 Task: Find connections with filter location São Félix do Xingu with filter topic #Interviewingwith filter profile language English with filter current company SG Analytics with filter school Nagpur University with filter industry Legal Services with filter service category Program Management with filter keywords title Motion Picture Director
Action: Mouse moved to (259, 387)
Screenshot: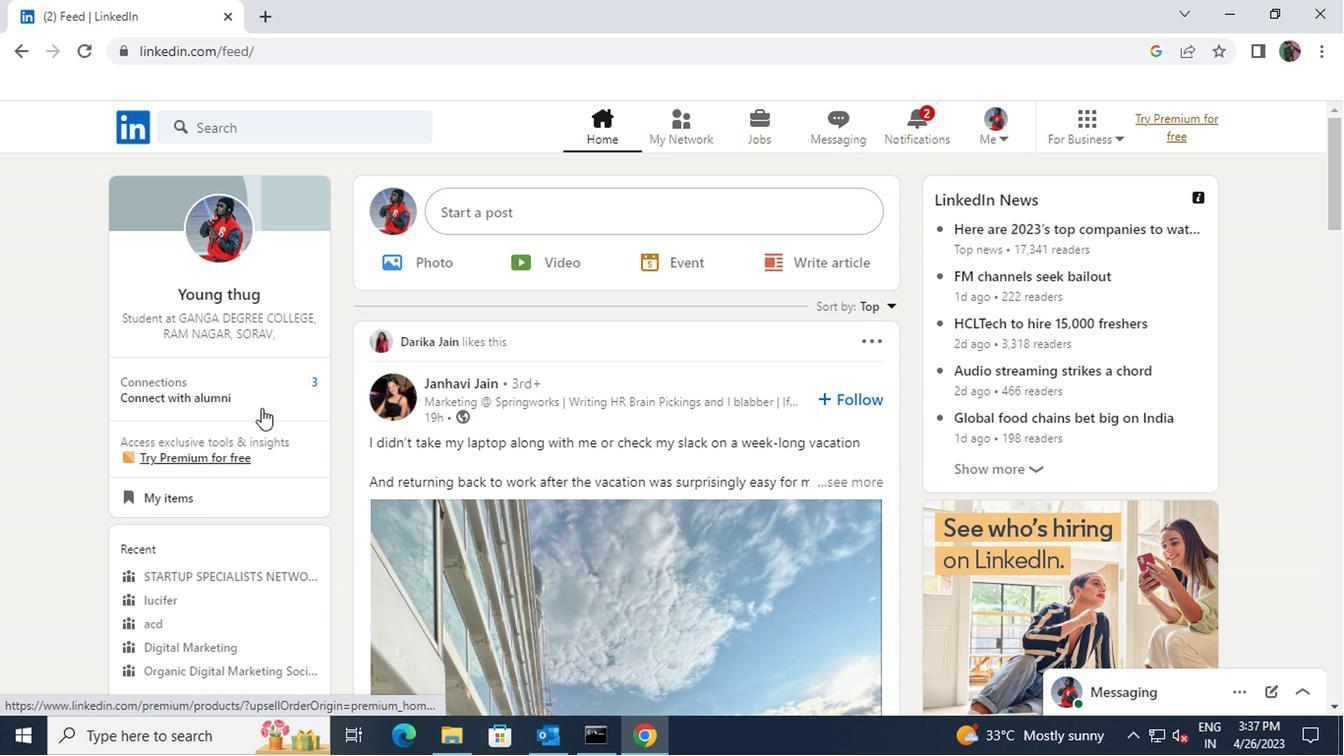 
Action: Mouse pressed left at (259, 387)
Screenshot: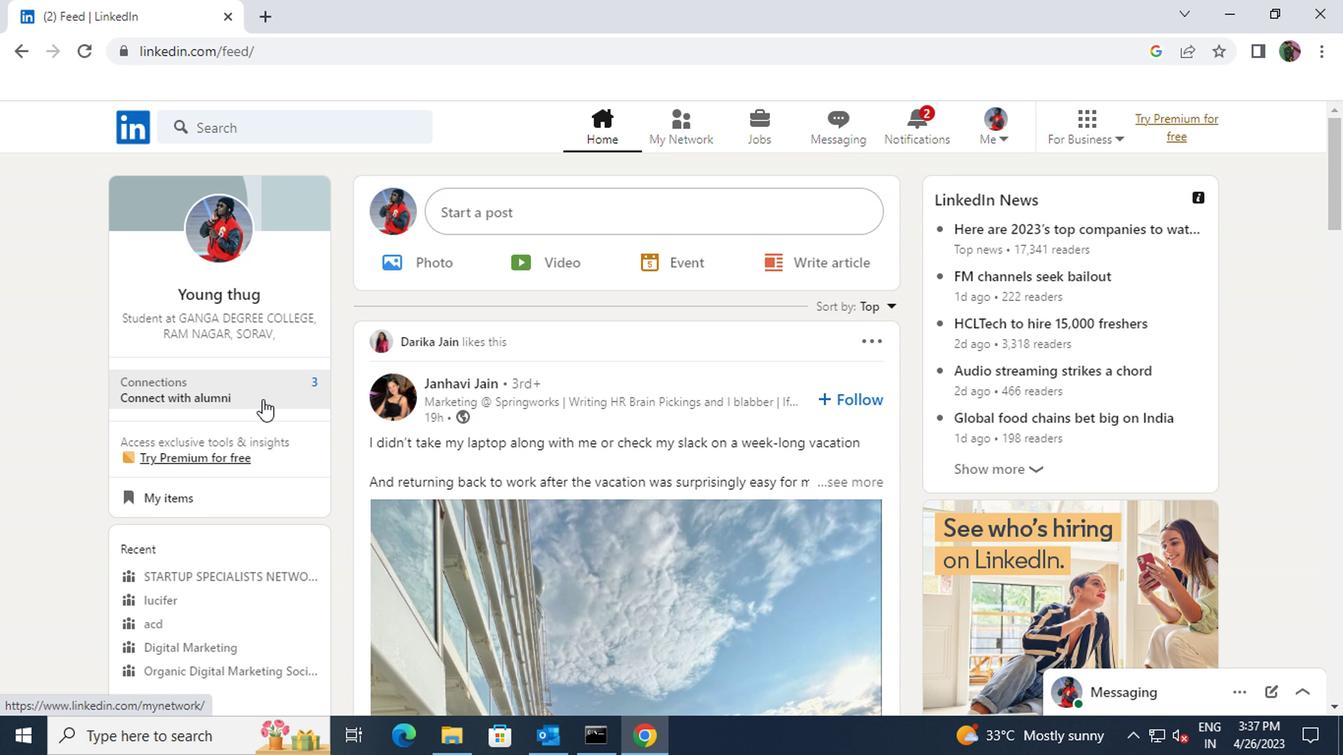 
Action: Mouse moved to (264, 246)
Screenshot: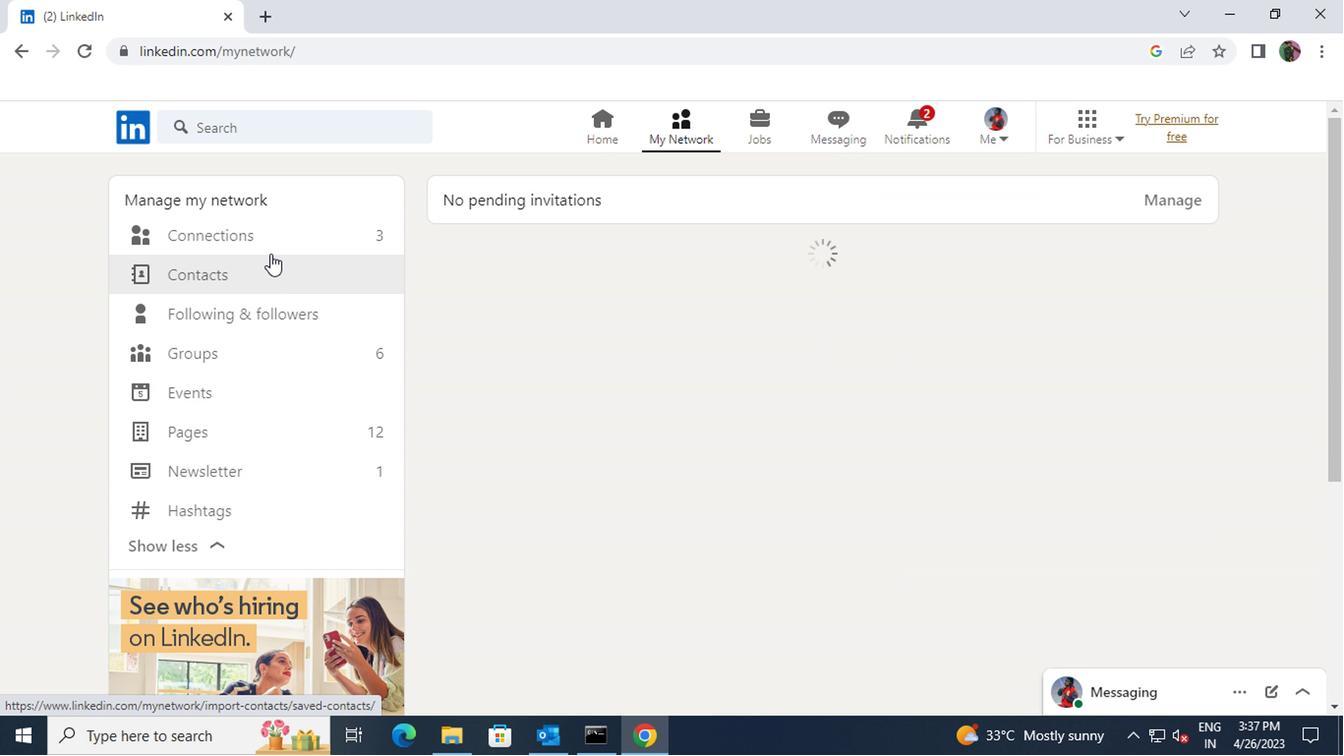 
Action: Mouse pressed left at (264, 246)
Screenshot: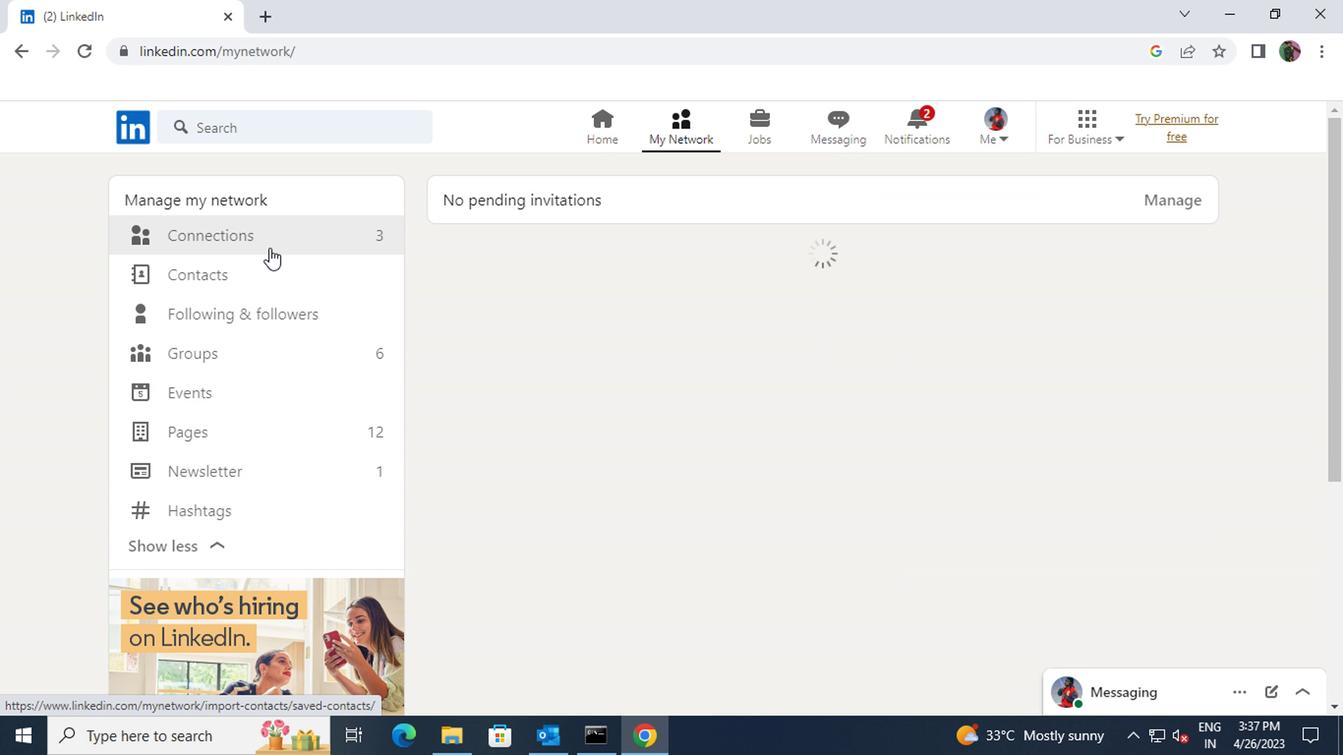 
Action: Mouse moved to (789, 244)
Screenshot: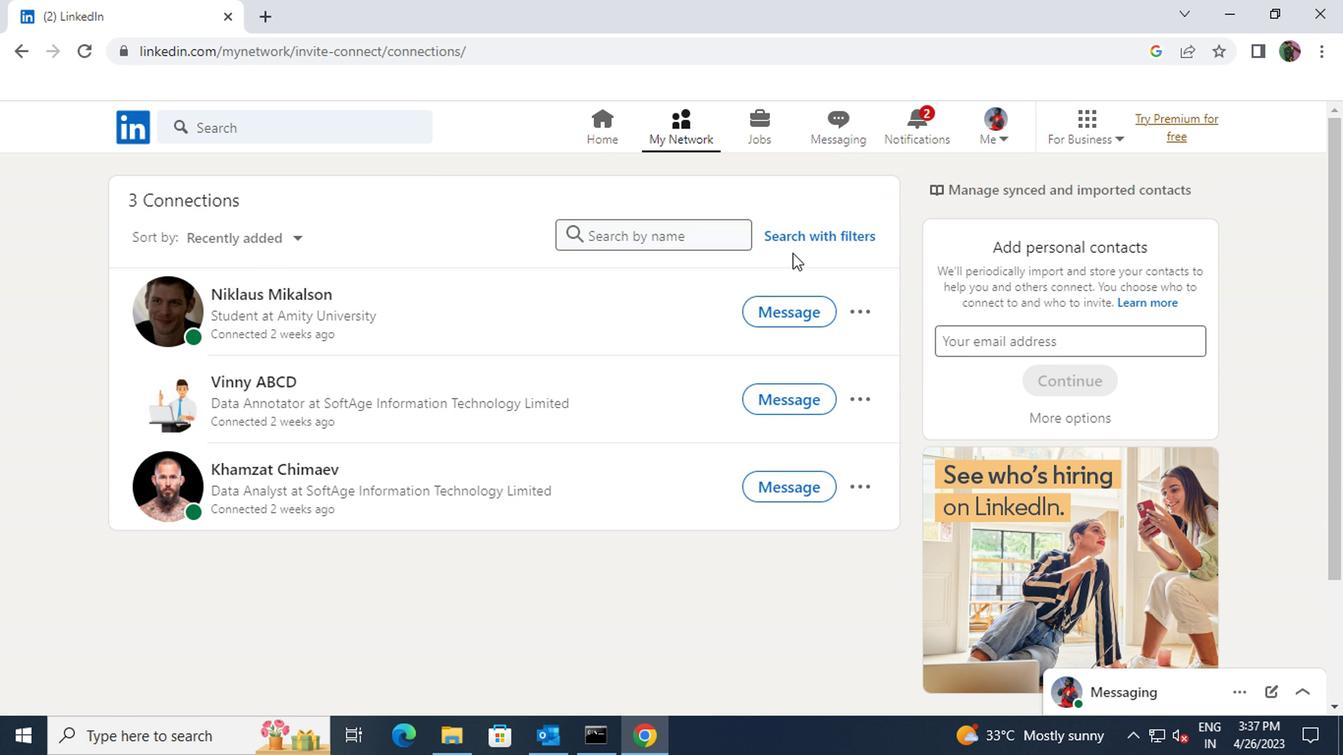 
Action: Mouse pressed left at (789, 244)
Screenshot: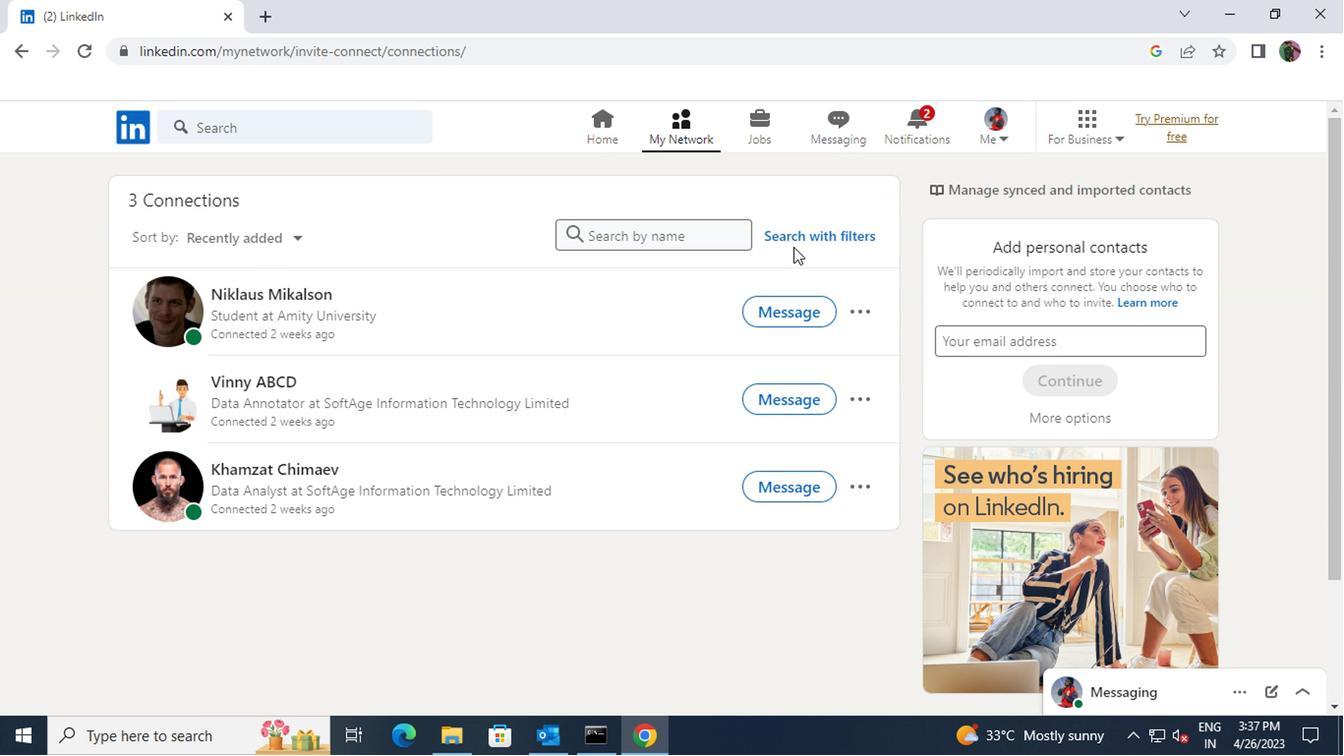 
Action: Mouse moved to (722, 185)
Screenshot: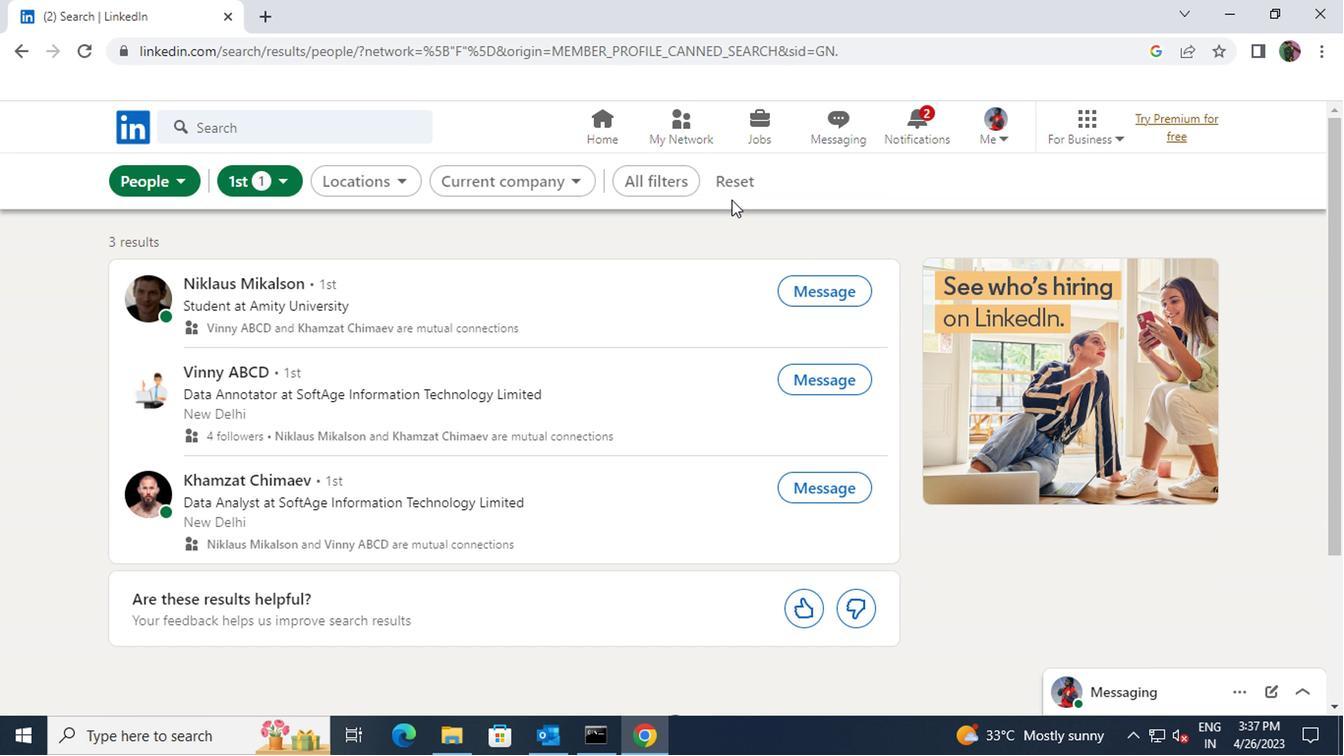 
Action: Mouse pressed left at (722, 185)
Screenshot: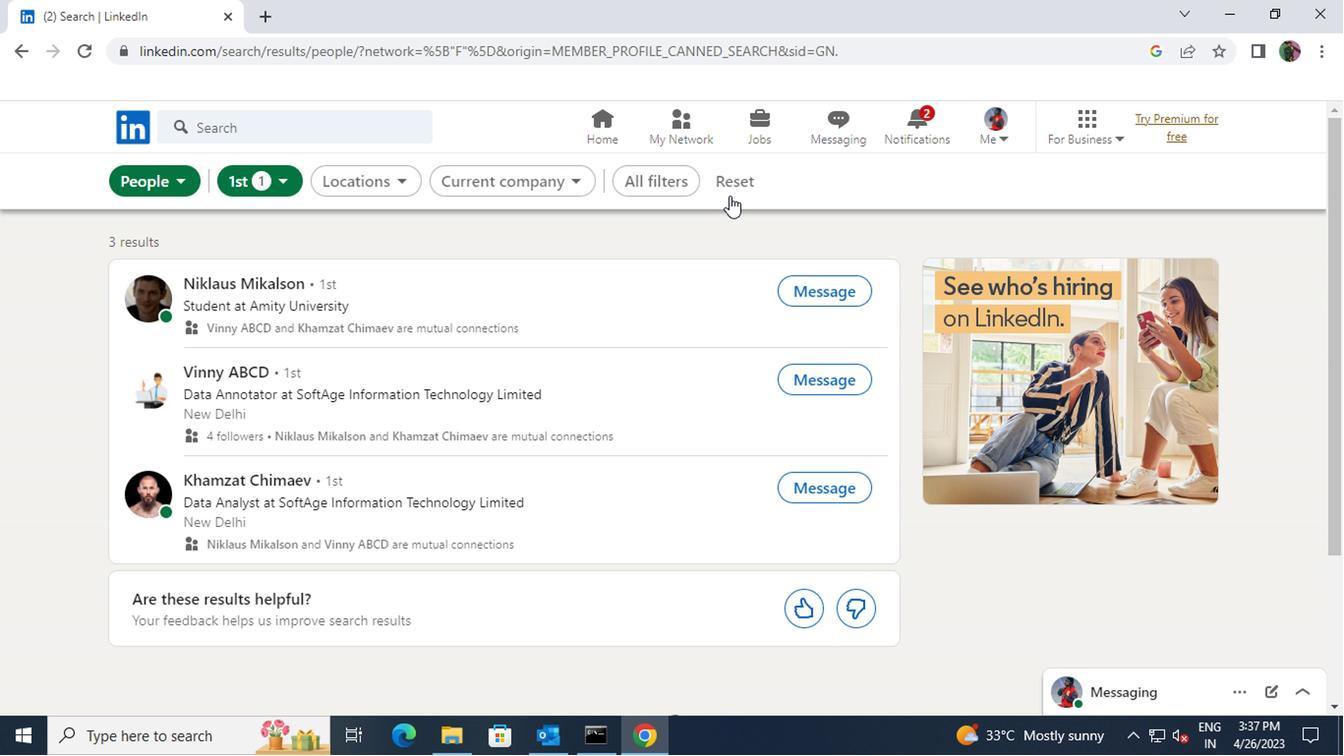 
Action: Mouse moved to (688, 179)
Screenshot: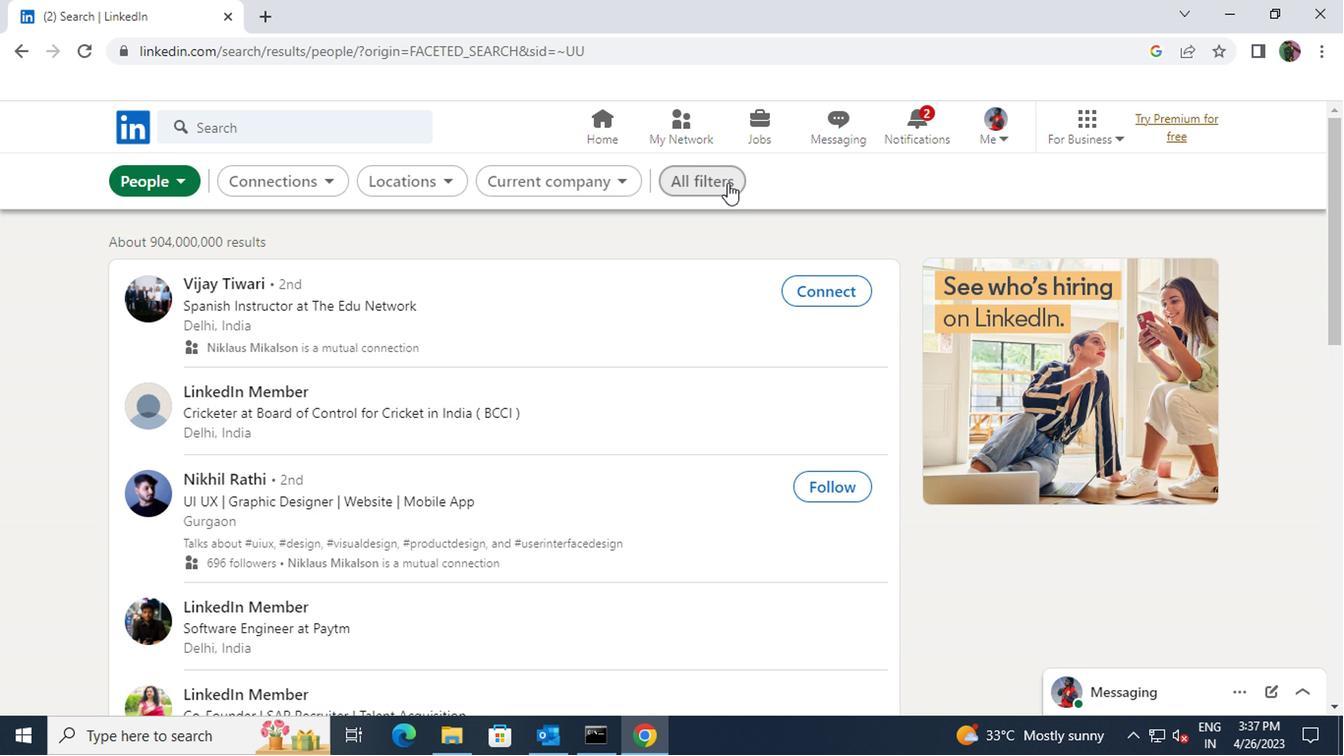 
Action: Mouse pressed left at (688, 179)
Screenshot: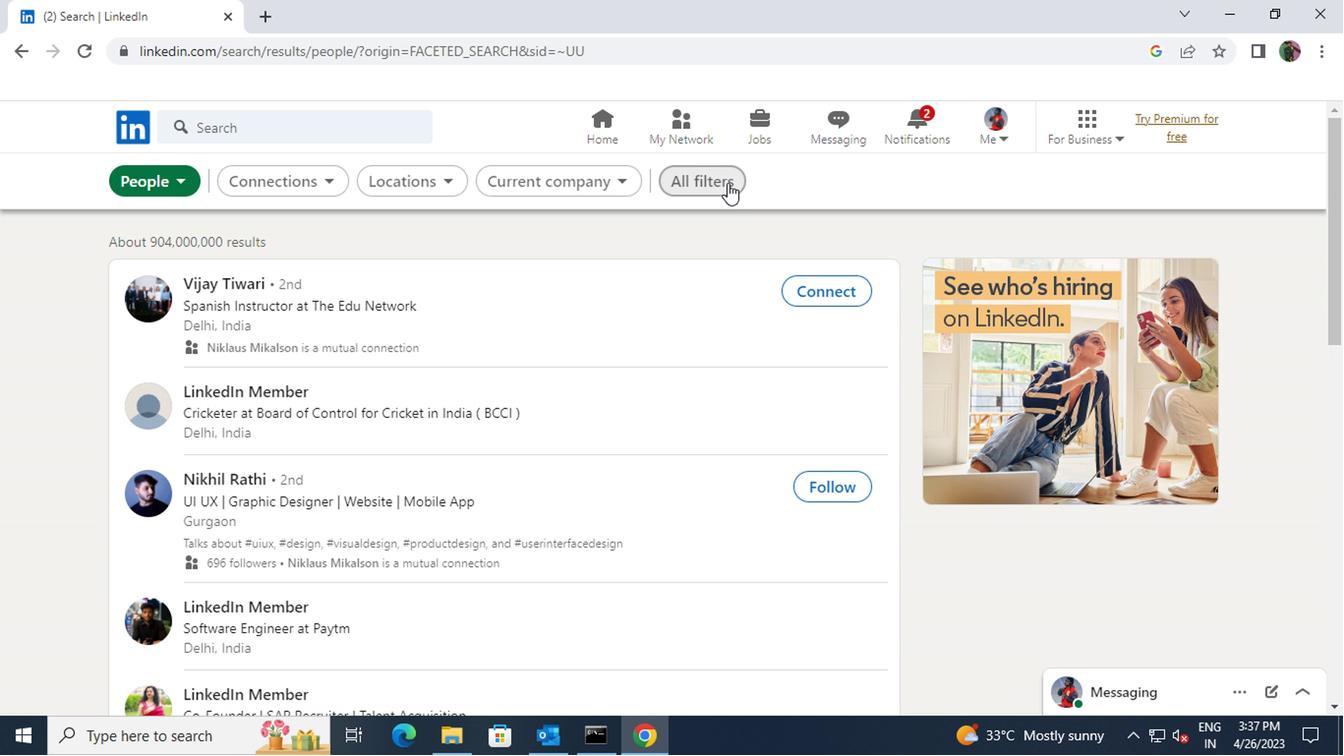 
Action: Mouse moved to (893, 317)
Screenshot: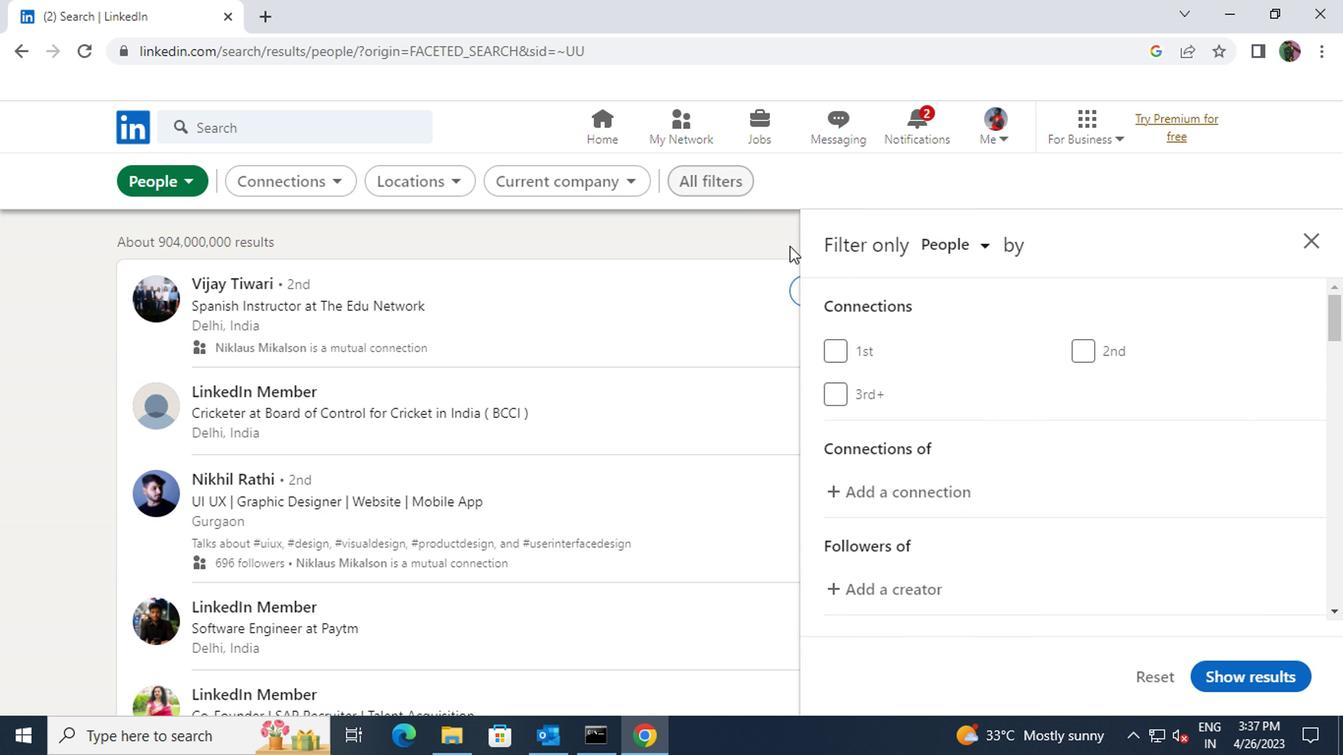 
Action: Mouse scrolled (893, 316) with delta (0, -1)
Screenshot: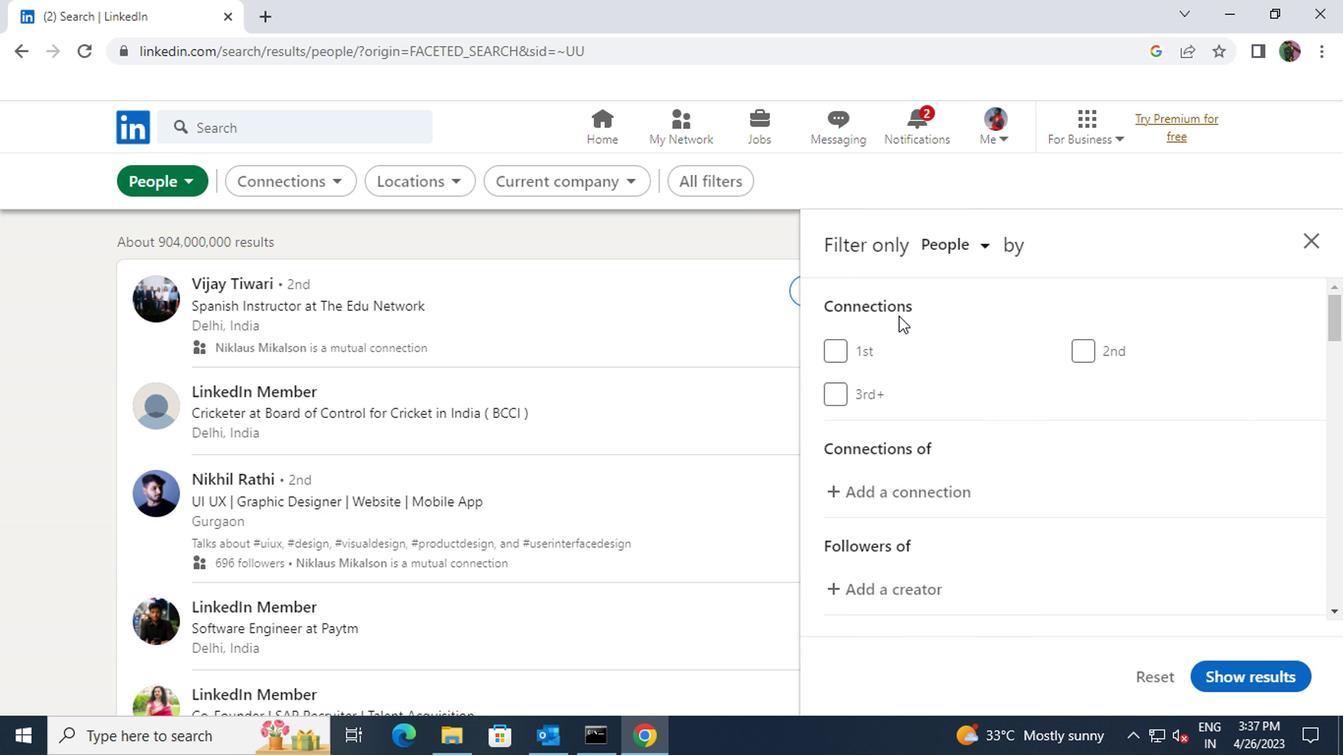 
Action: Mouse scrolled (893, 316) with delta (0, -1)
Screenshot: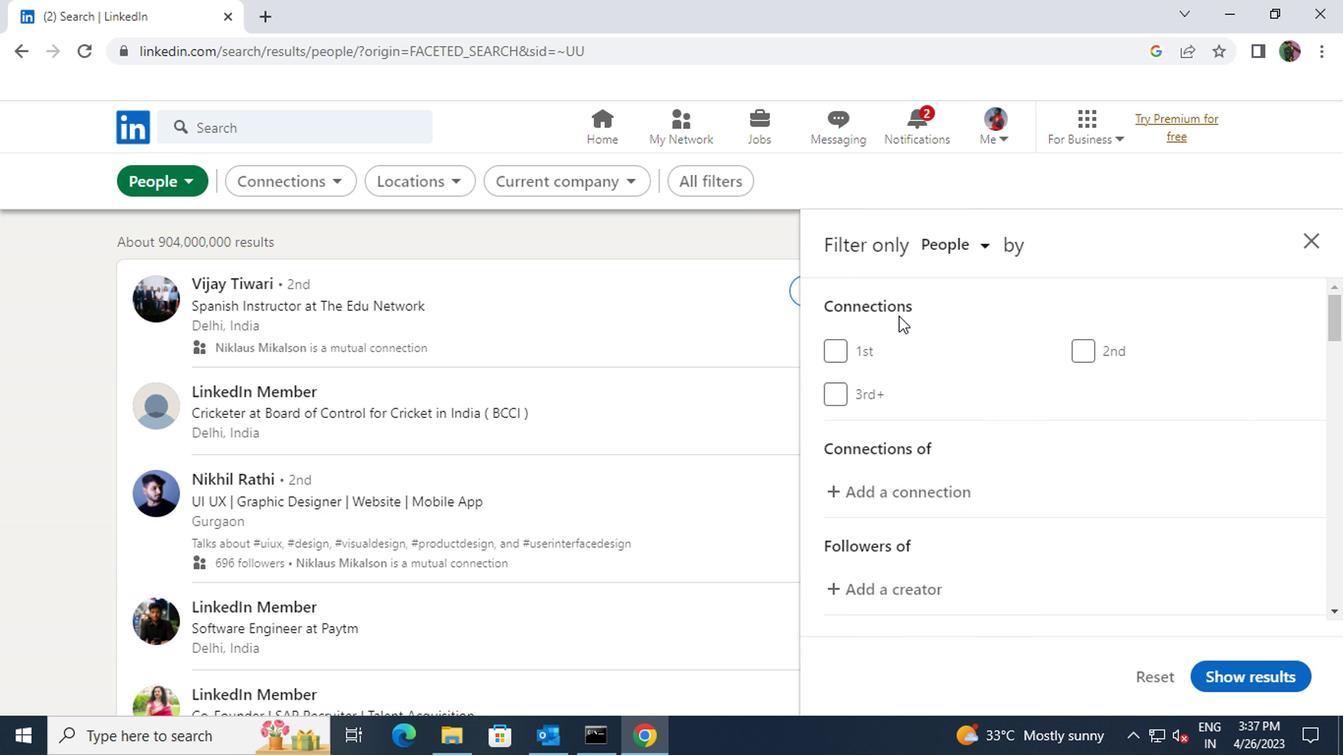 
Action: Mouse scrolled (893, 316) with delta (0, -1)
Screenshot: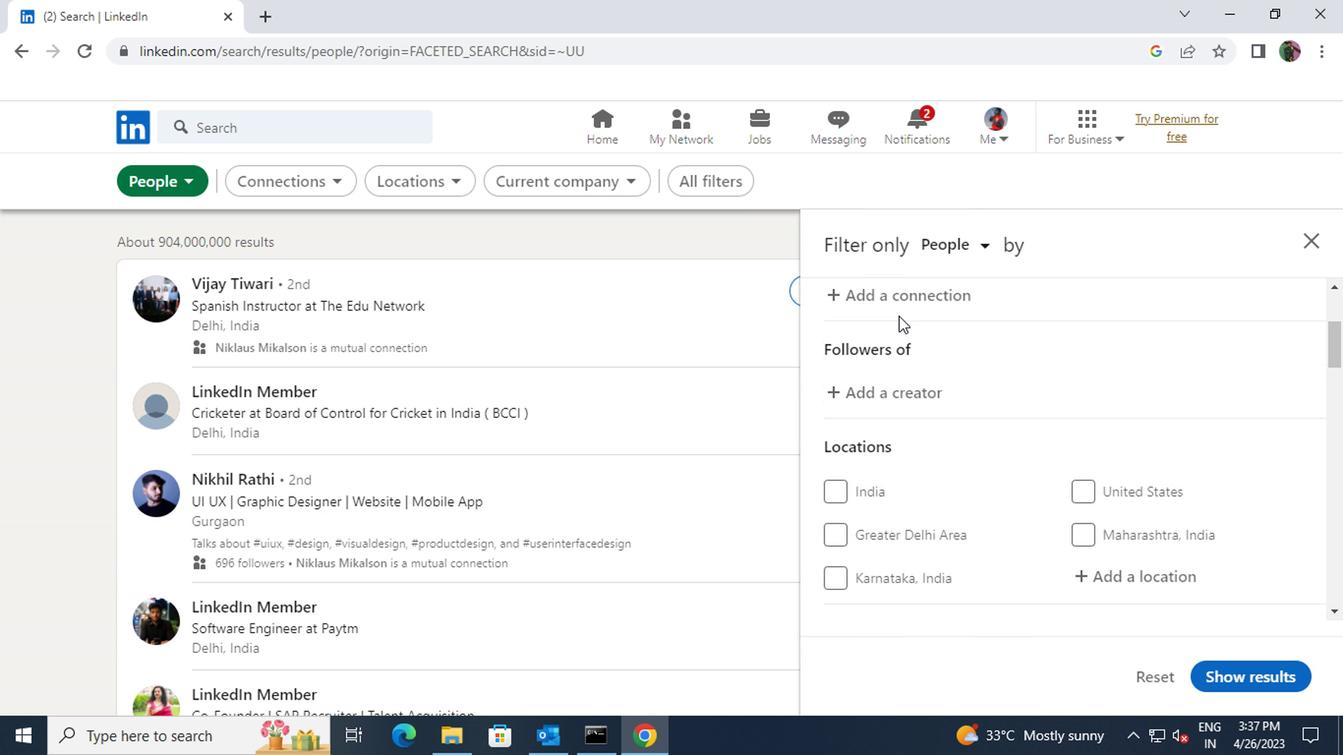 
Action: Mouse moved to (1094, 480)
Screenshot: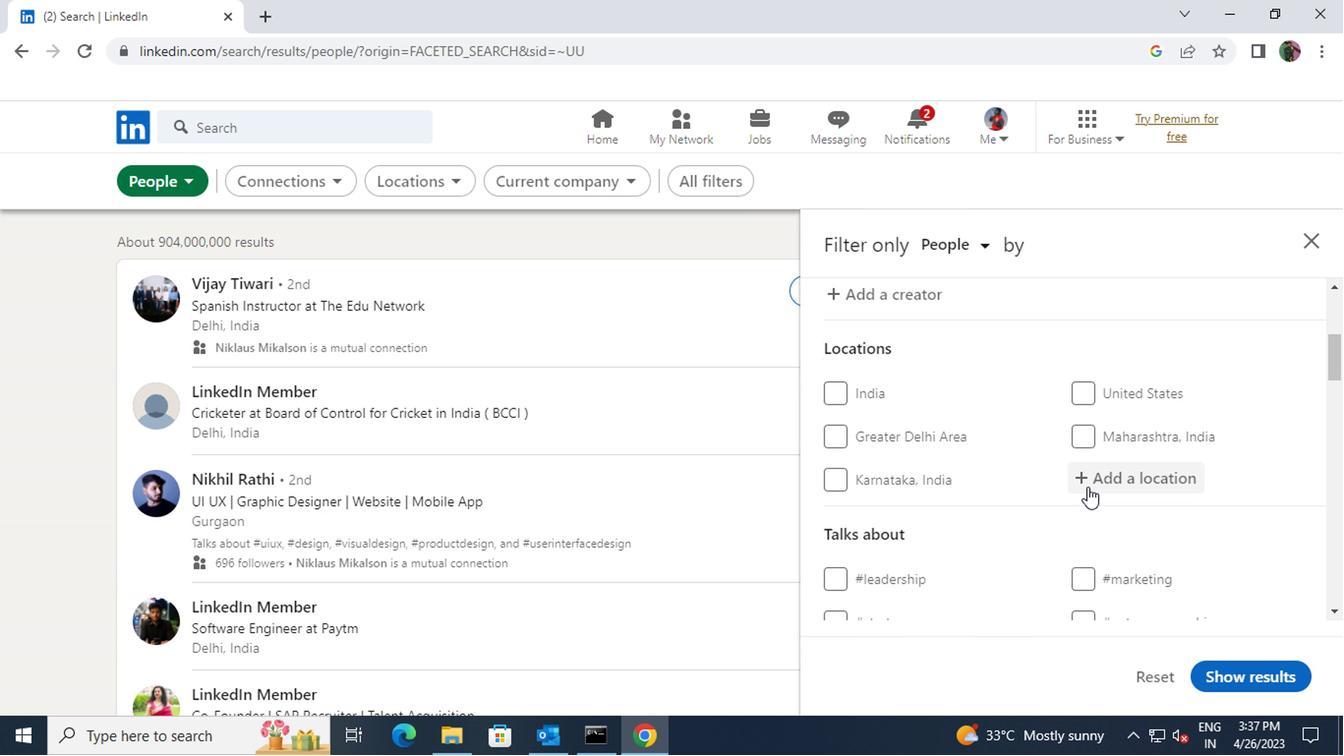 
Action: Mouse pressed left at (1094, 480)
Screenshot: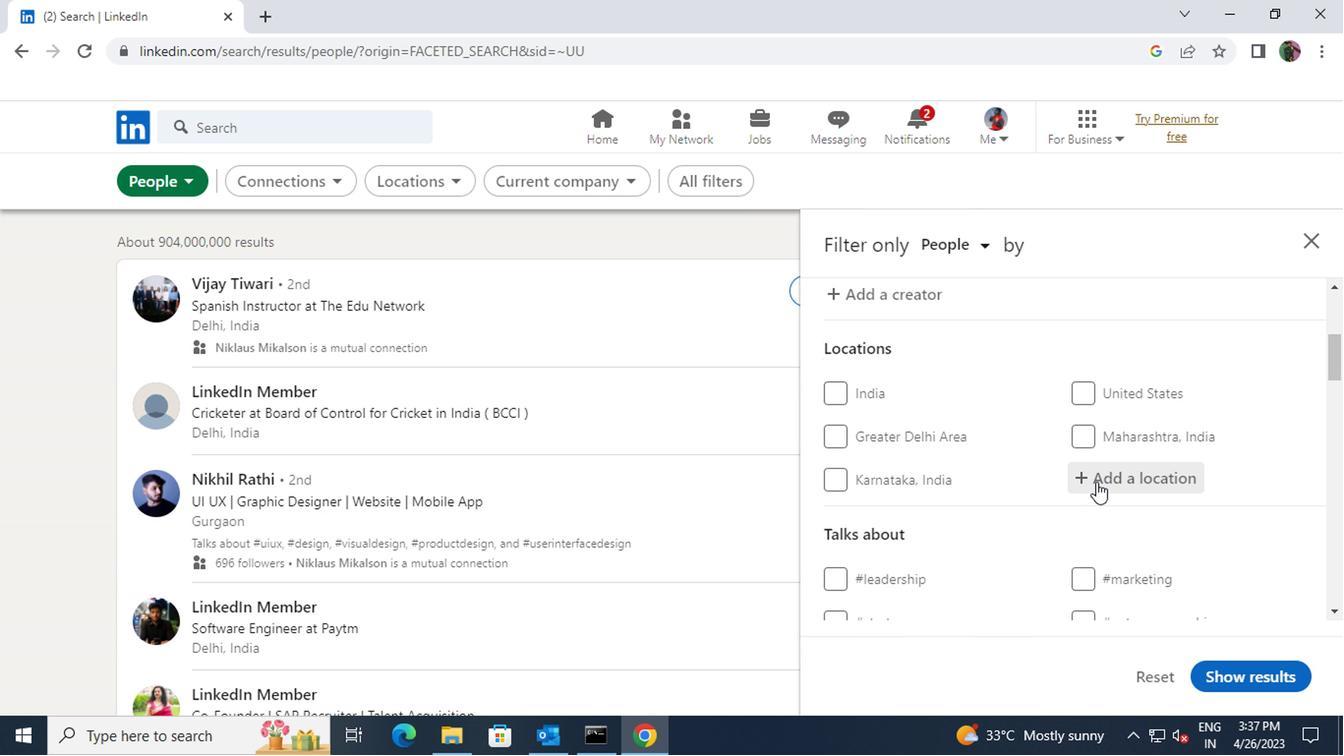 
Action: Key pressed <Key.shift><Key.shift><Key.shift><Key.shift><Key.shift><Key.shift><Key.shift><Key.shift><Key.shift><Key.shift><Key.shift><Key.shift><Key.shift><Key.shift><Key.shift>SAO<Key.space>FELIX<Key.space>DO
Screenshot: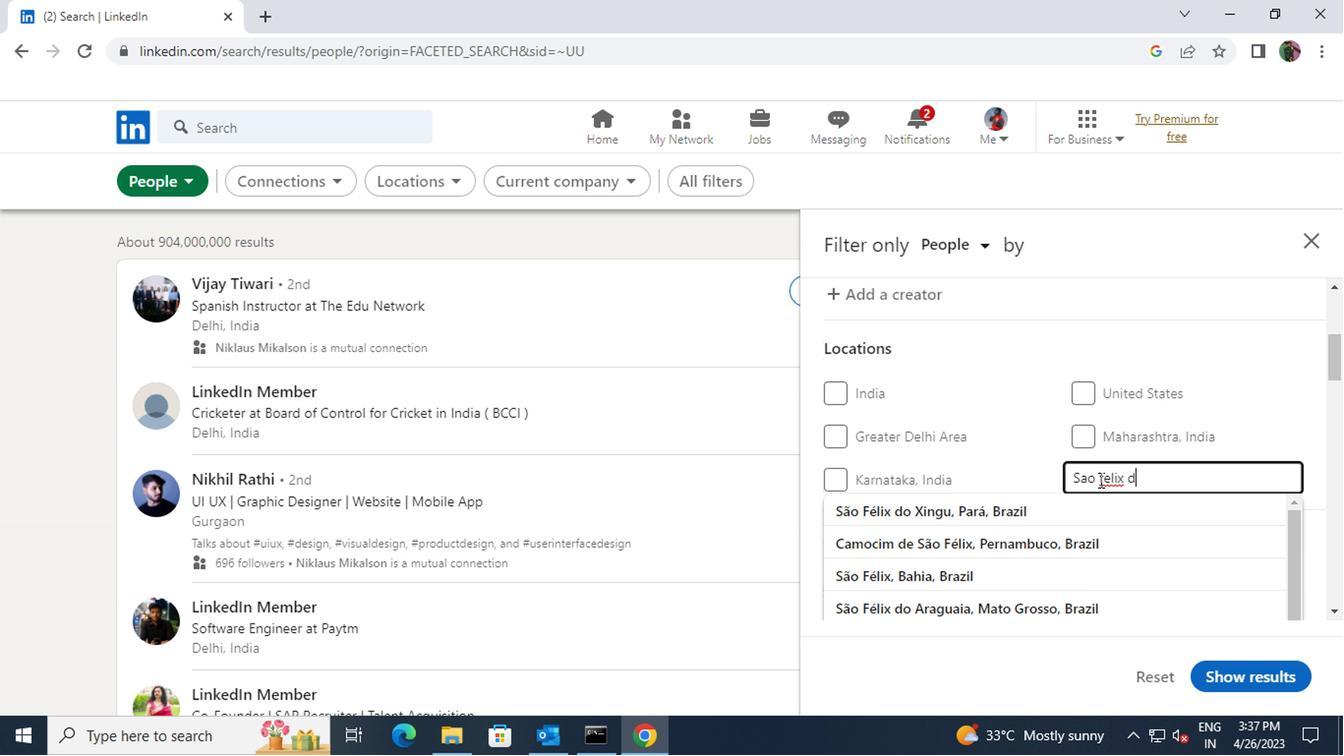
Action: Mouse moved to (1012, 501)
Screenshot: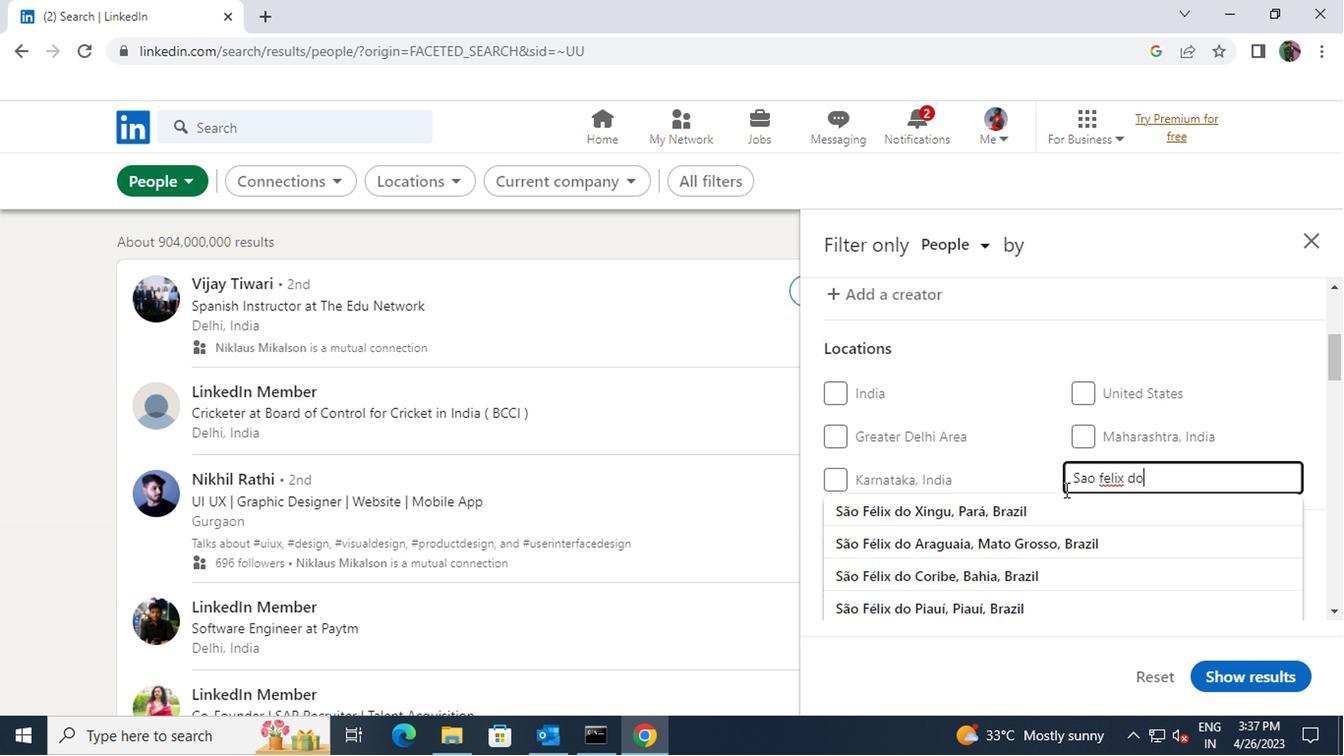 
Action: Mouse pressed left at (1012, 501)
Screenshot: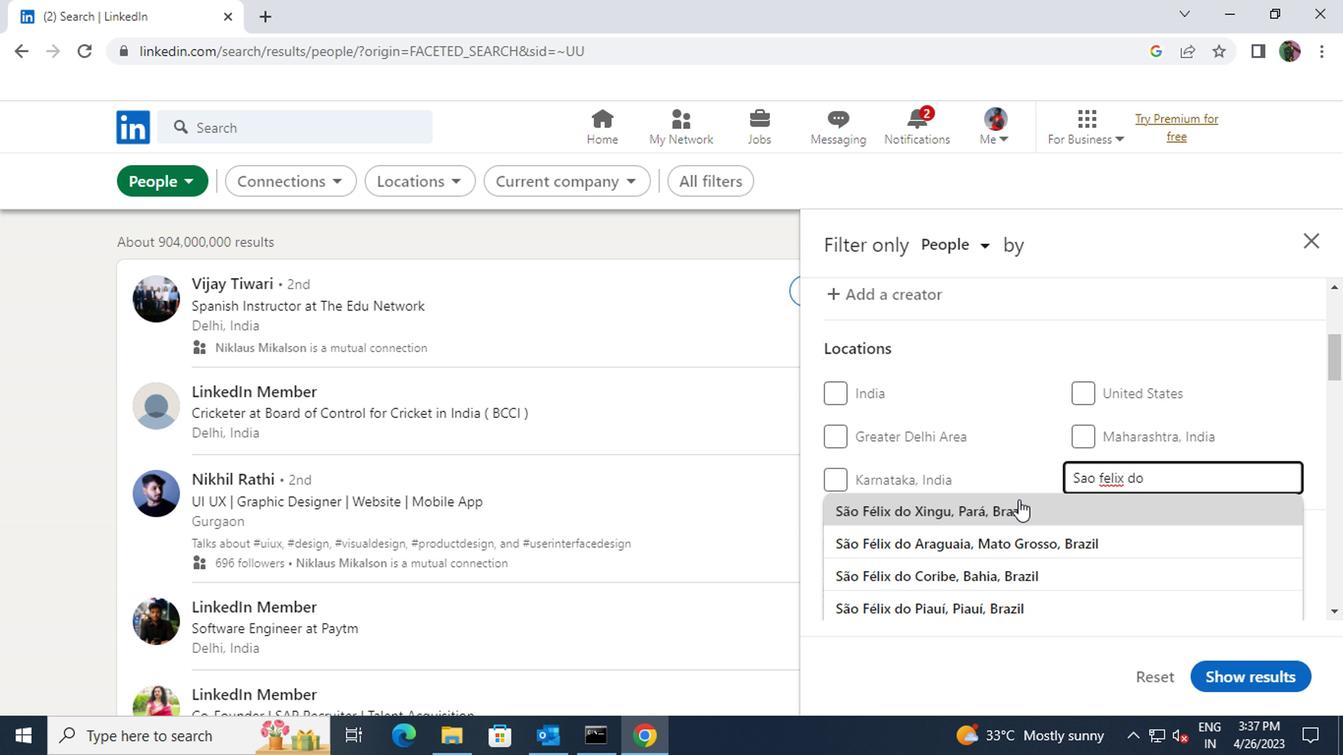 
Action: Mouse moved to (1016, 491)
Screenshot: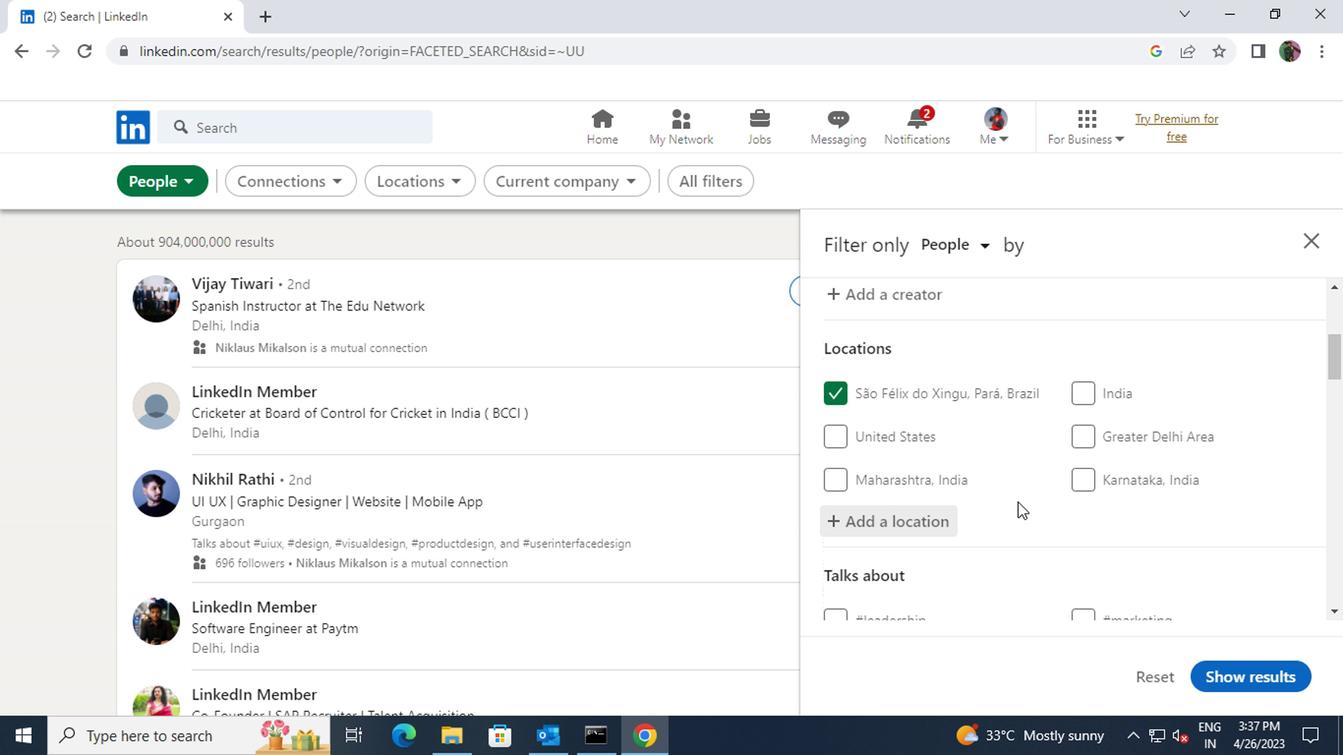 
Action: Mouse scrolled (1016, 491) with delta (0, 0)
Screenshot: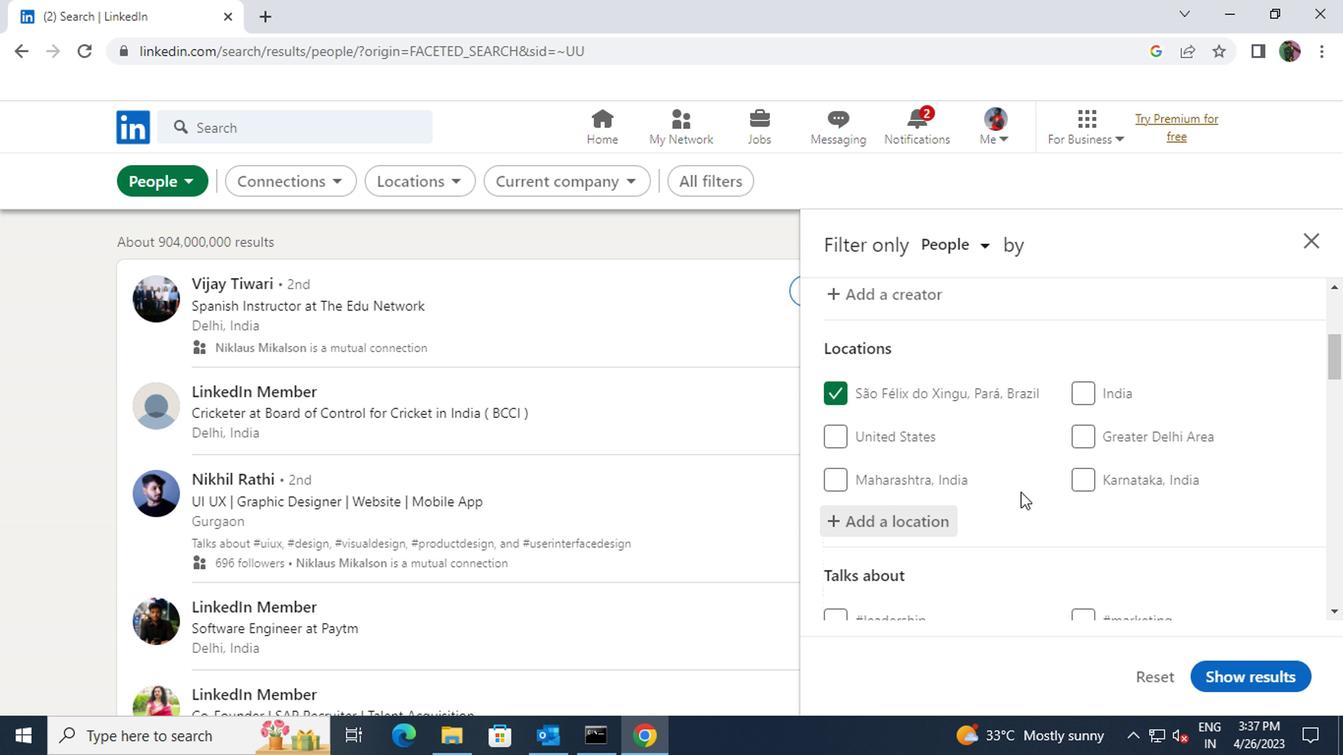 
Action: Mouse scrolled (1016, 491) with delta (0, 0)
Screenshot: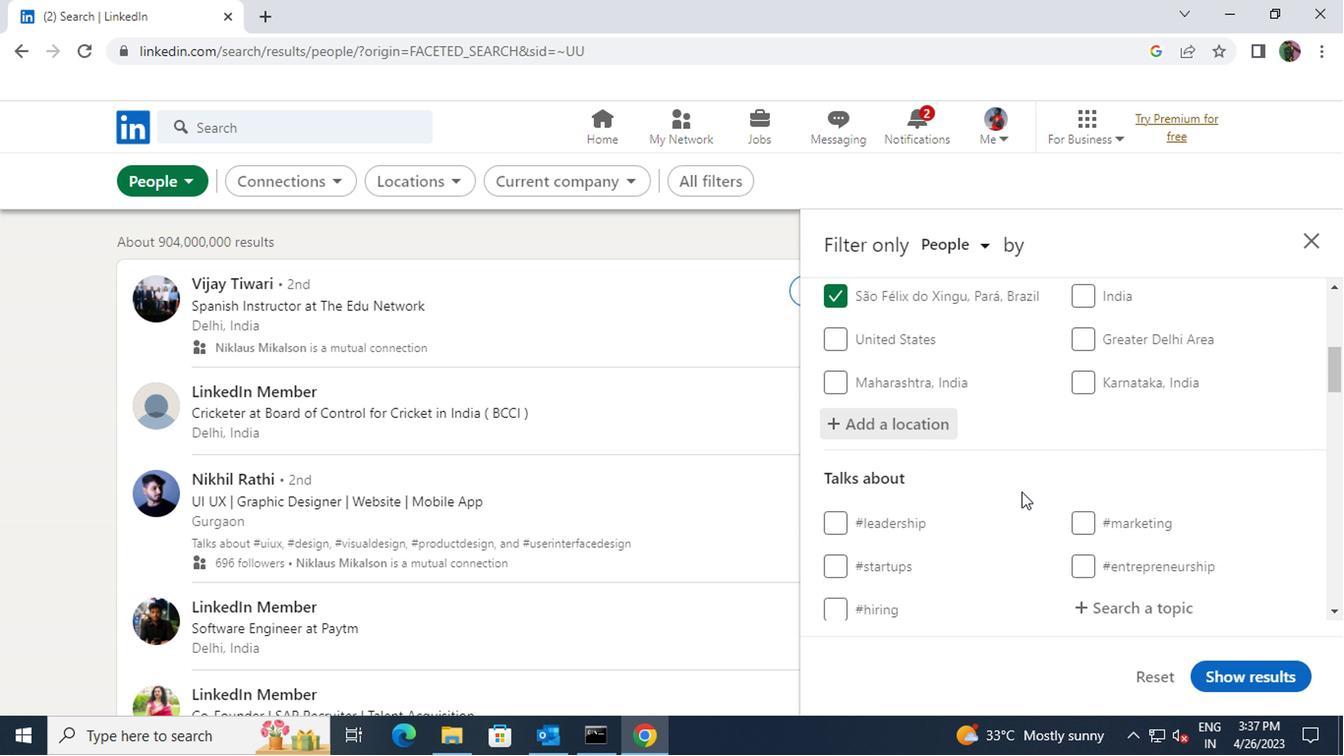 
Action: Mouse scrolled (1016, 491) with delta (0, 0)
Screenshot: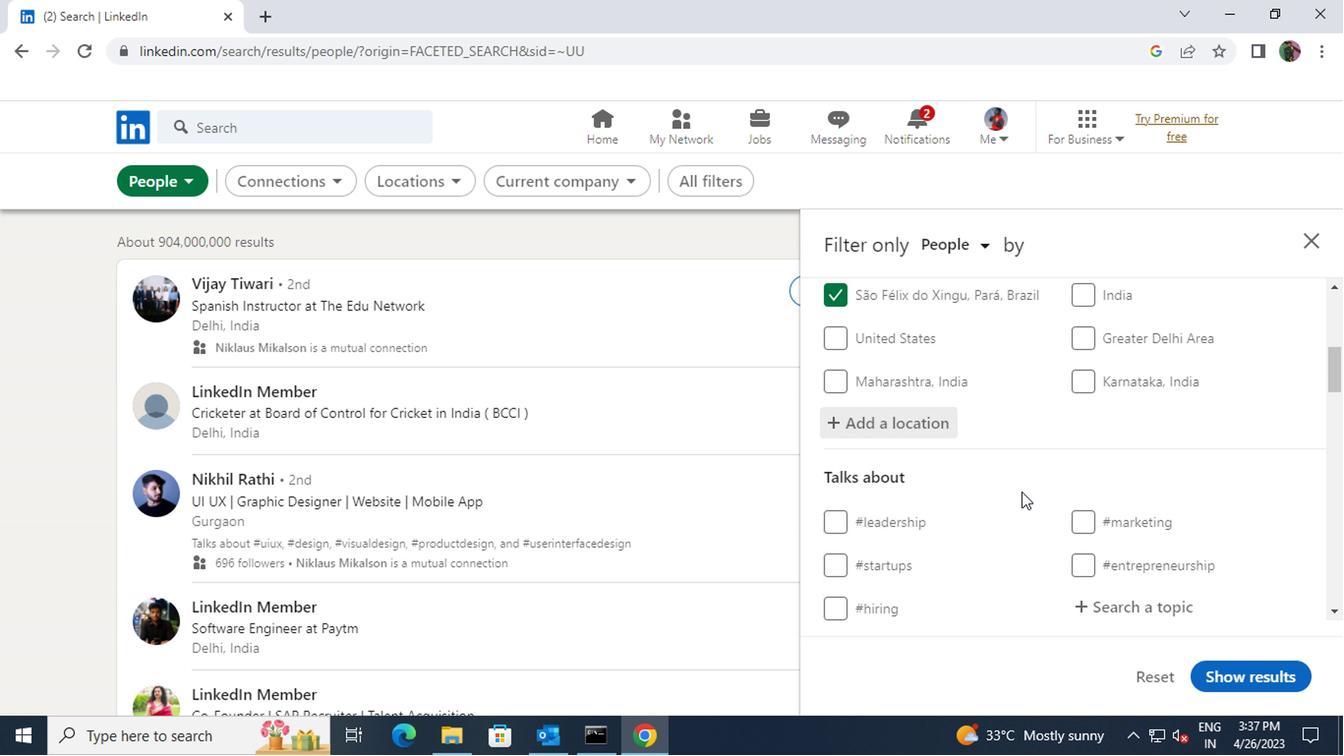 
Action: Mouse moved to (1127, 419)
Screenshot: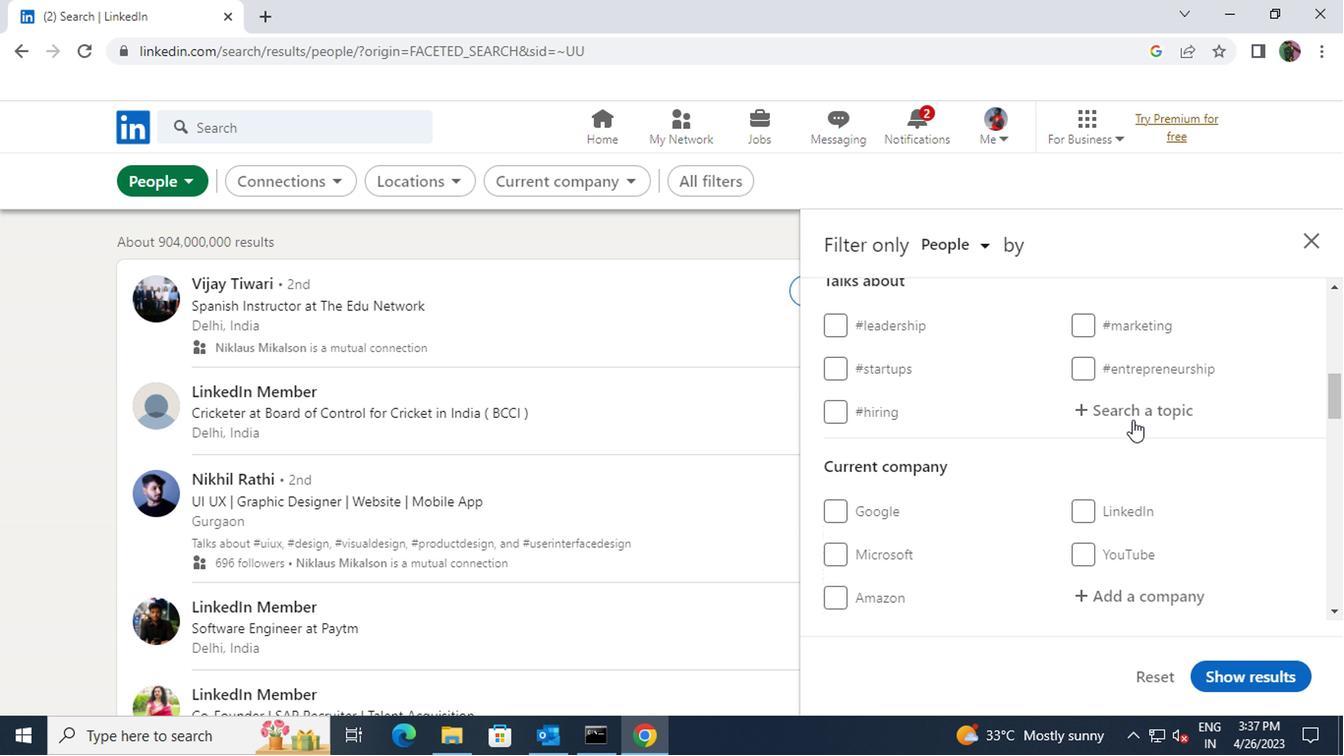 
Action: Mouse pressed left at (1127, 419)
Screenshot: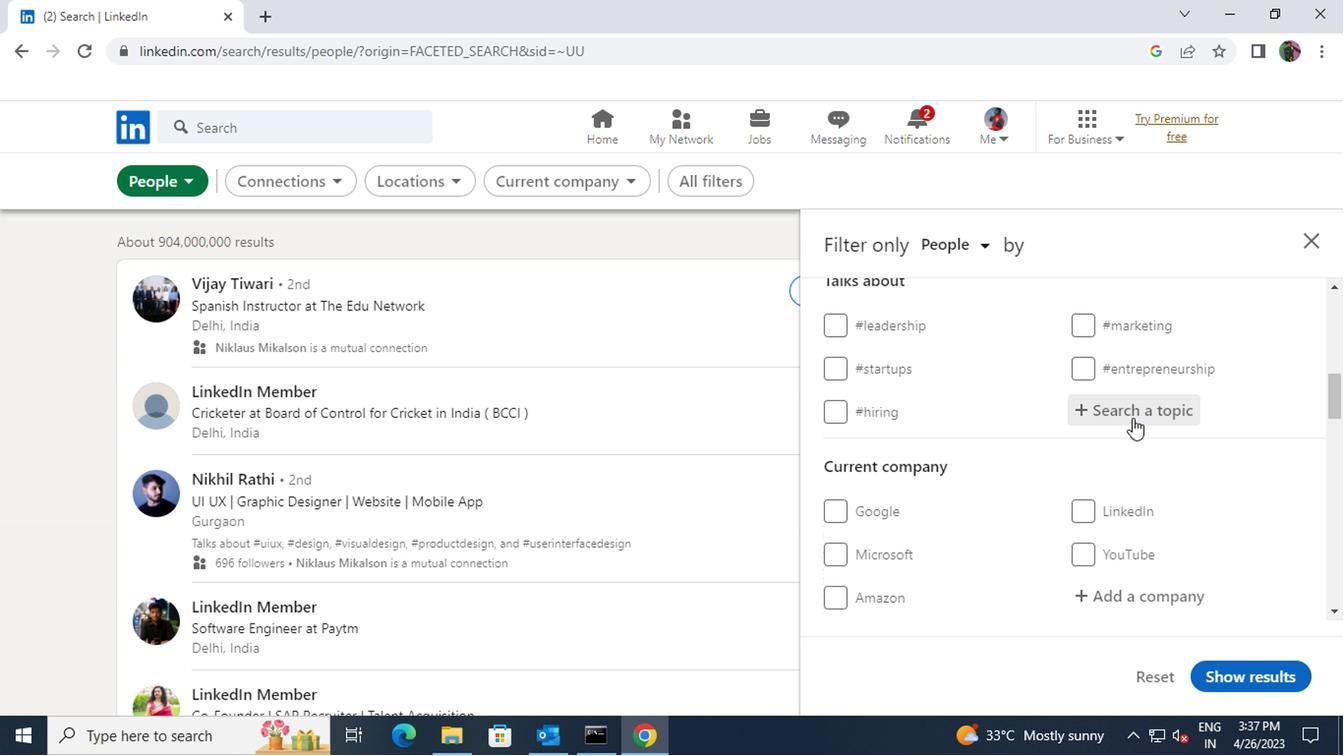 
Action: Key pressed <Key.shift><Key.shift><Key.shift><Key.shift>#<Key.shift>INTERVIEWINGWITH
Screenshot: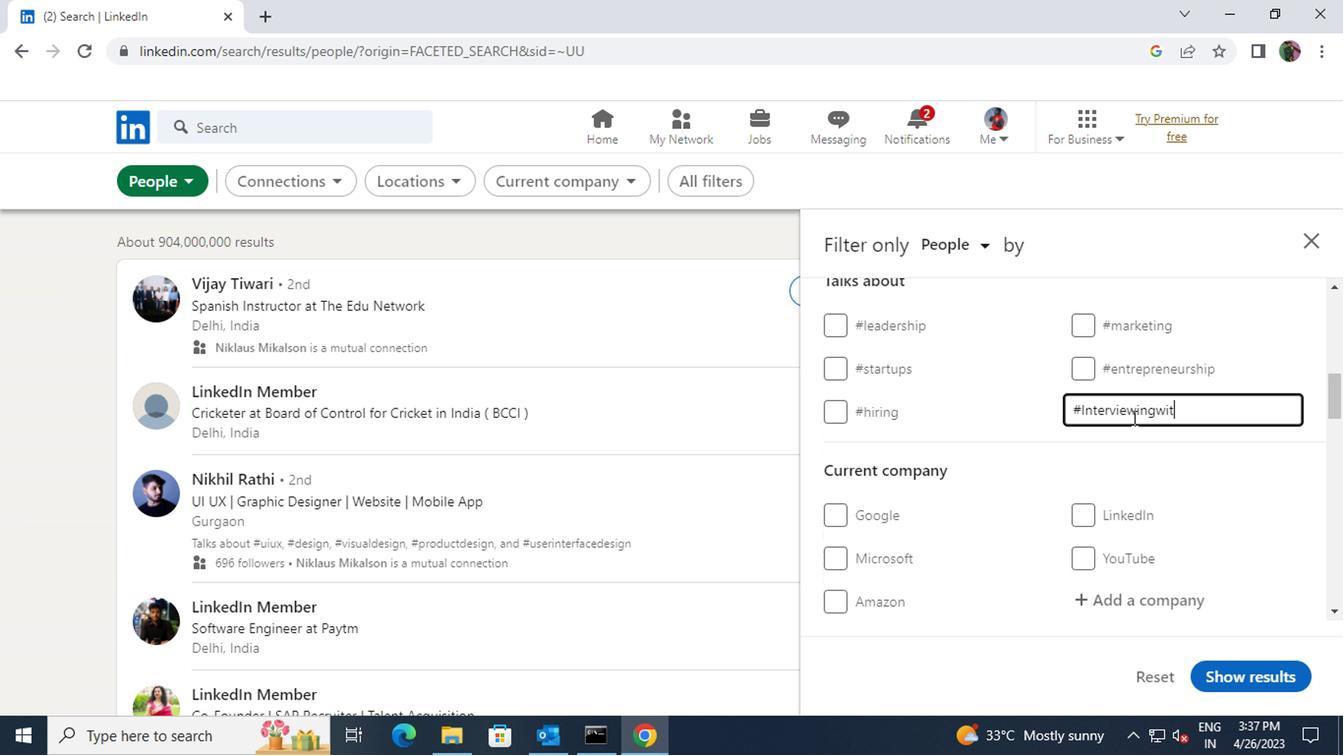 
Action: Mouse scrolled (1127, 417) with delta (0, -1)
Screenshot: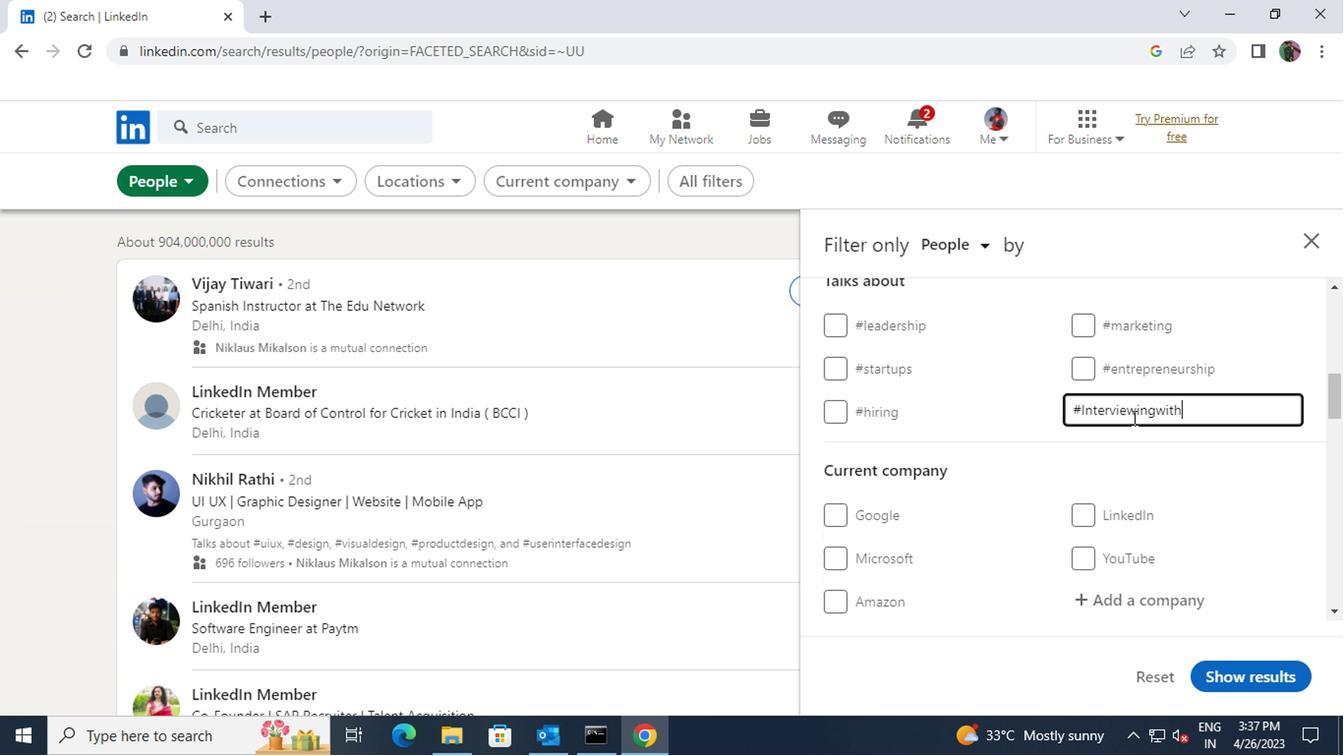 
Action: Mouse moved to (1126, 501)
Screenshot: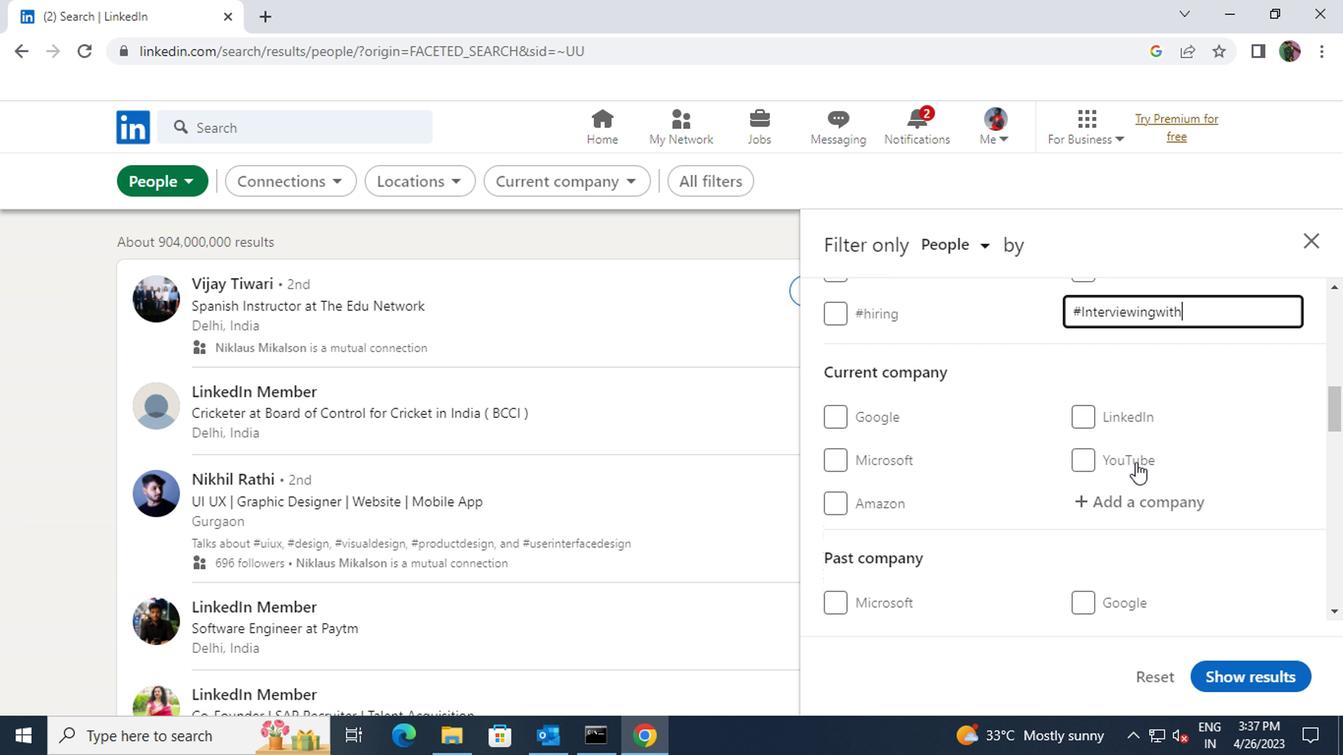 
Action: Mouse pressed left at (1126, 501)
Screenshot: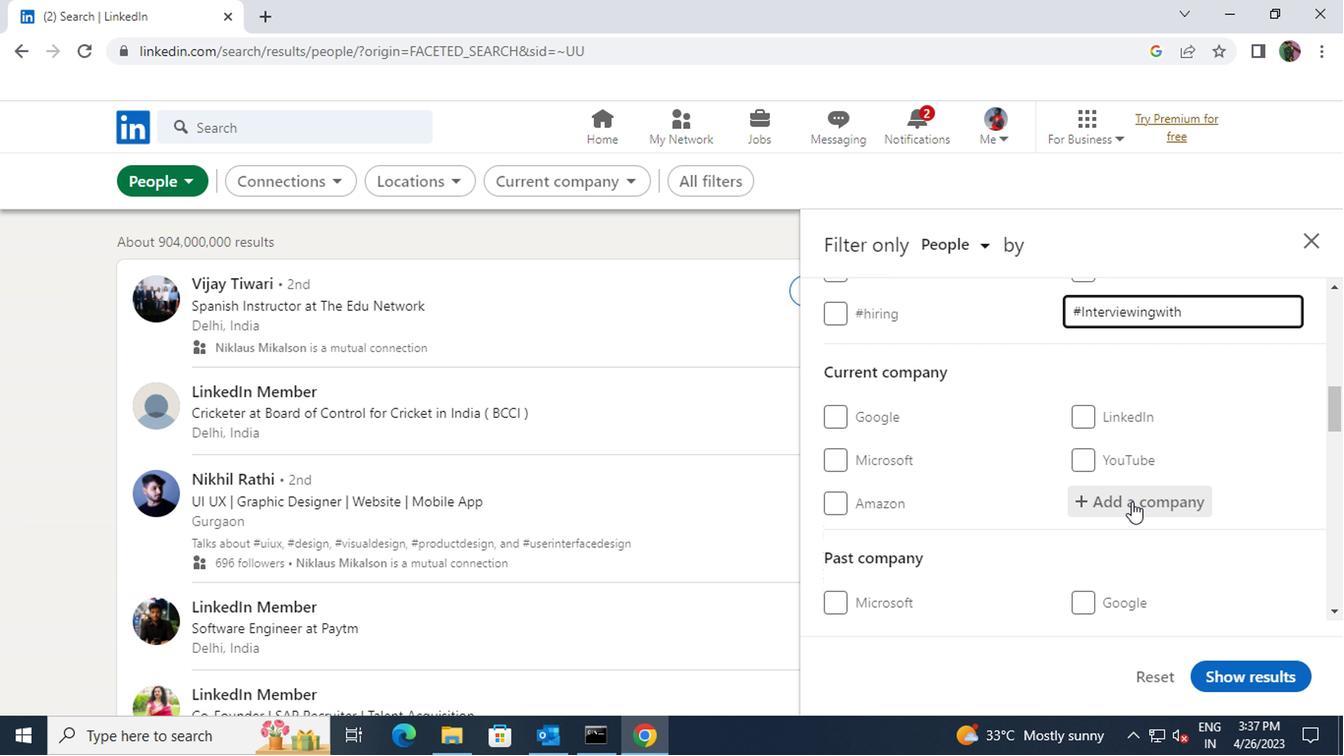 
Action: Key pressed <Key.shift>SG<Key.space>ANA
Screenshot: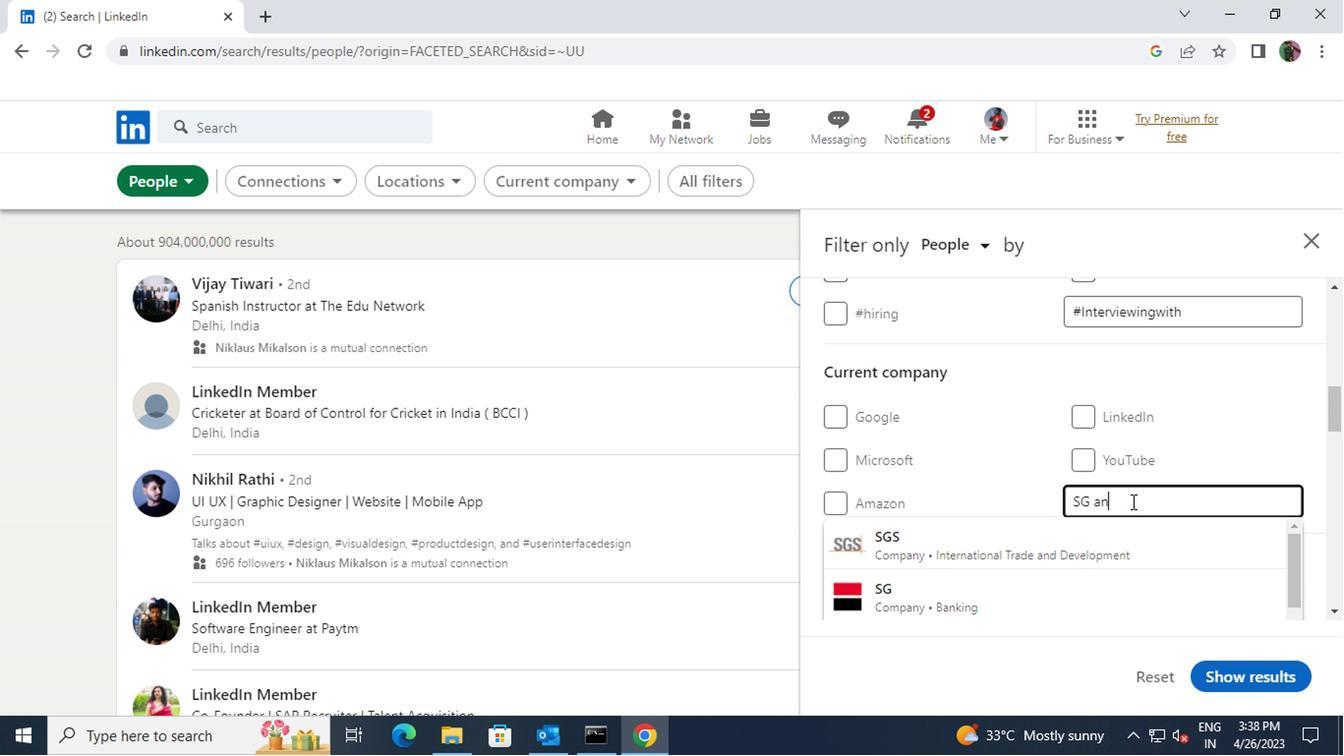 
Action: Mouse moved to (1092, 578)
Screenshot: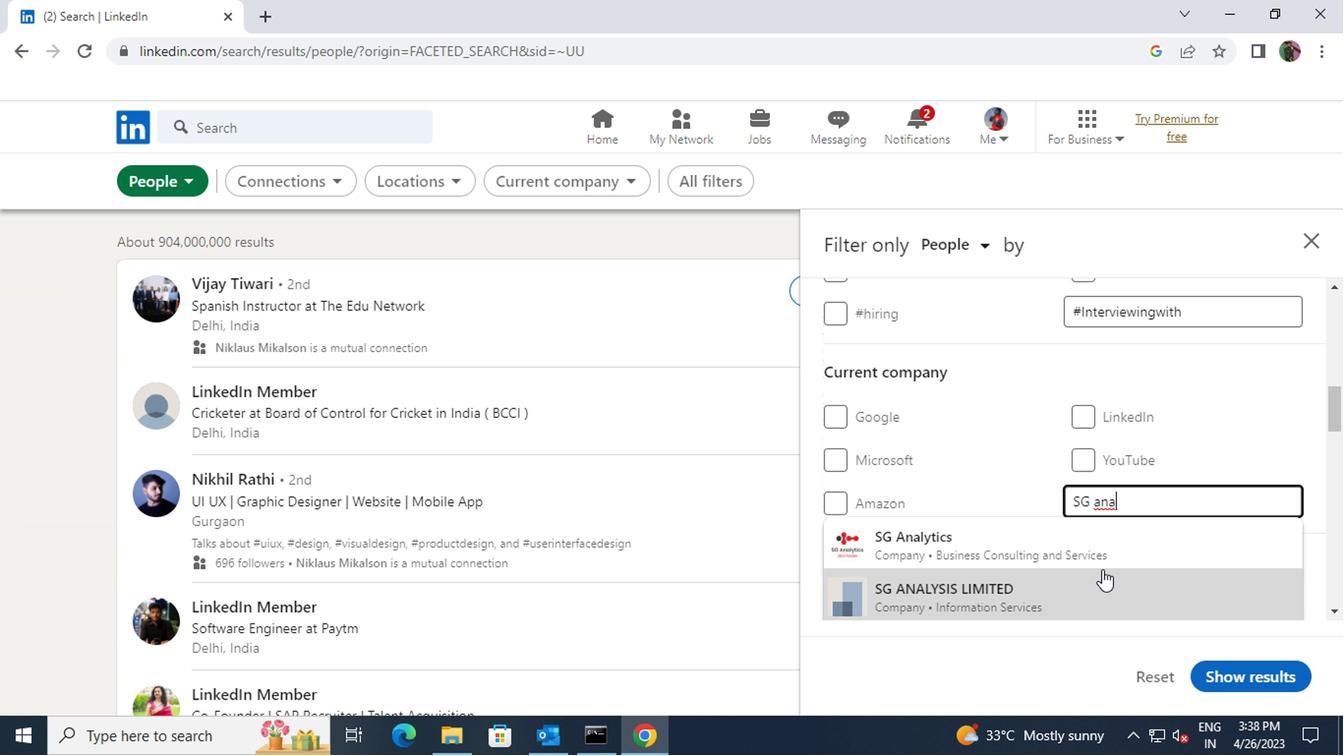 
Action: Mouse pressed left at (1092, 578)
Screenshot: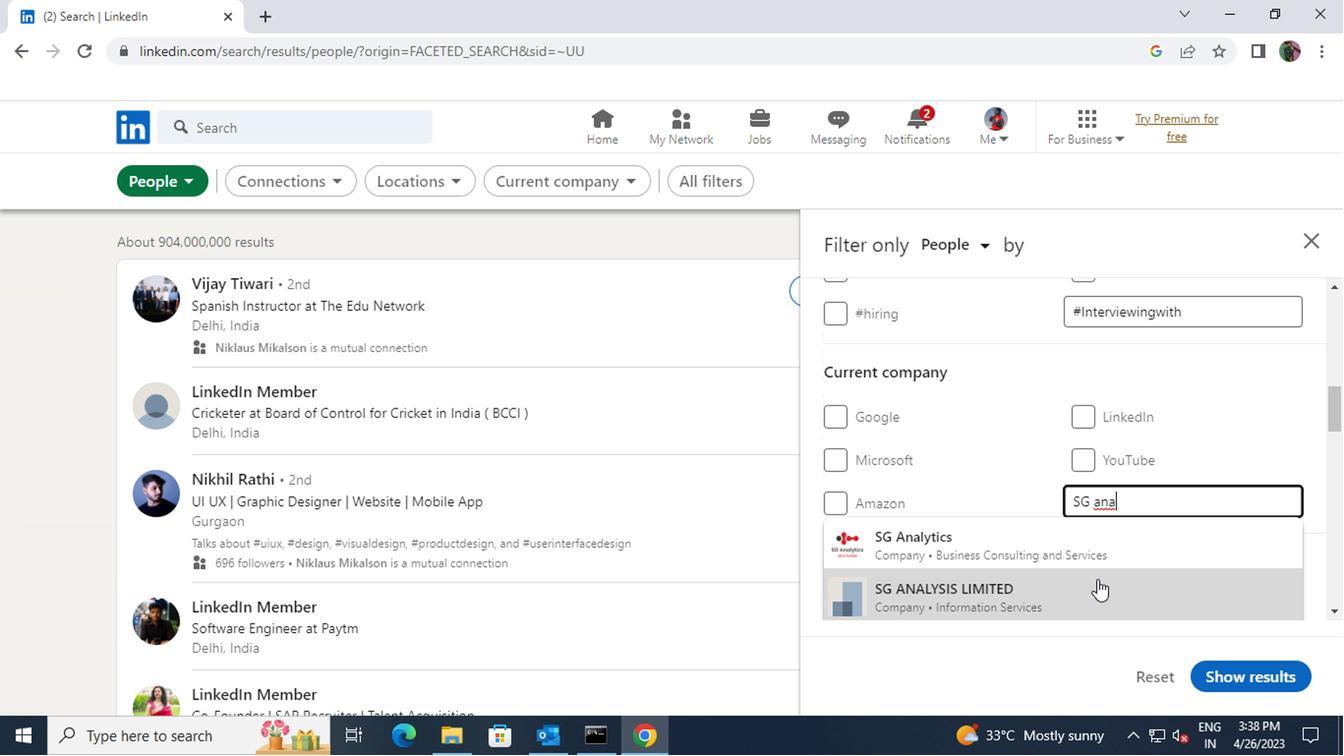
Action: Mouse moved to (1086, 568)
Screenshot: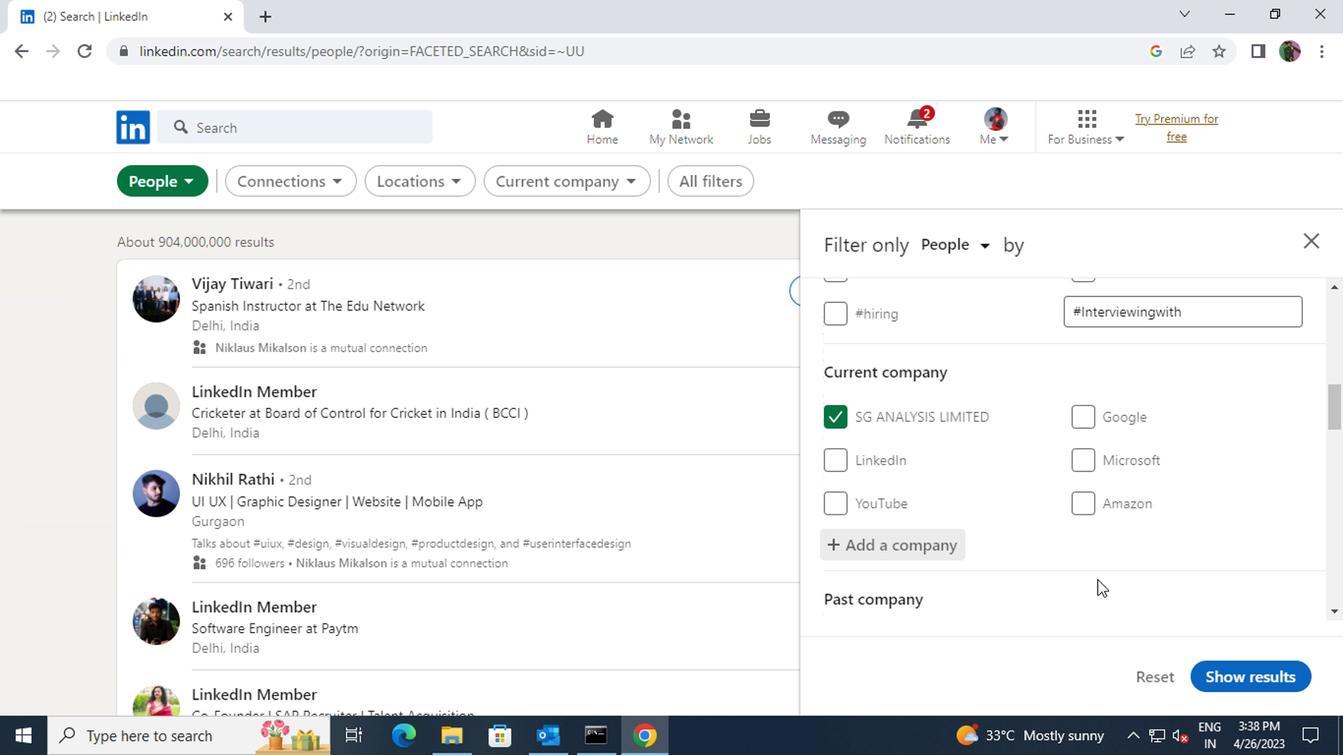 
Action: Mouse scrolled (1086, 568) with delta (0, 0)
Screenshot: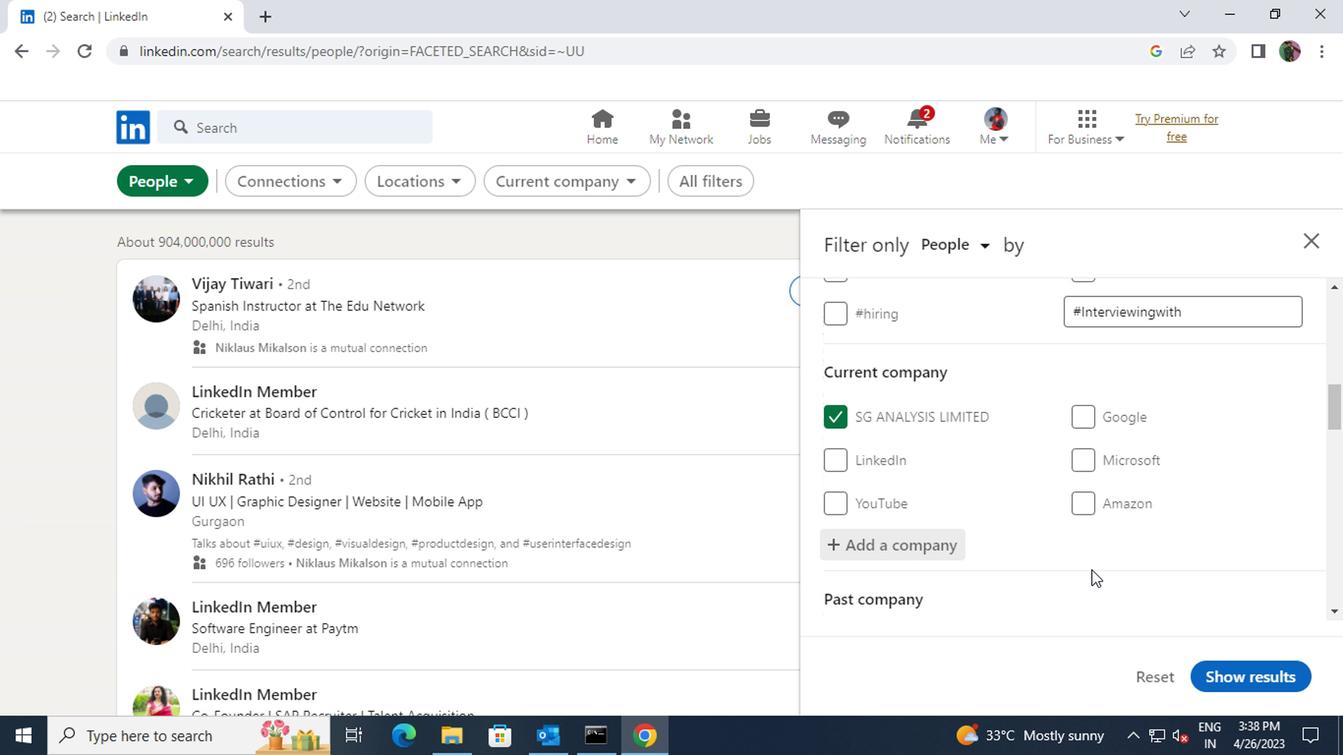 
Action: Mouse scrolled (1086, 568) with delta (0, 0)
Screenshot: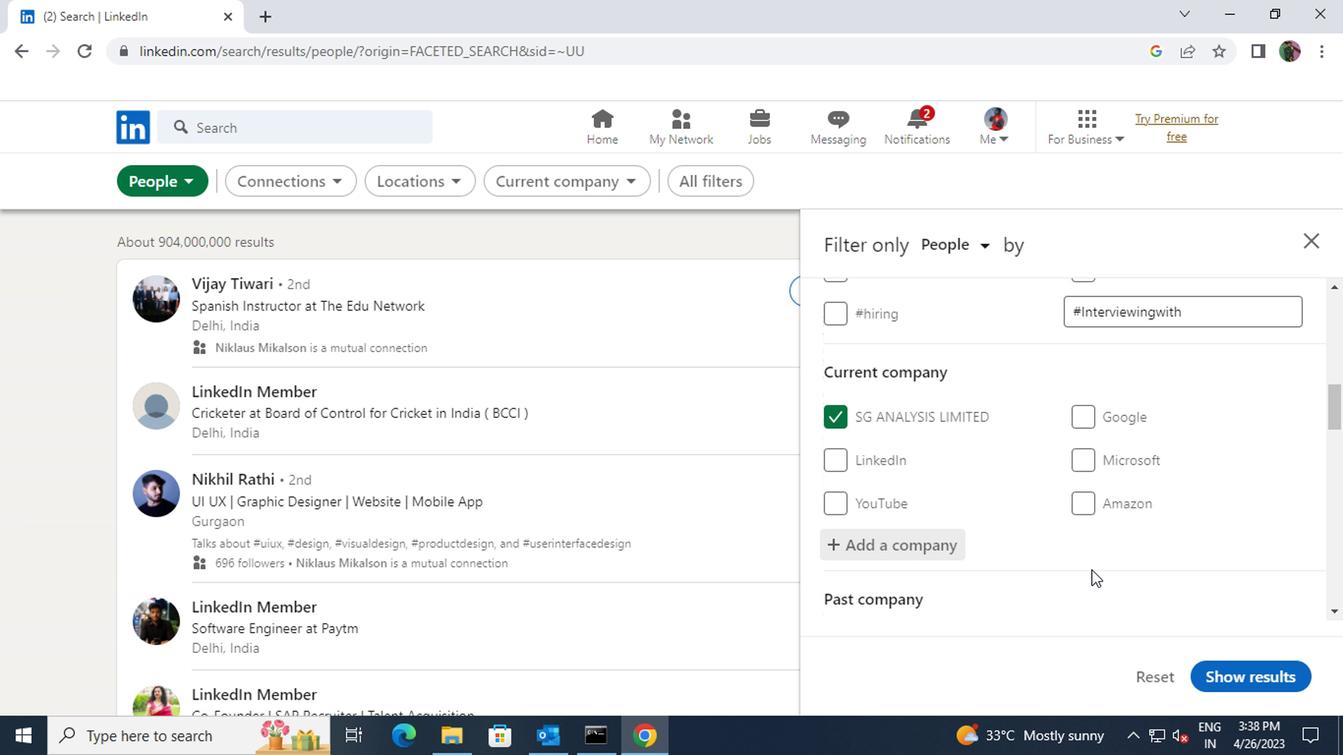 
Action: Mouse scrolled (1086, 568) with delta (0, 0)
Screenshot: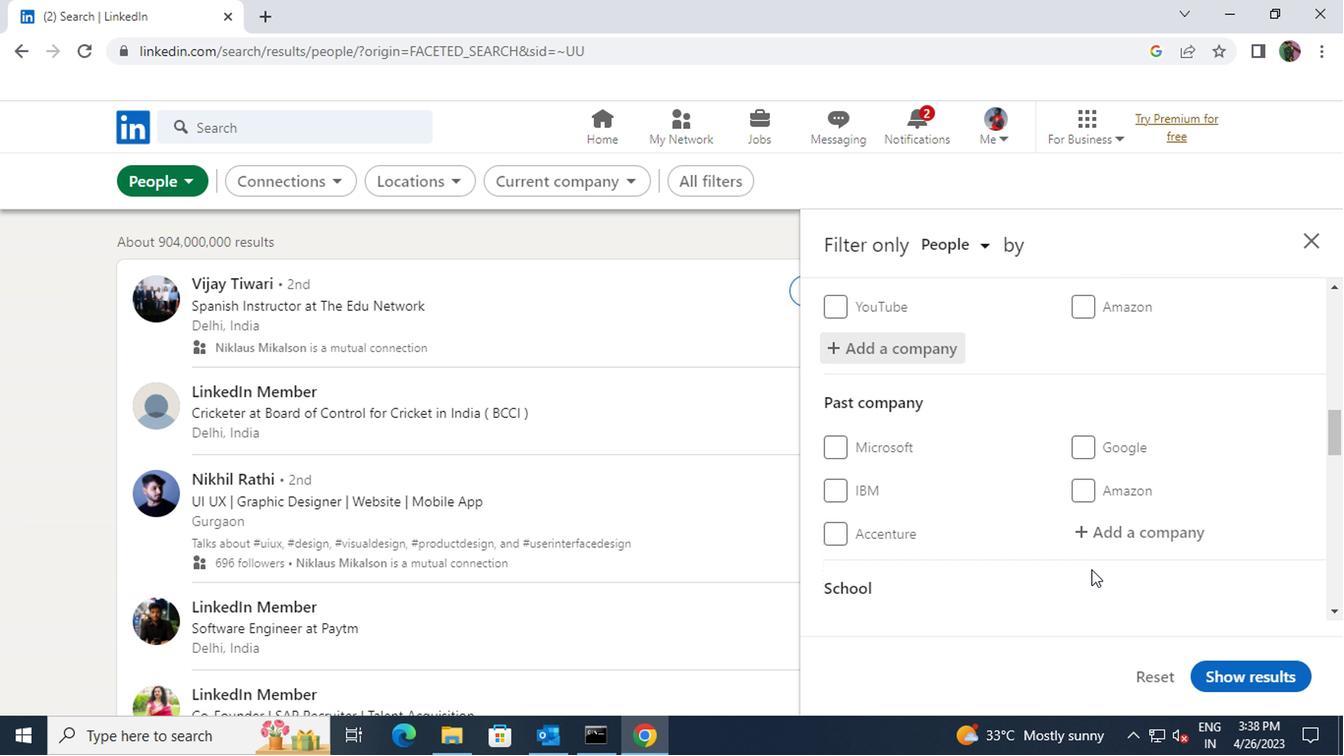 
Action: Mouse scrolled (1086, 568) with delta (0, 0)
Screenshot: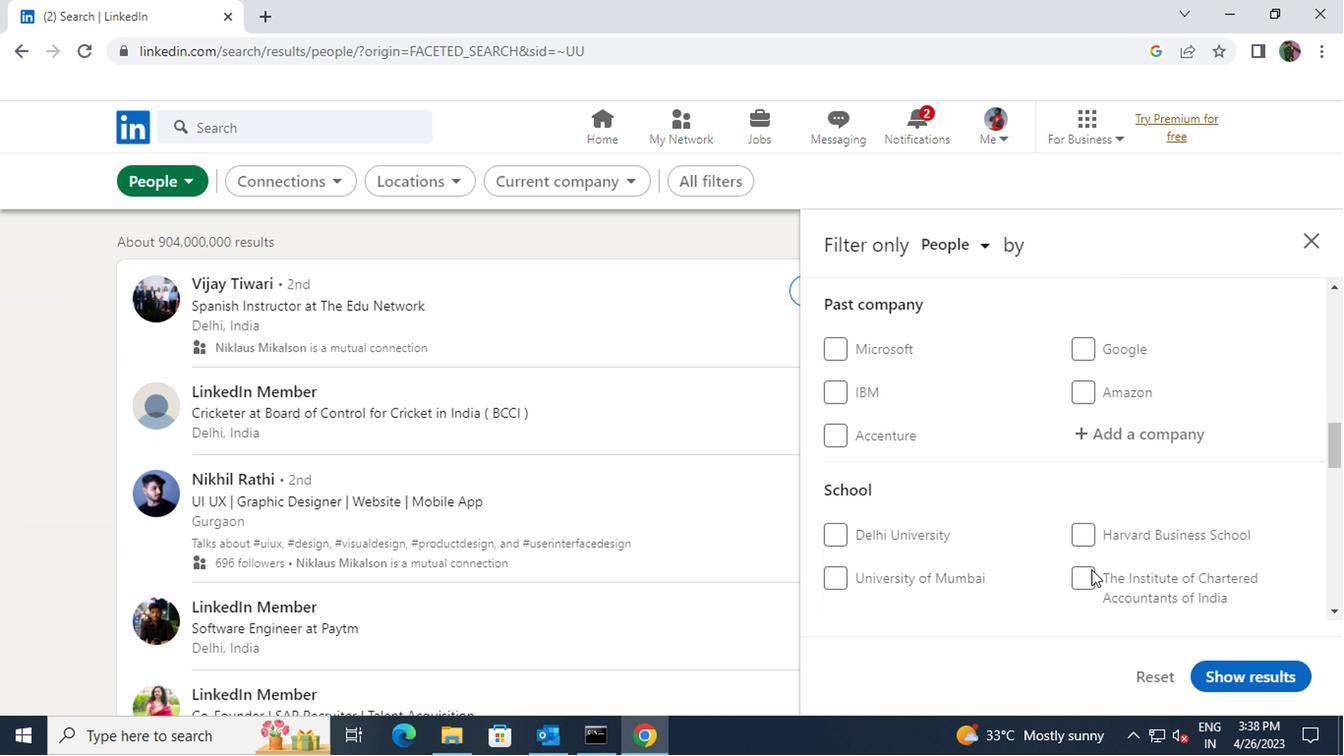 
Action: Mouse moved to (1102, 545)
Screenshot: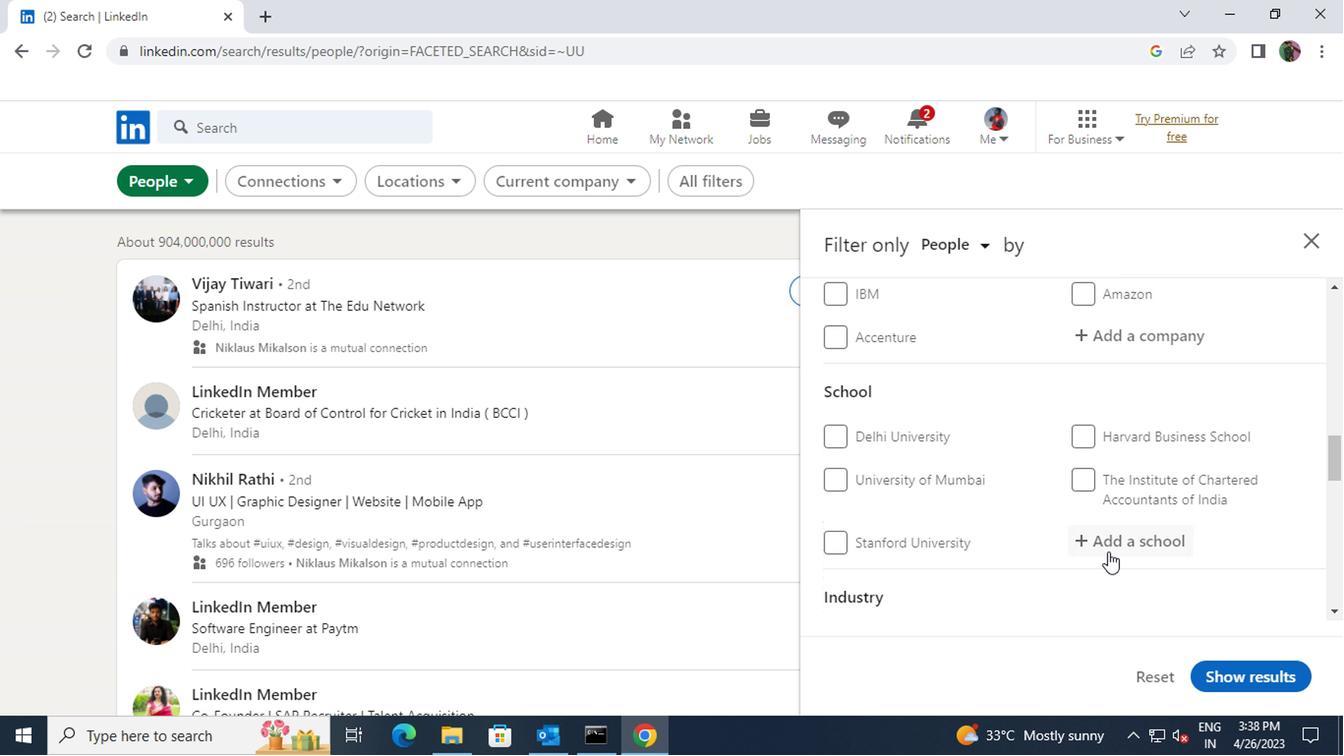 
Action: Mouse pressed left at (1102, 545)
Screenshot: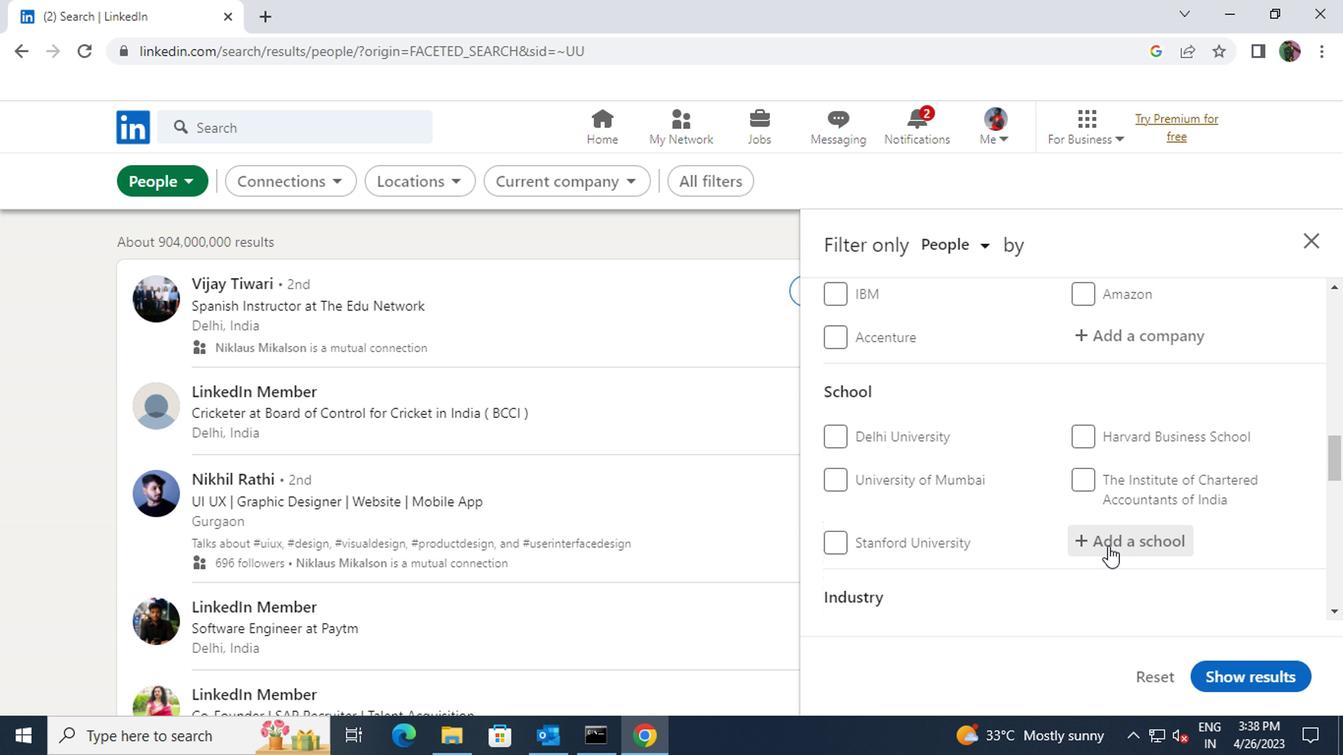 
Action: Key pressed <Key.shift>NAGP
Screenshot: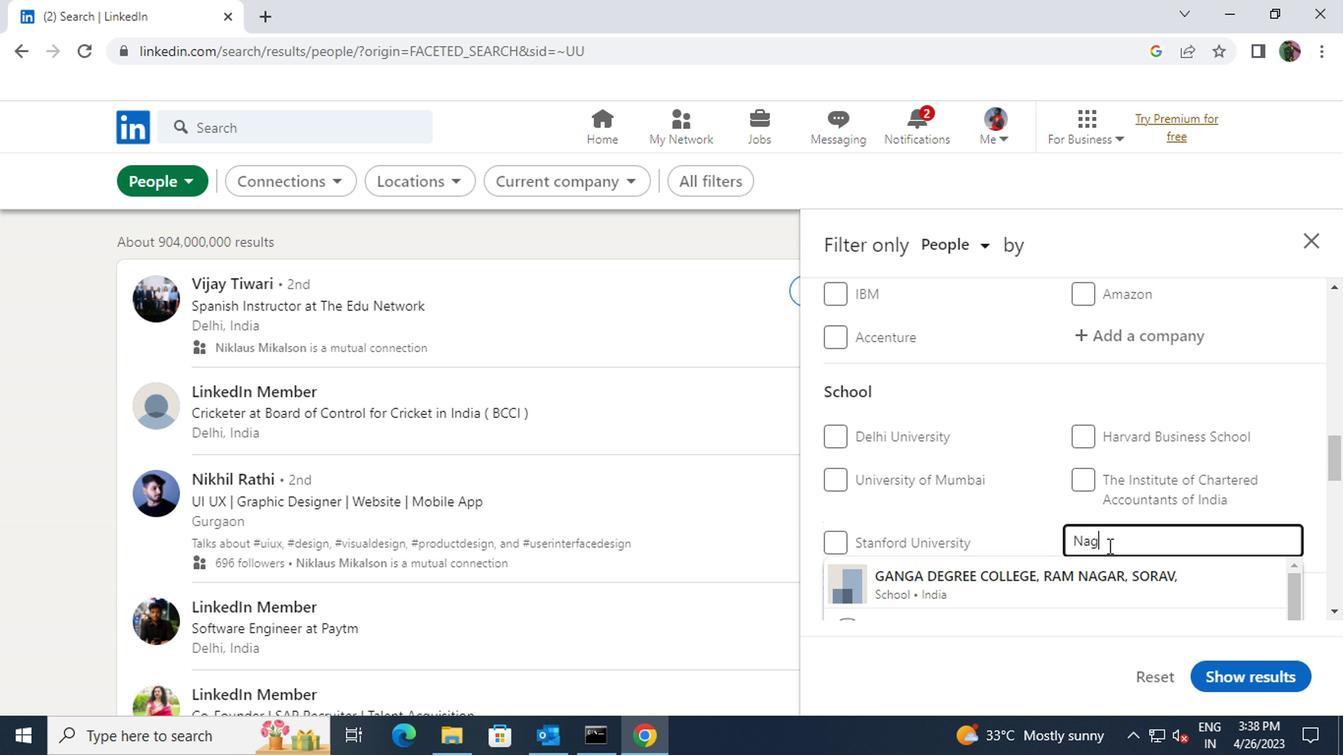 
Action: Mouse moved to (1089, 568)
Screenshot: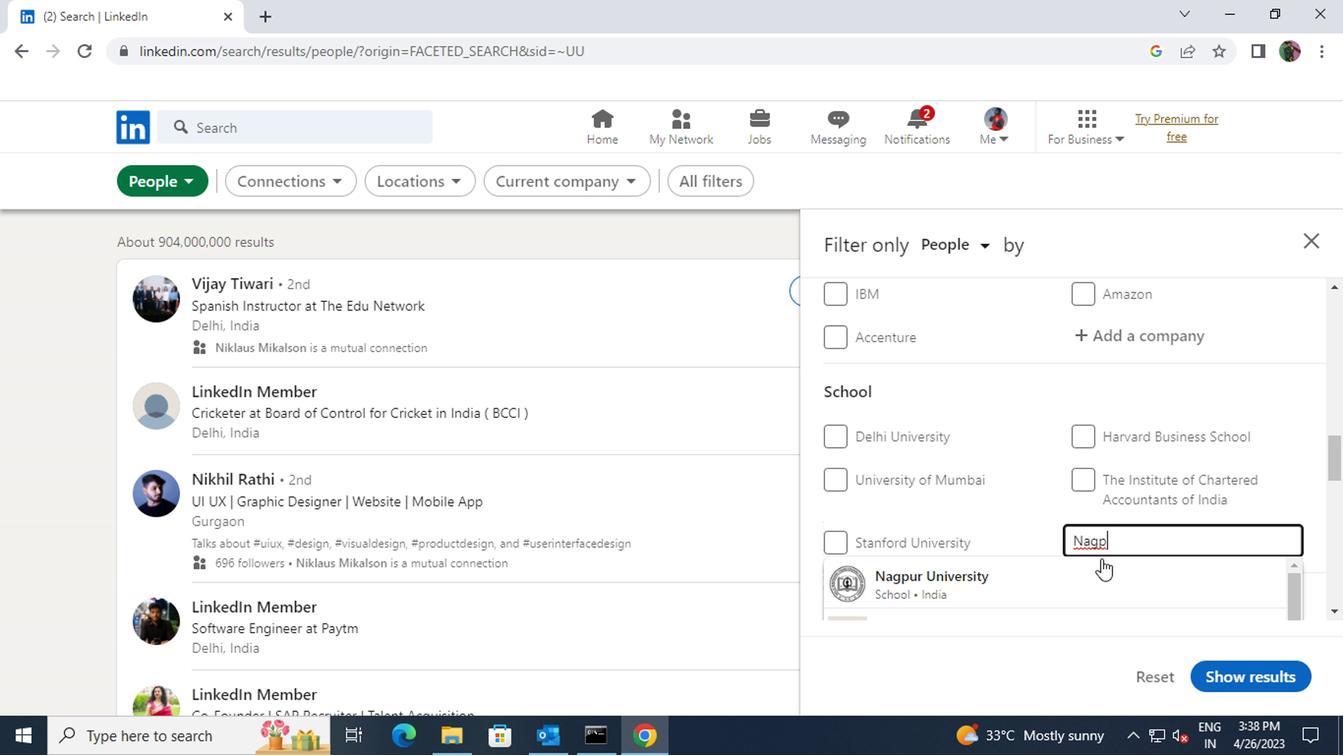 
Action: Mouse pressed left at (1089, 568)
Screenshot: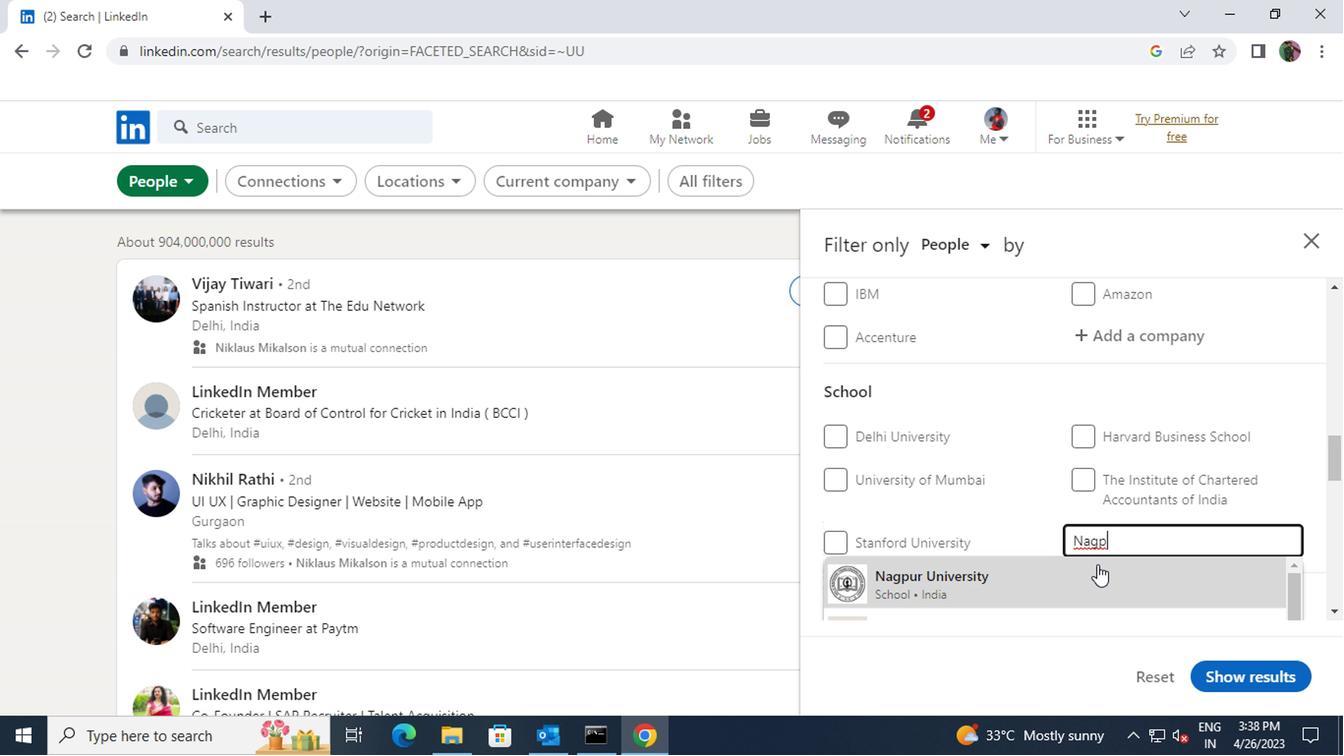 
Action: Mouse scrolled (1089, 567) with delta (0, 0)
Screenshot: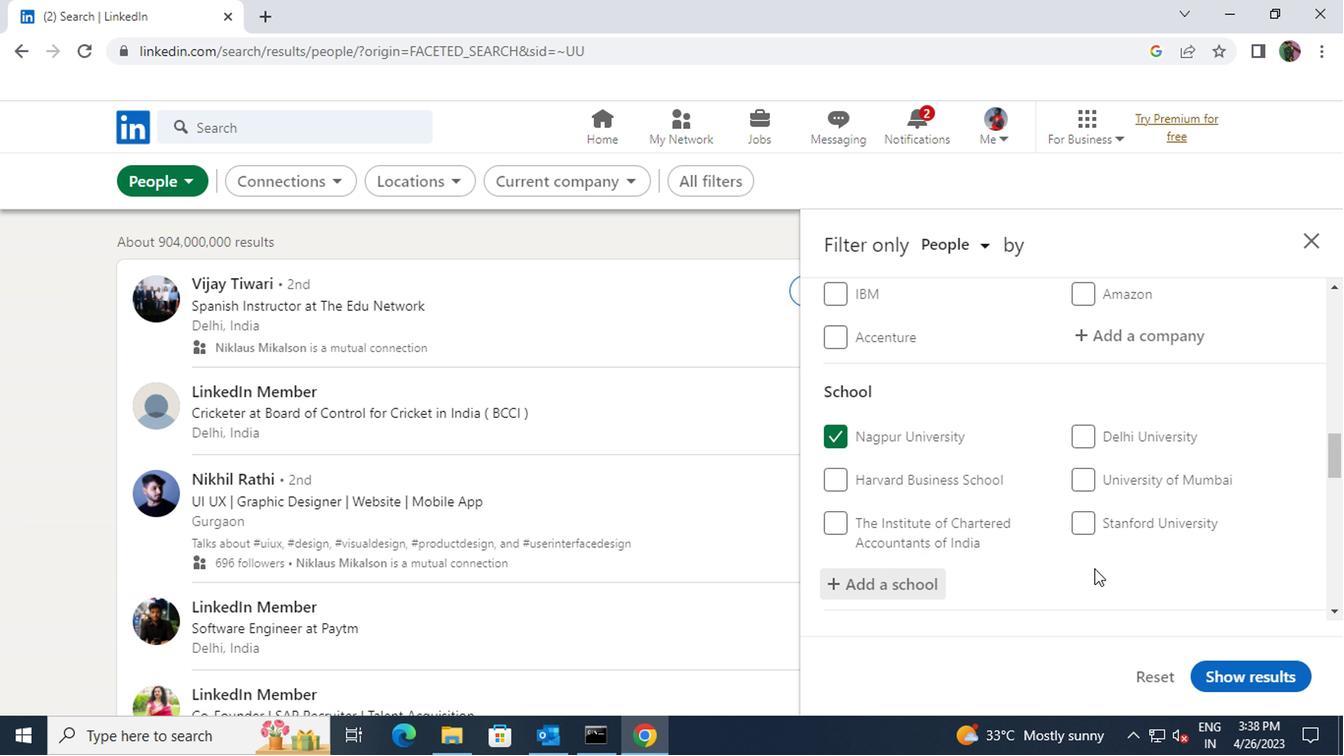 
Action: Mouse scrolled (1089, 567) with delta (0, 0)
Screenshot: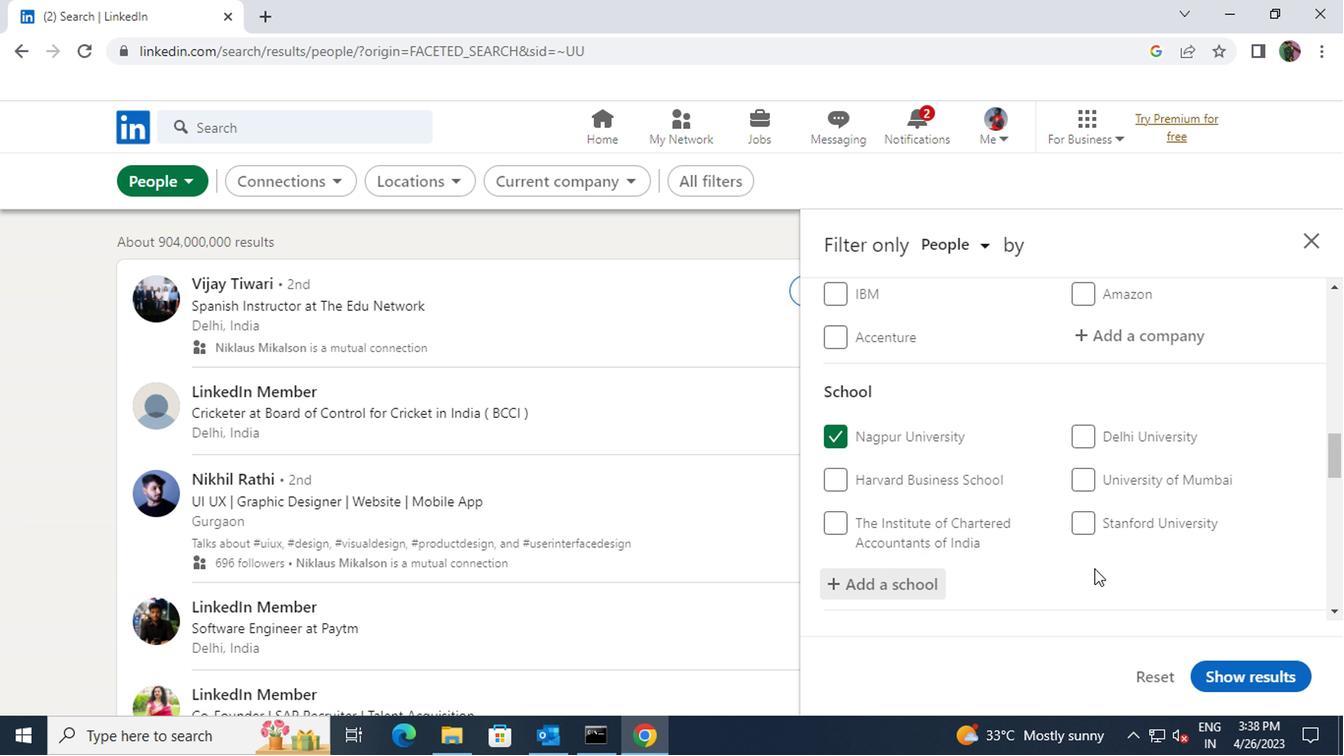 
Action: Mouse scrolled (1089, 567) with delta (0, 0)
Screenshot: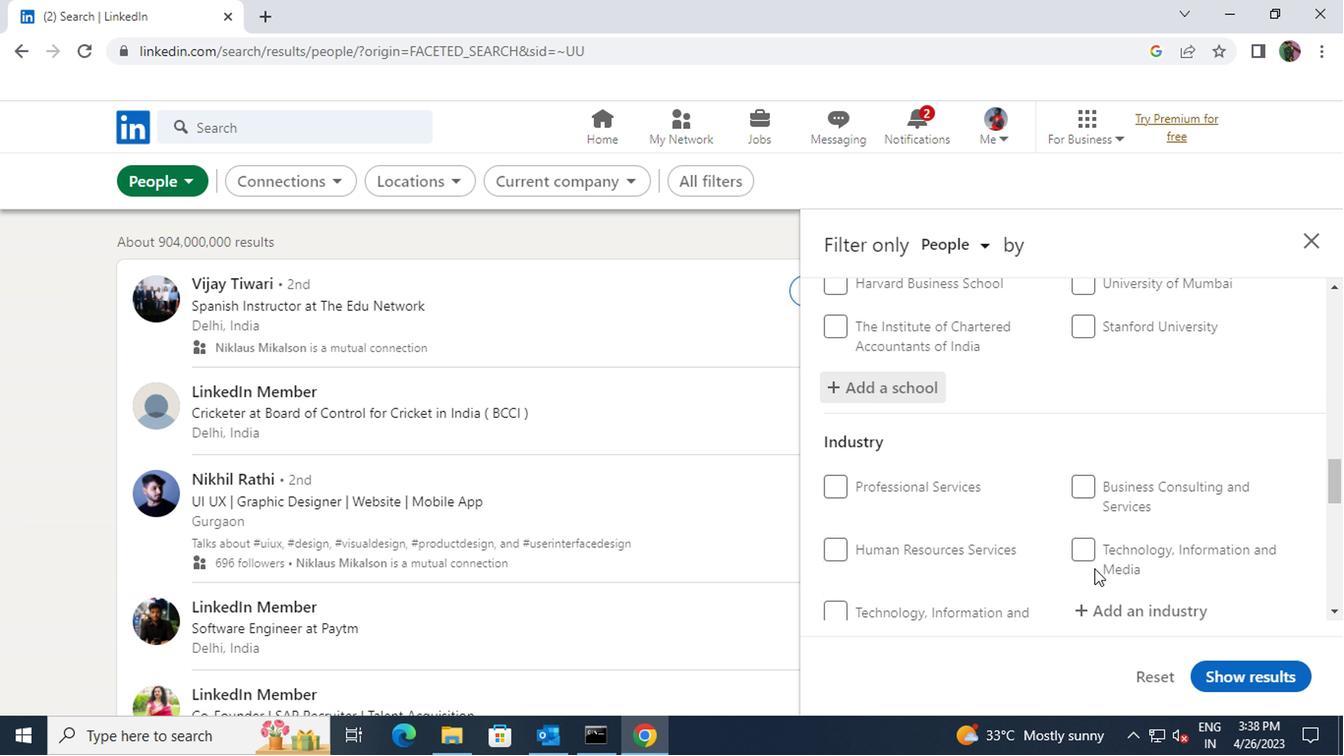 
Action: Mouse moved to (1132, 506)
Screenshot: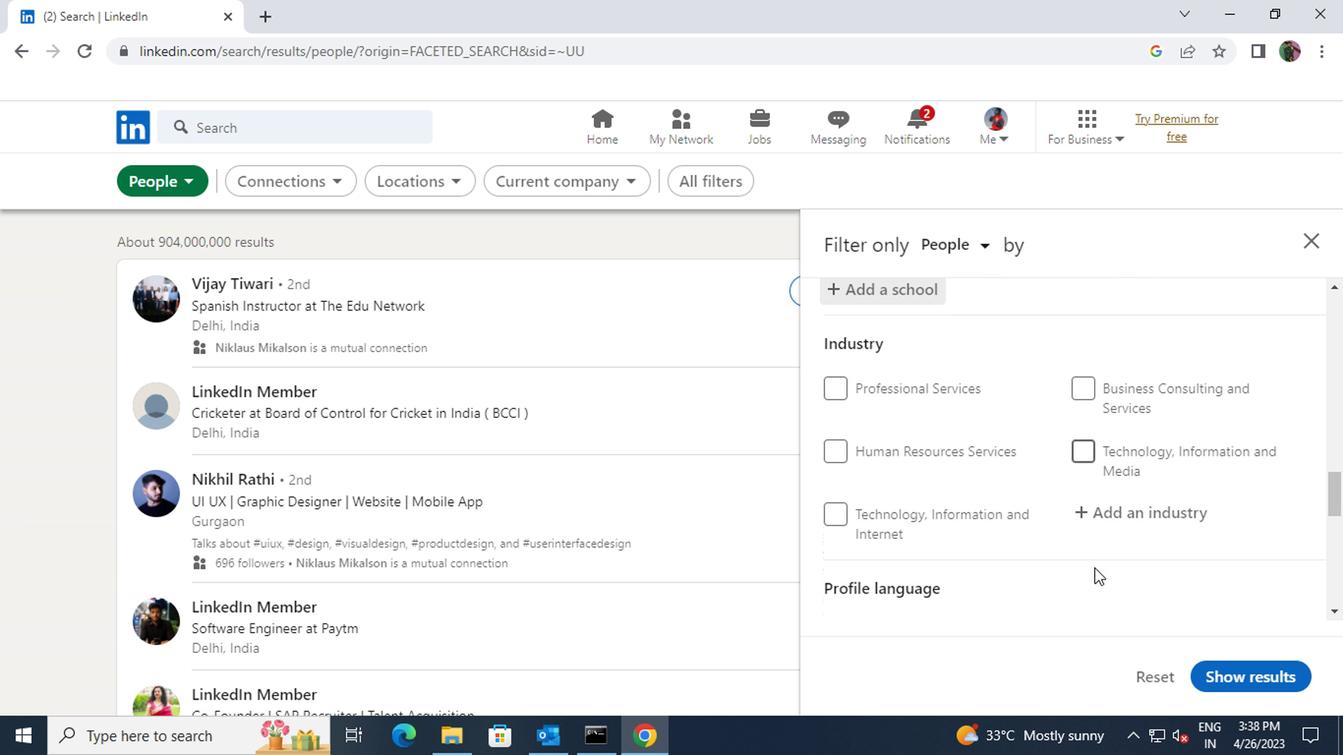 
Action: Mouse pressed left at (1132, 506)
Screenshot: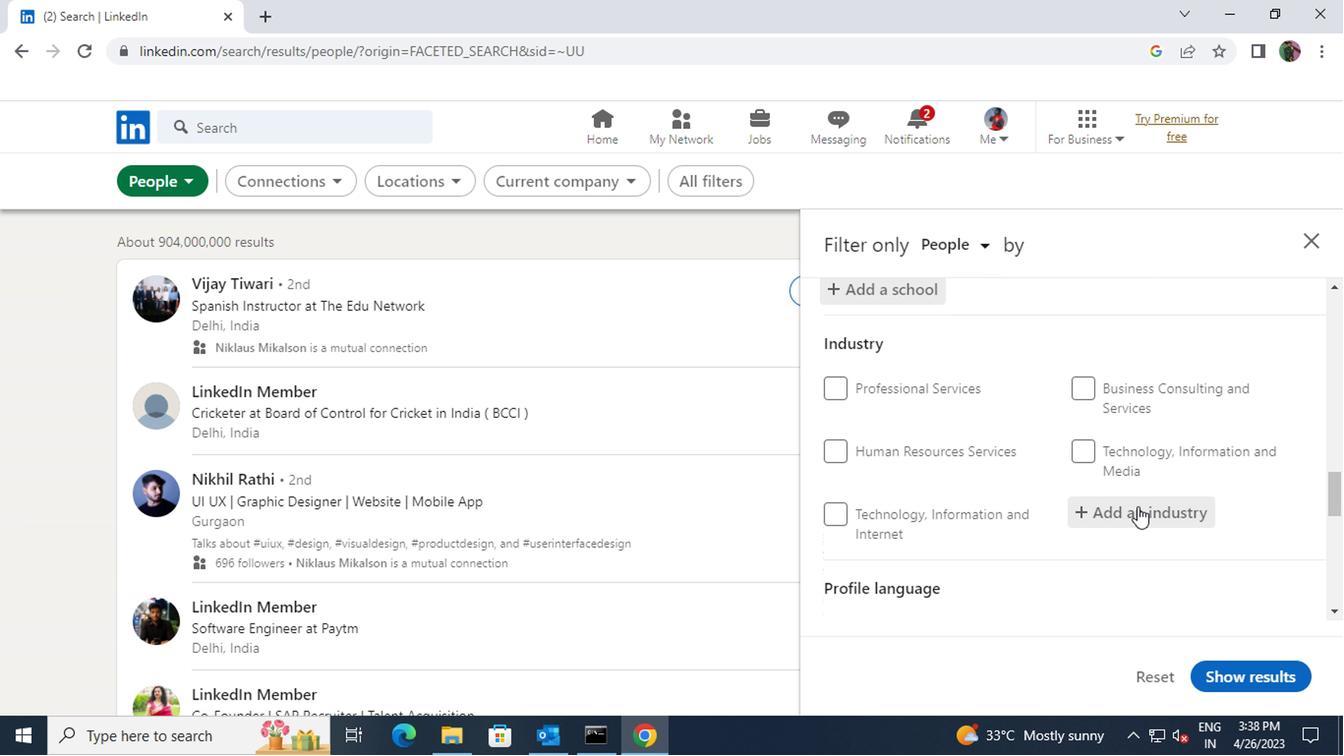 
Action: Key pressed <Key.shift>LEGAL
Screenshot: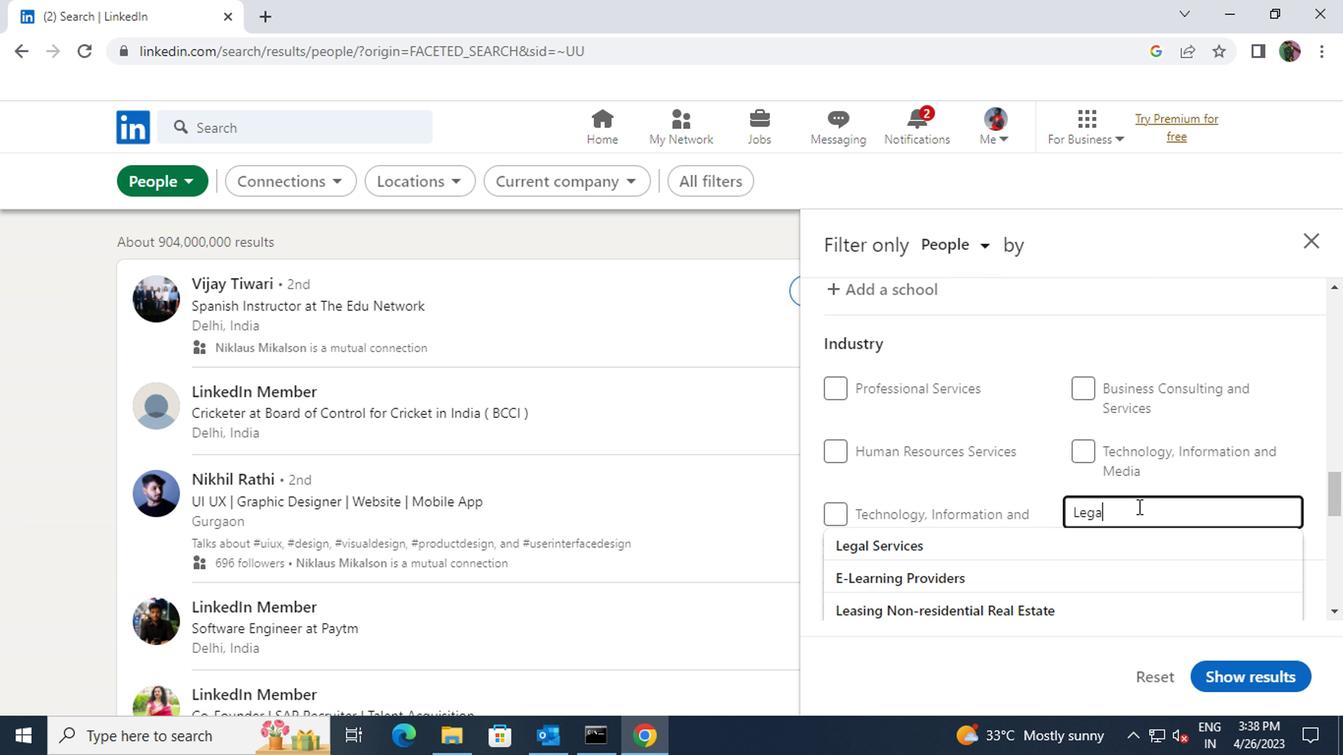 
Action: Mouse moved to (1094, 542)
Screenshot: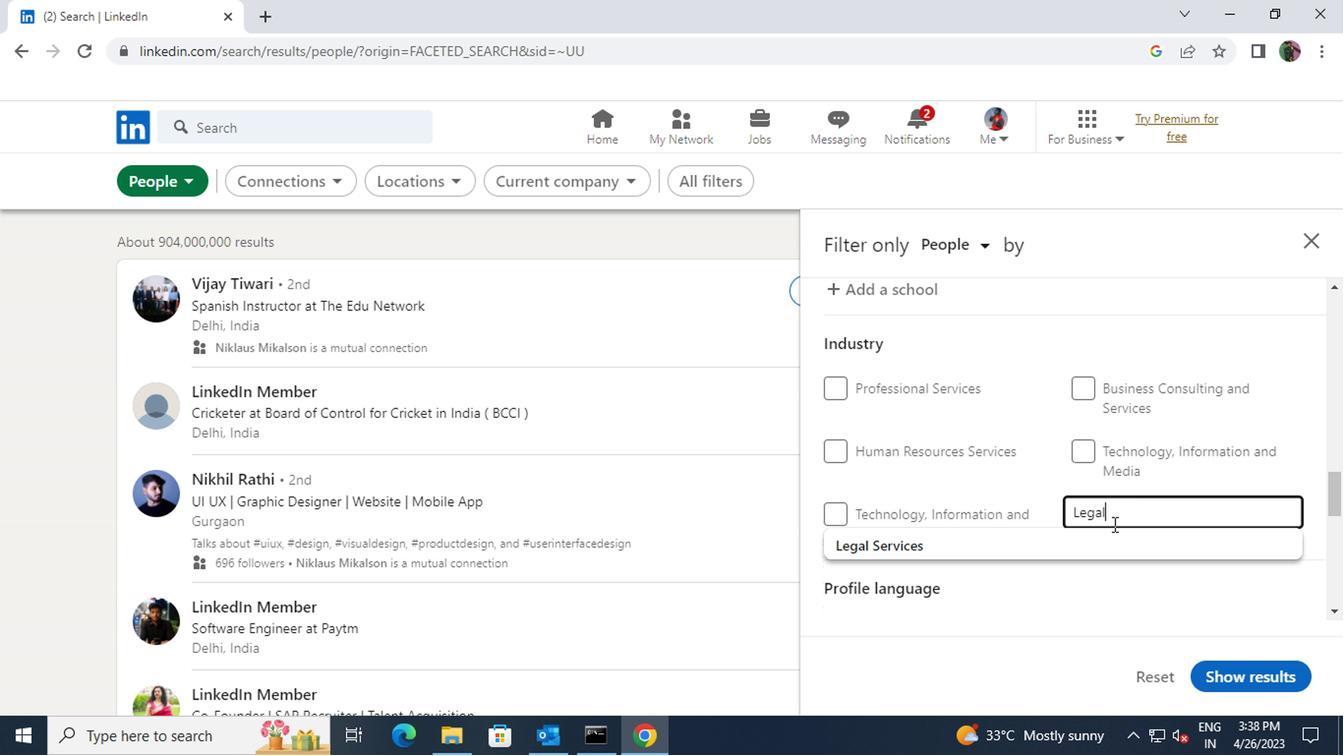 
Action: Mouse pressed left at (1094, 542)
Screenshot: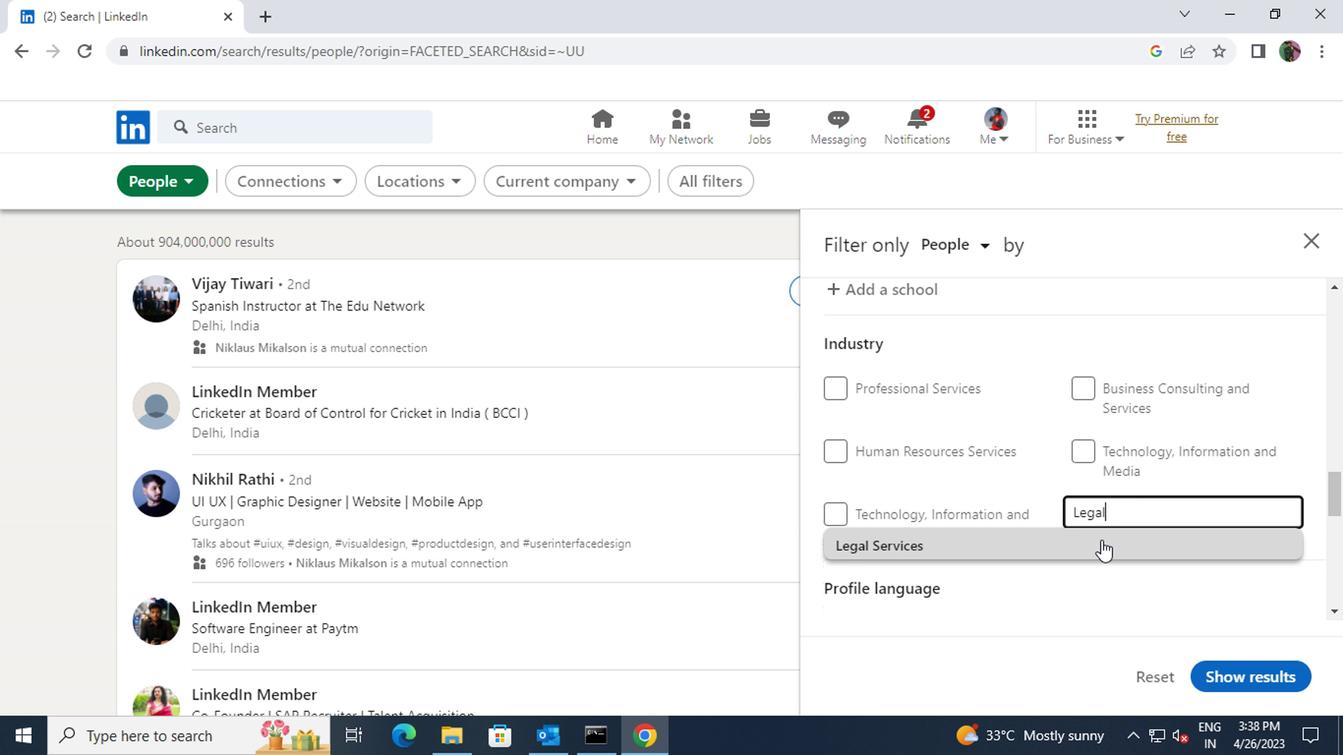 
Action: Mouse moved to (1096, 540)
Screenshot: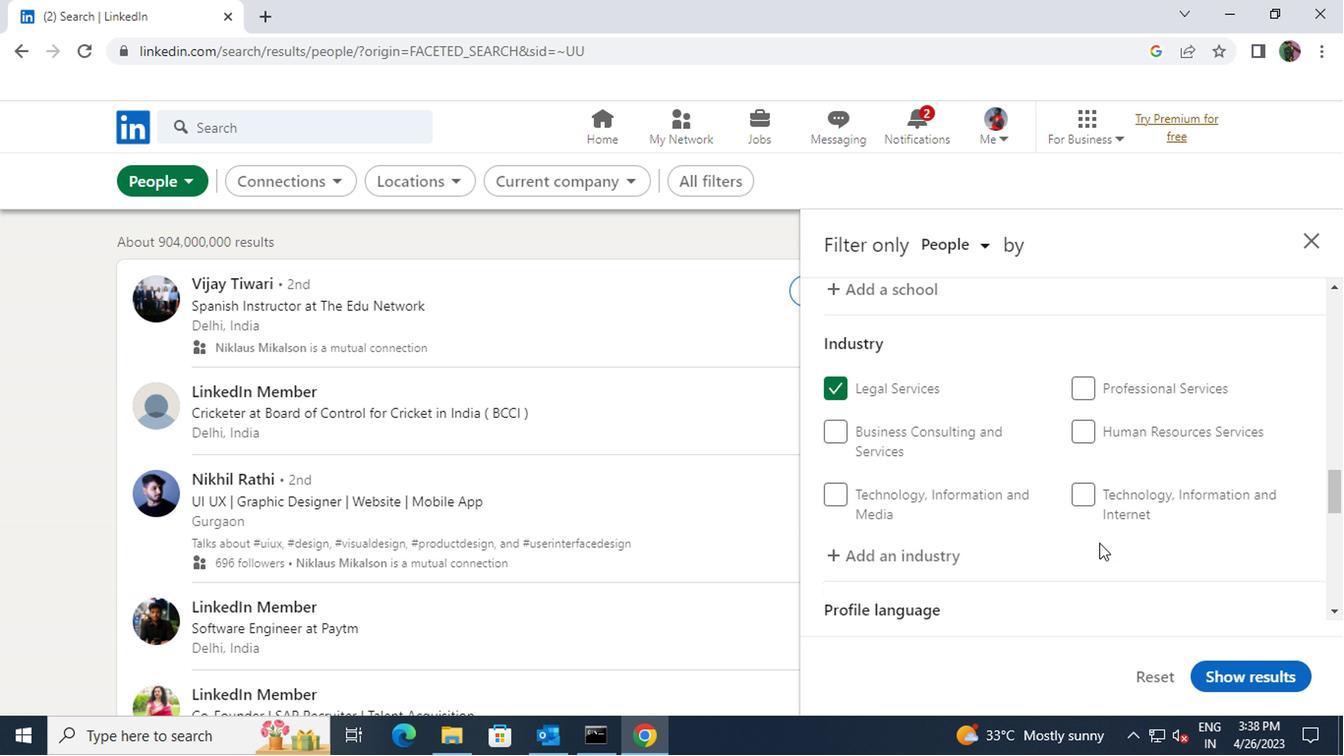 
Action: Mouse scrolled (1096, 538) with delta (0, -1)
Screenshot: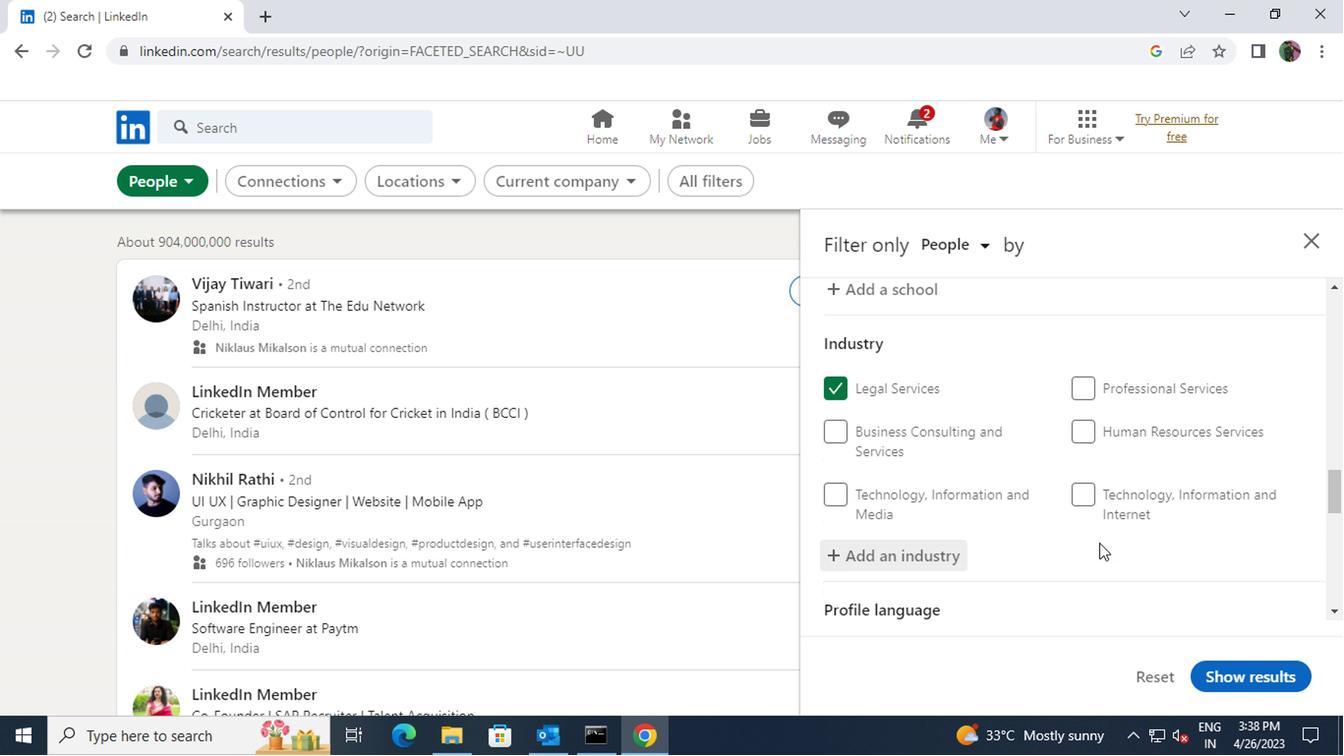 
Action: Mouse scrolled (1096, 538) with delta (0, -1)
Screenshot: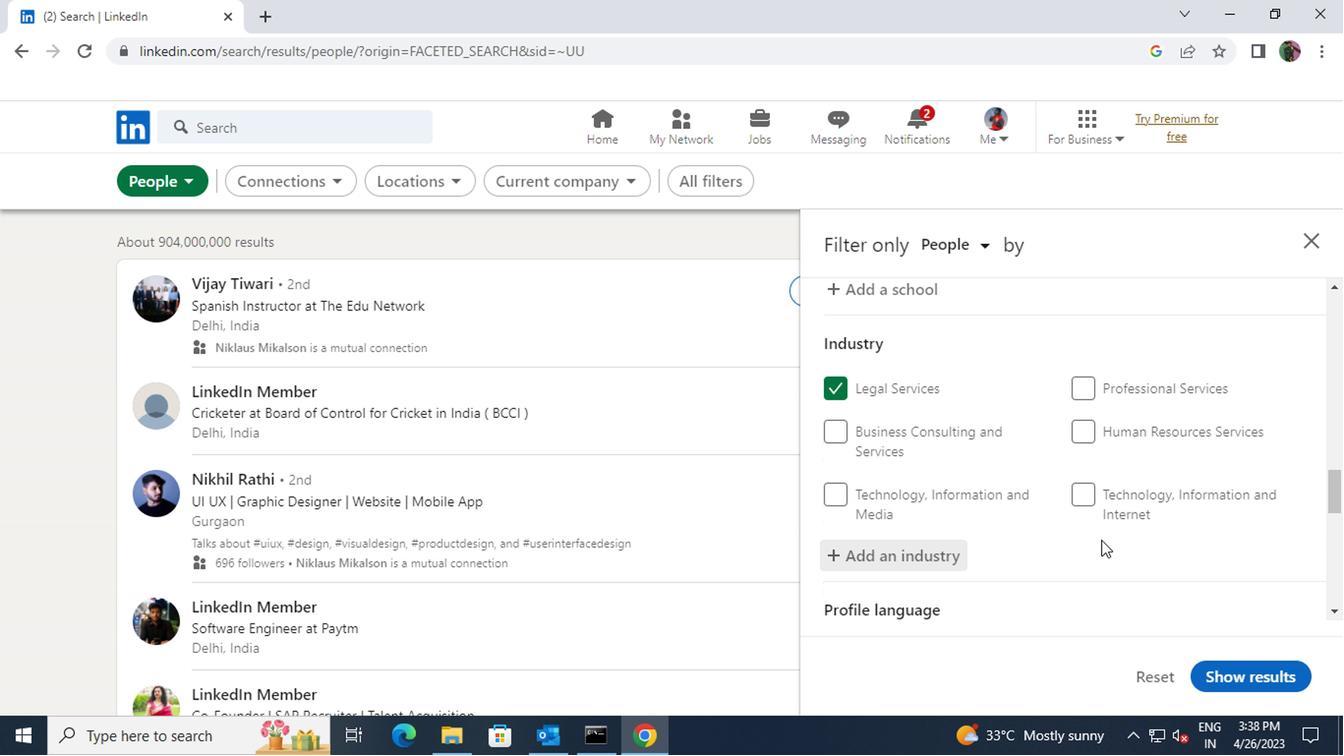 
Action: Mouse moved to (829, 458)
Screenshot: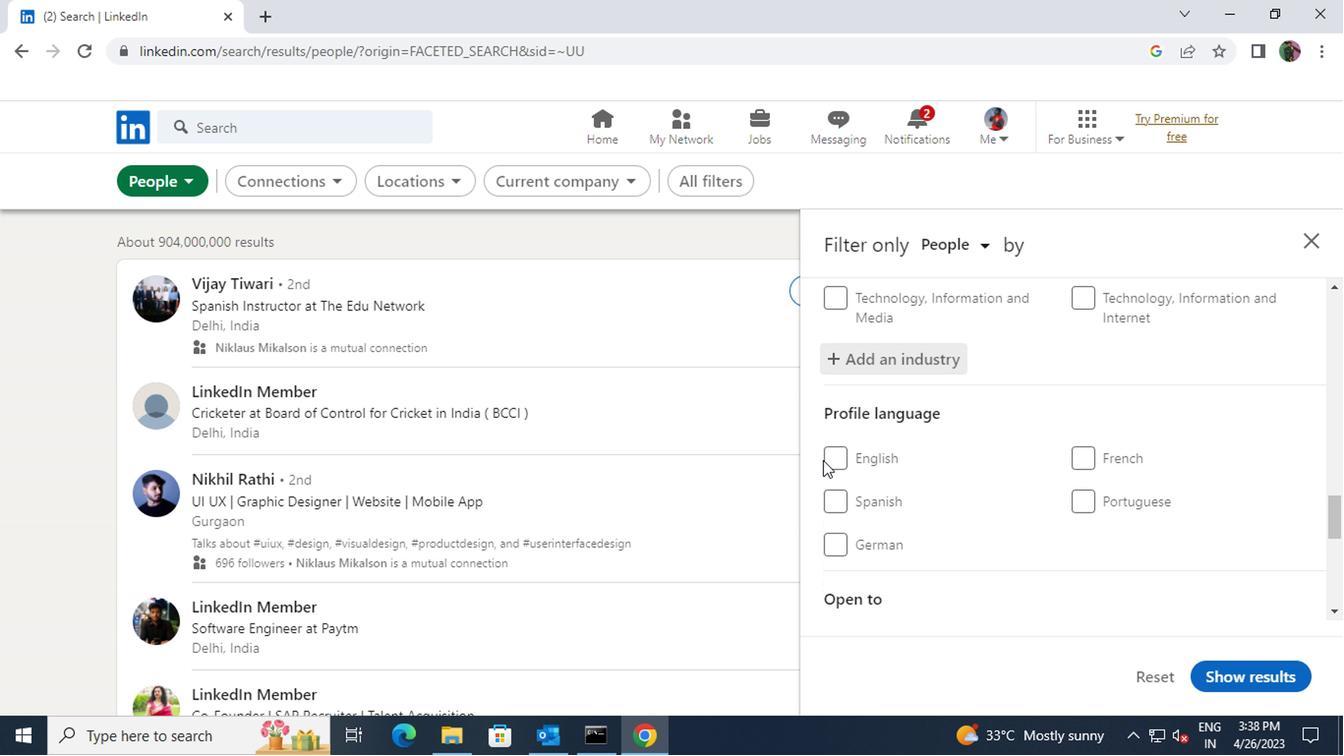 
Action: Mouse pressed left at (829, 458)
Screenshot: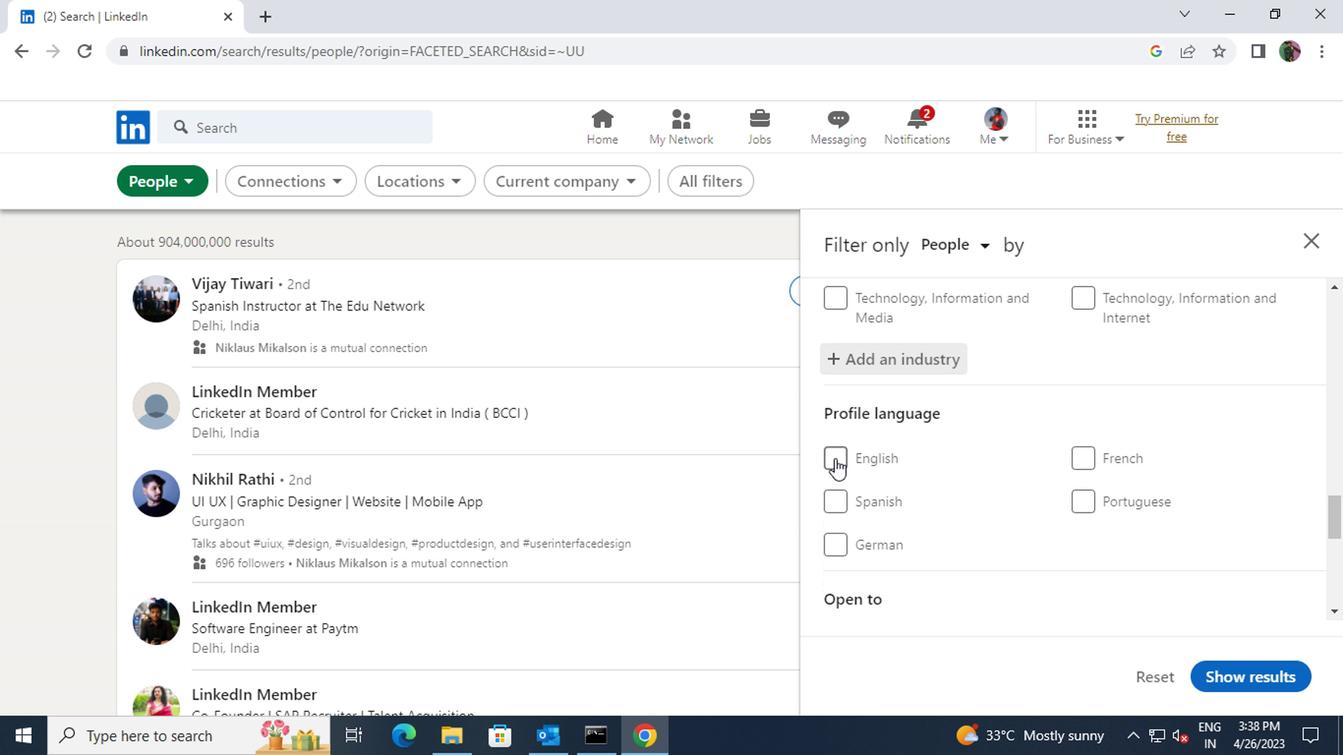 
Action: Mouse moved to (964, 501)
Screenshot: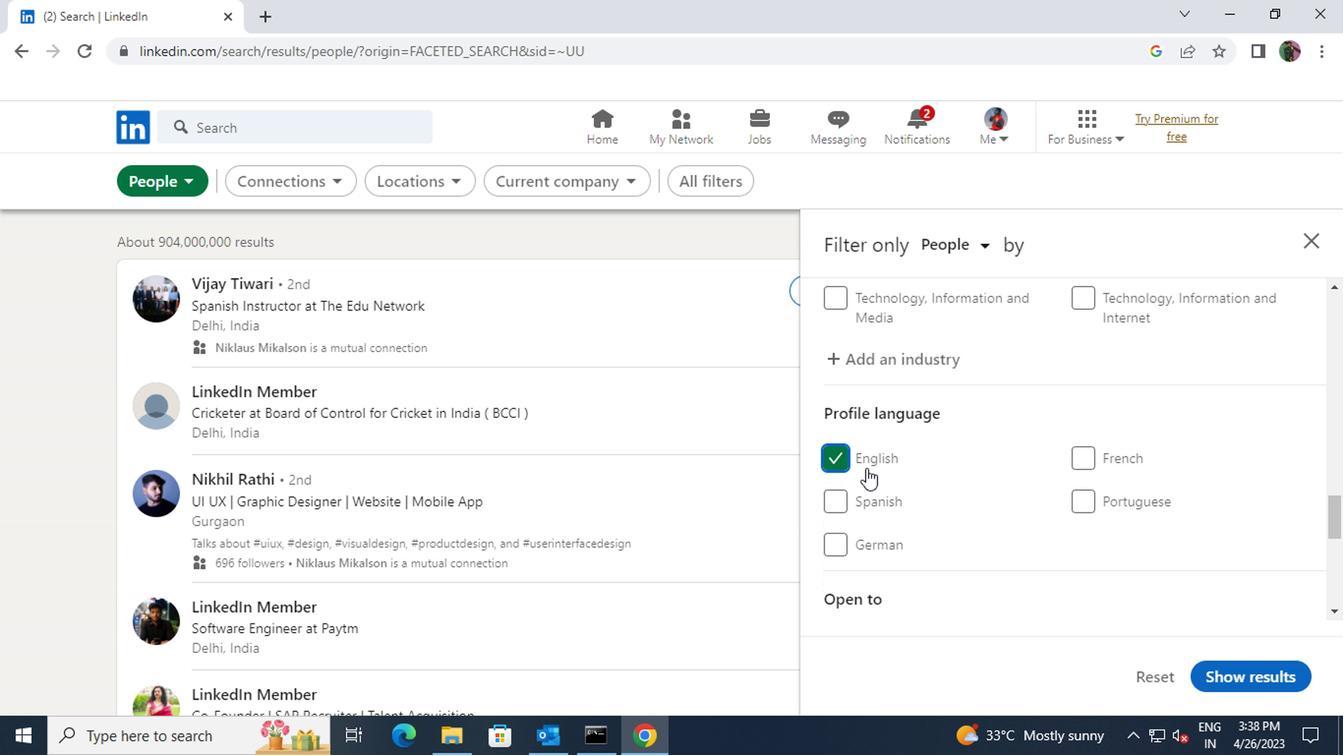 
Action: Mouse scrolled (964, 500) with delta (0, 0)
Screenshot: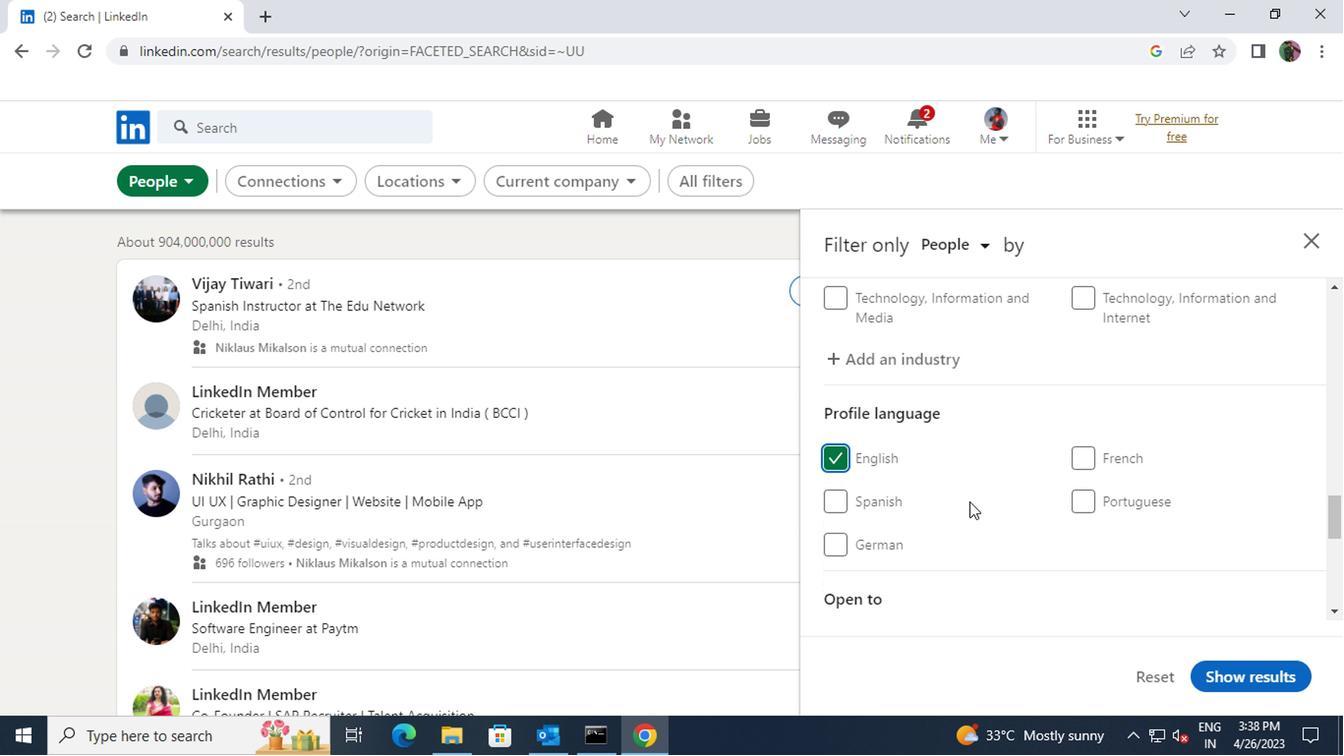 
Action: Mouse scrolled (964, 500) with delta (0, 0)
Screenshot: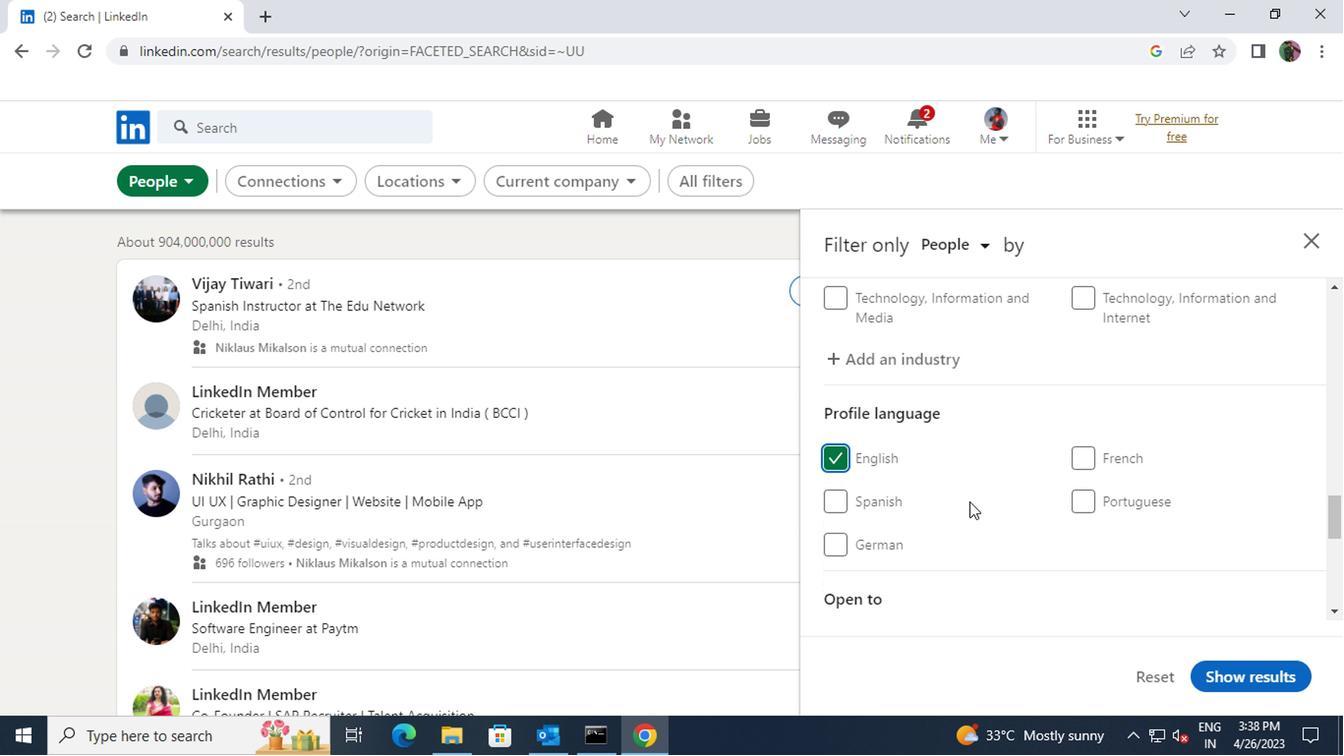 
Action: Mouse scrolled (964, 500) with delta (0, 0)
Screenshot: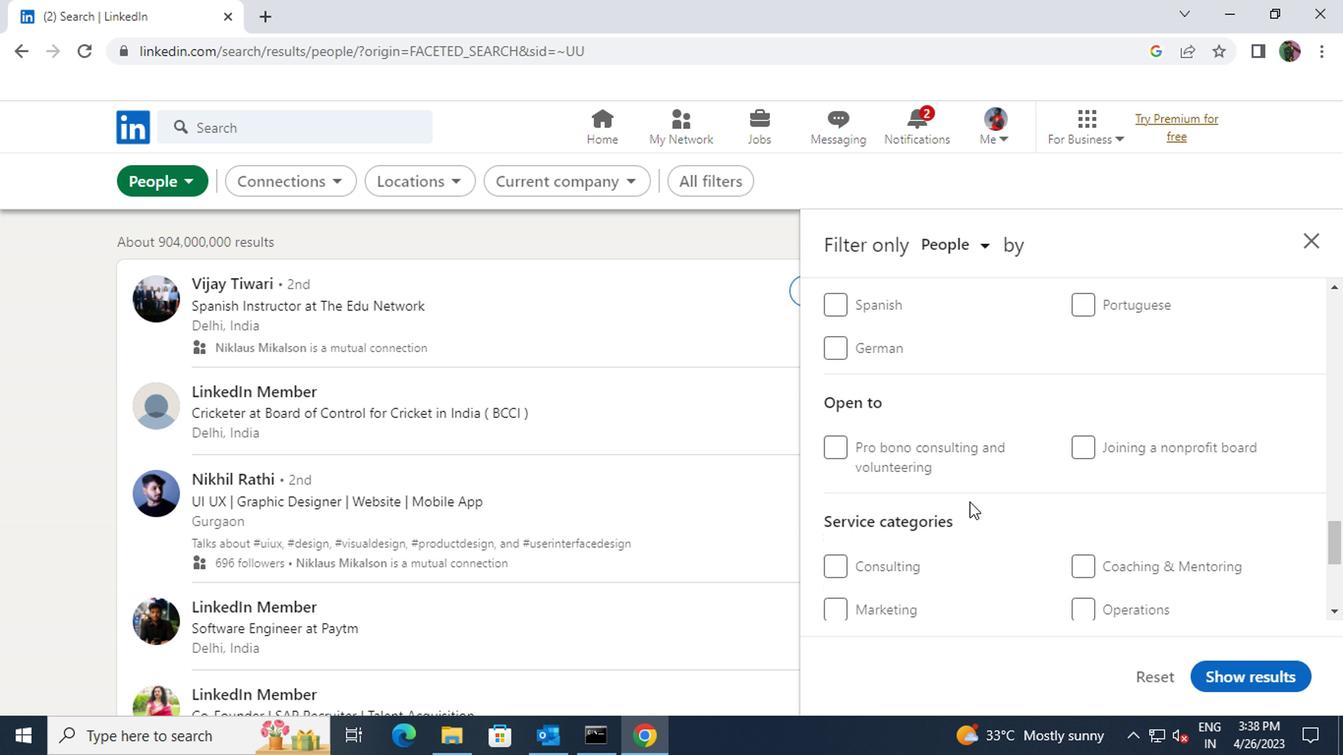 
Action: Mouse scrolled (964, 500) with delta (0, 0)
Screenshot: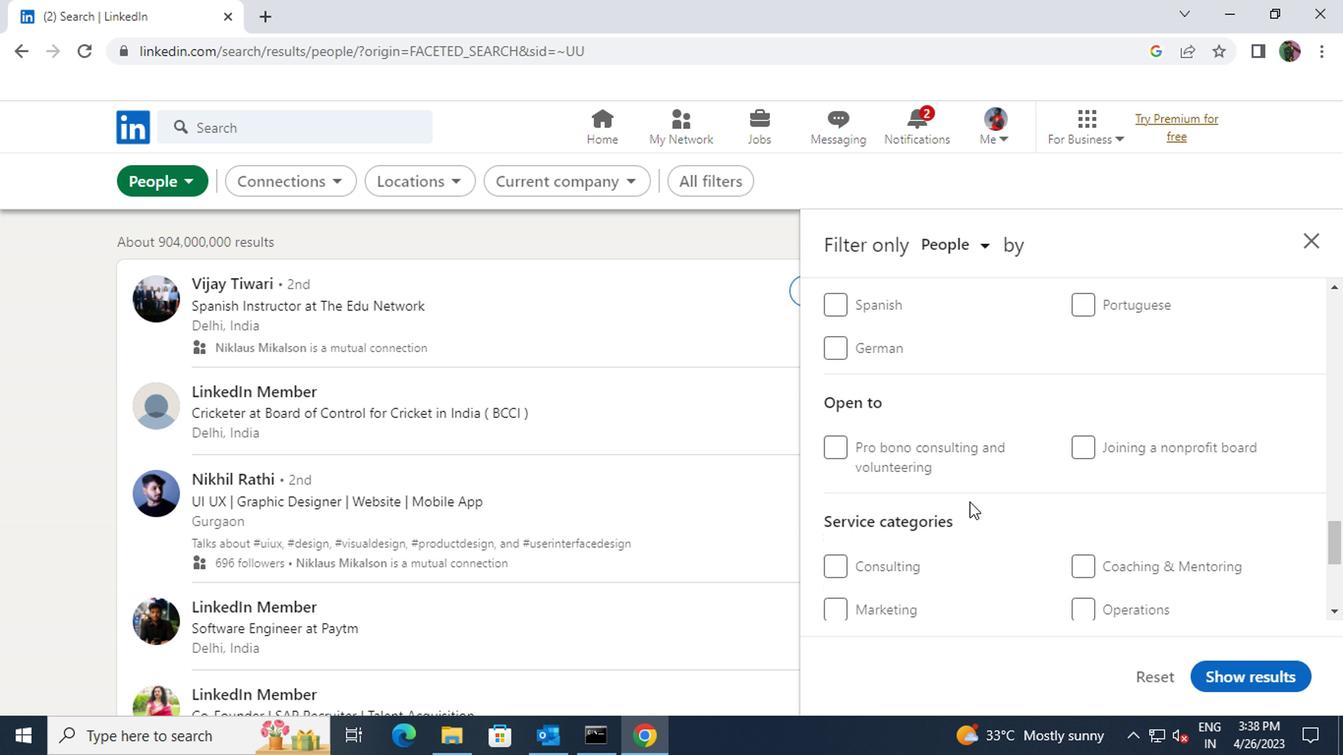 
Action: Mouse moved to (1102, 459)
Screenshot: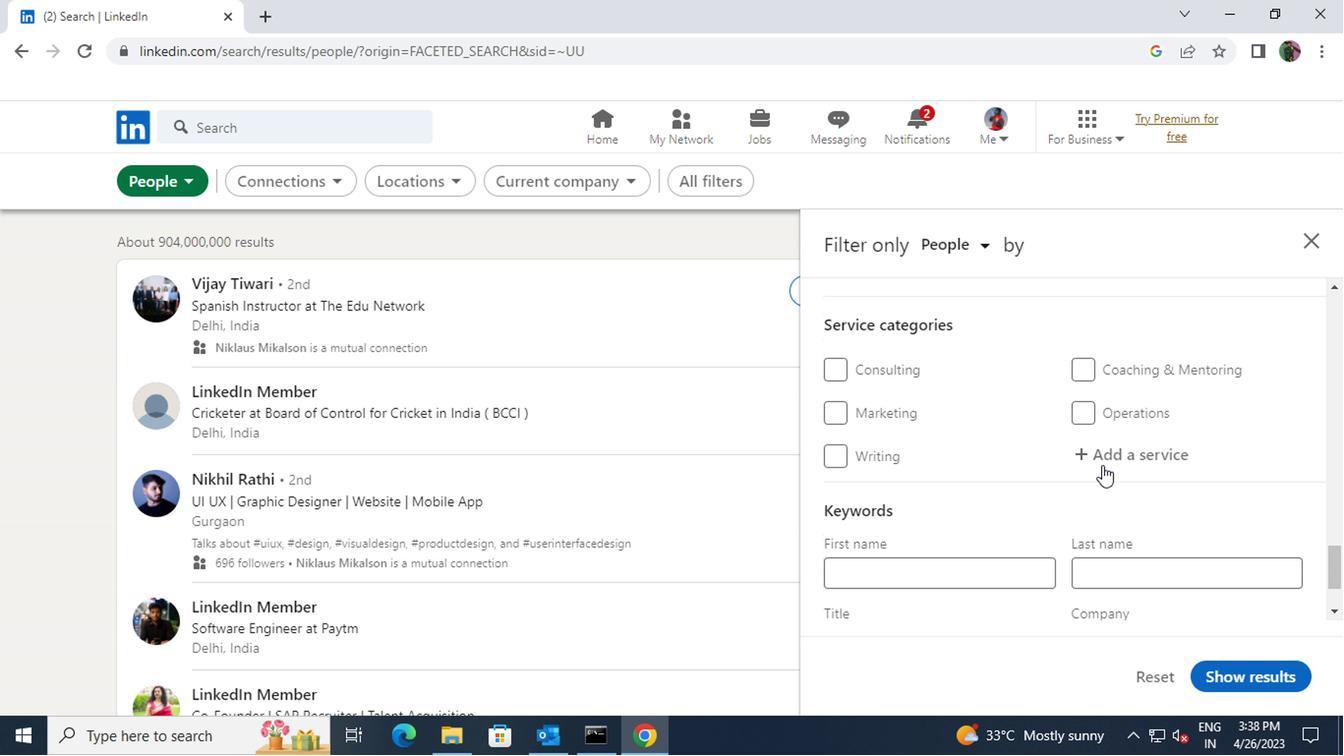 
Action: Mouse pressed left at (1102, 459)
Screenshot: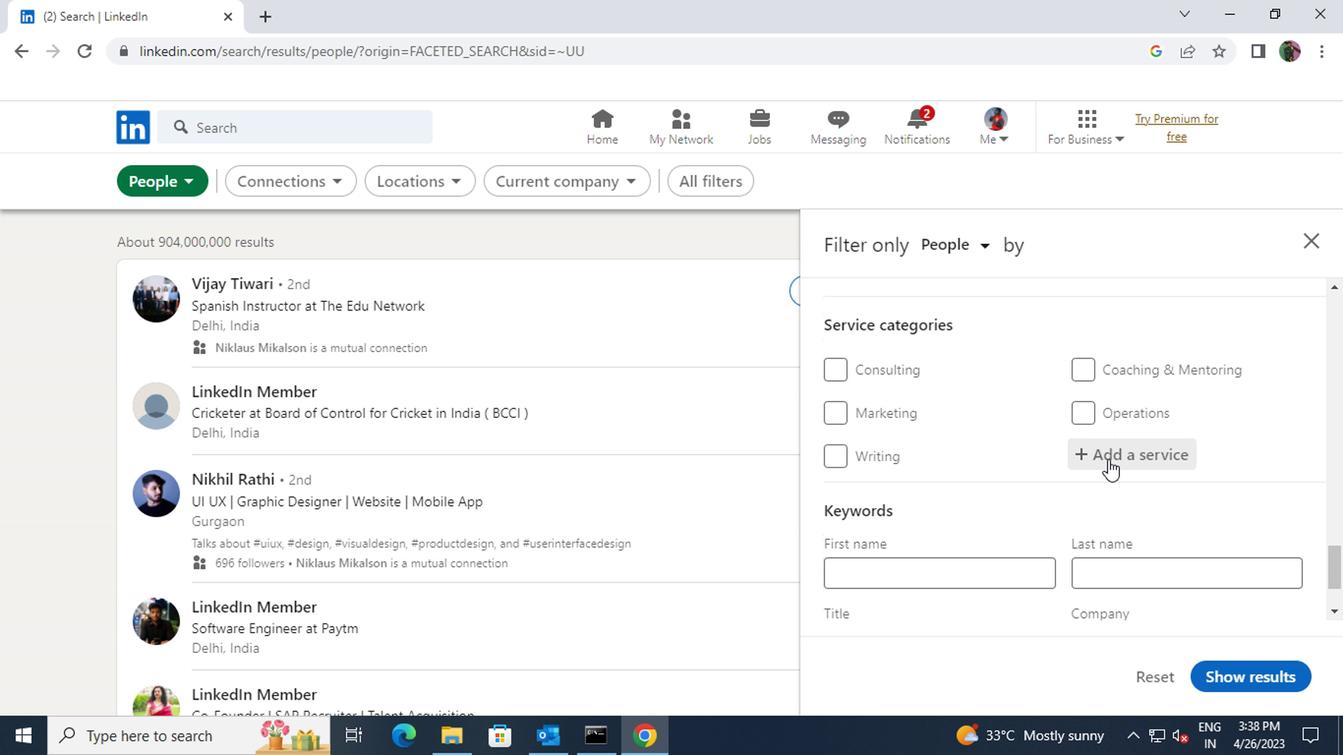 
Action: Key pressed <Key.shift>PROGRA,
Screenshot: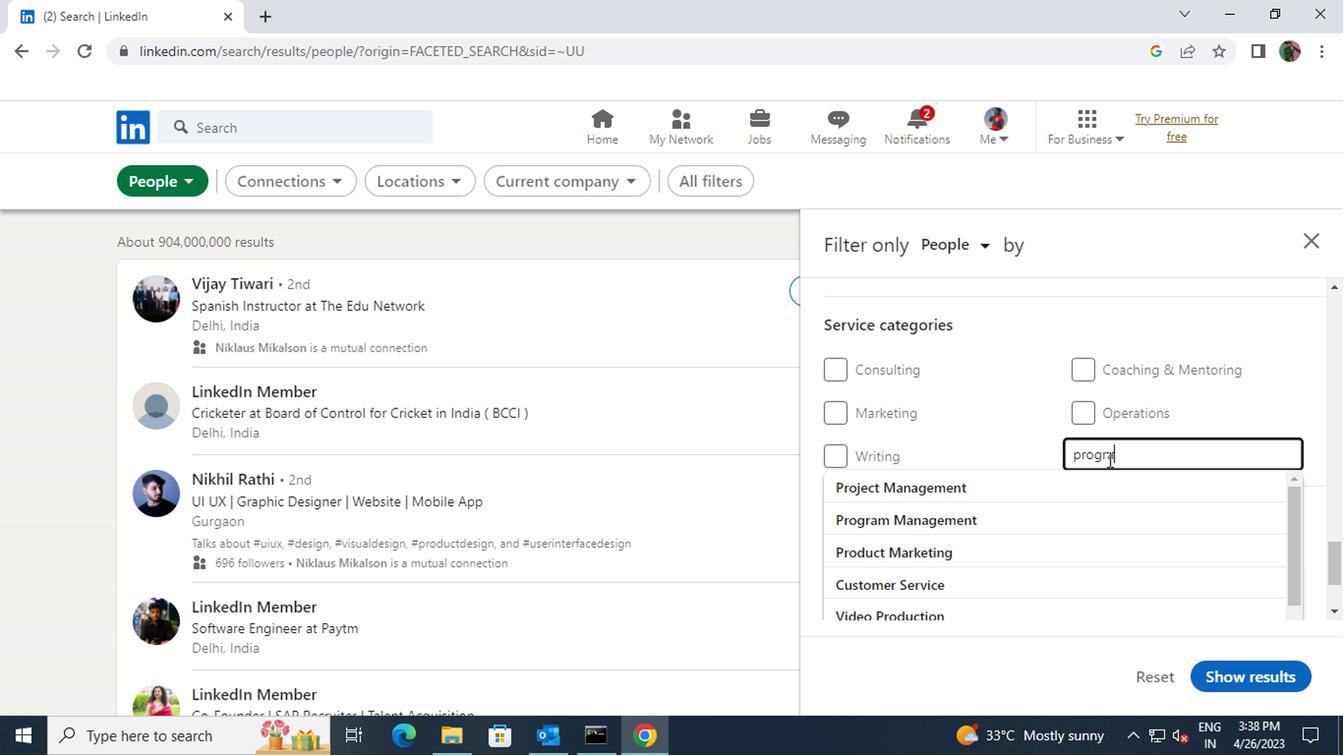 
Action: Mouse moved to (1077, 475)
Screenshot: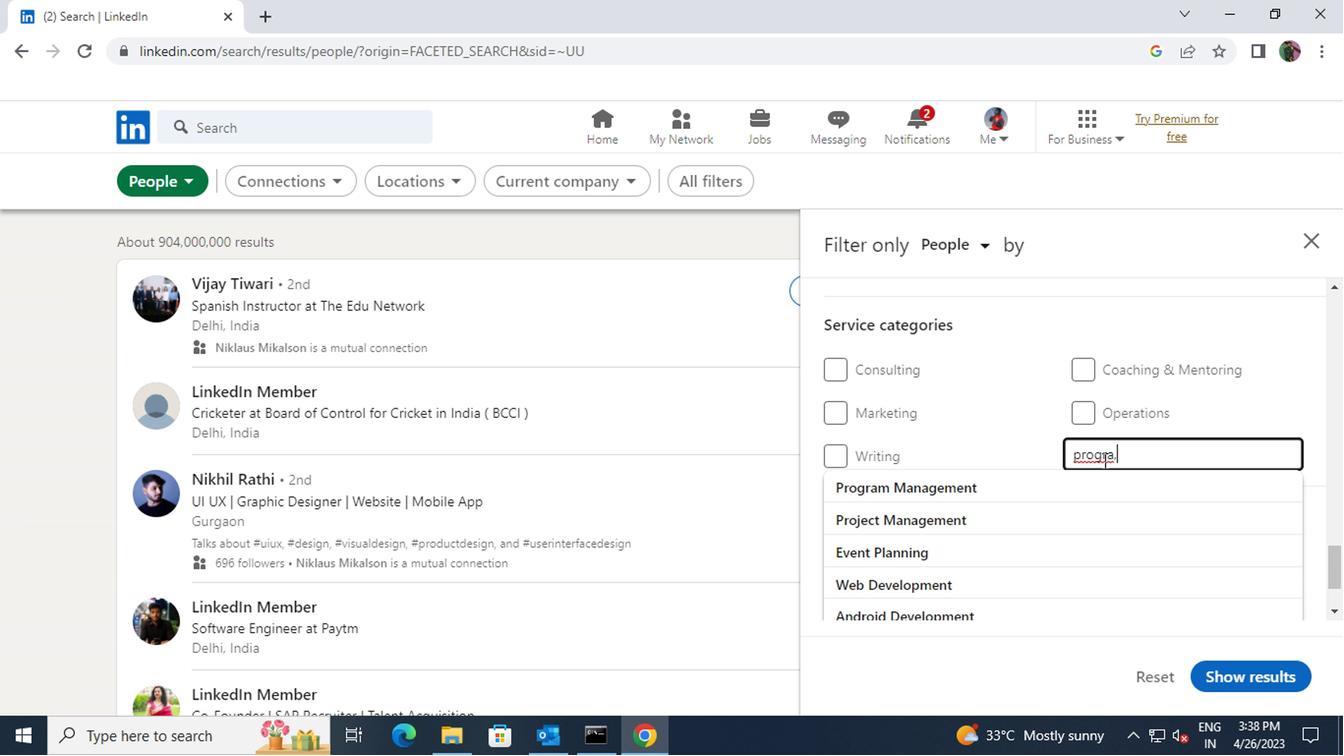 
Action: Mouse pressed left at (1077, 475)
Screenshot: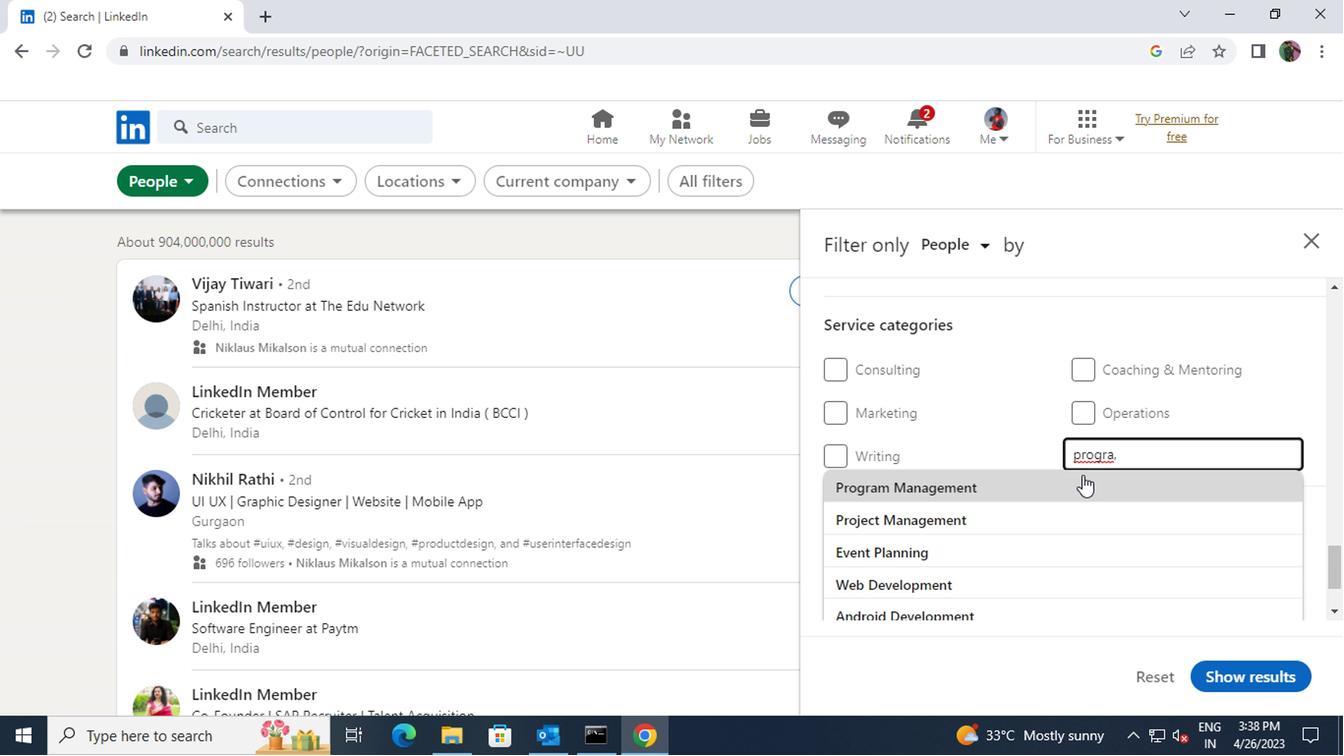 
Action: Mouse moved to (1077, 475)
Screenshot: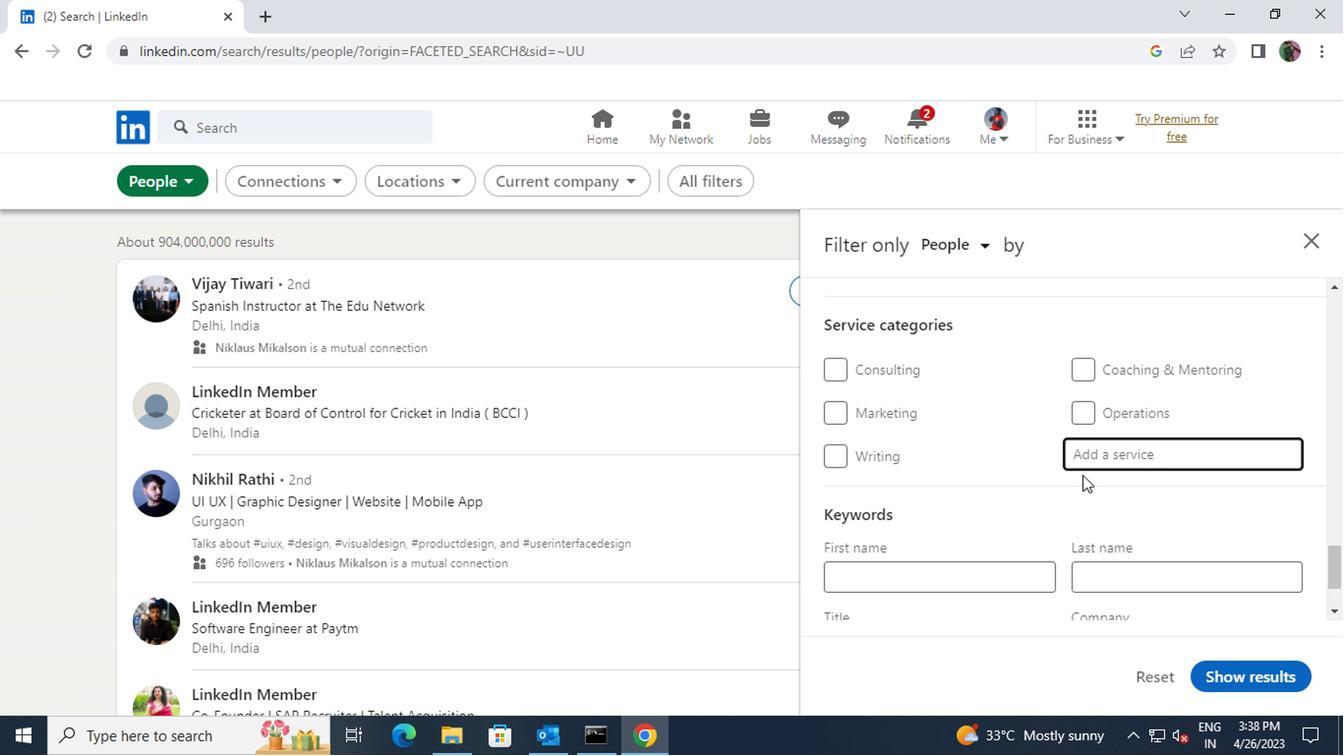 
Action: Mouse scrolled (1077, 474) with delta (0, -1)
Screenshot: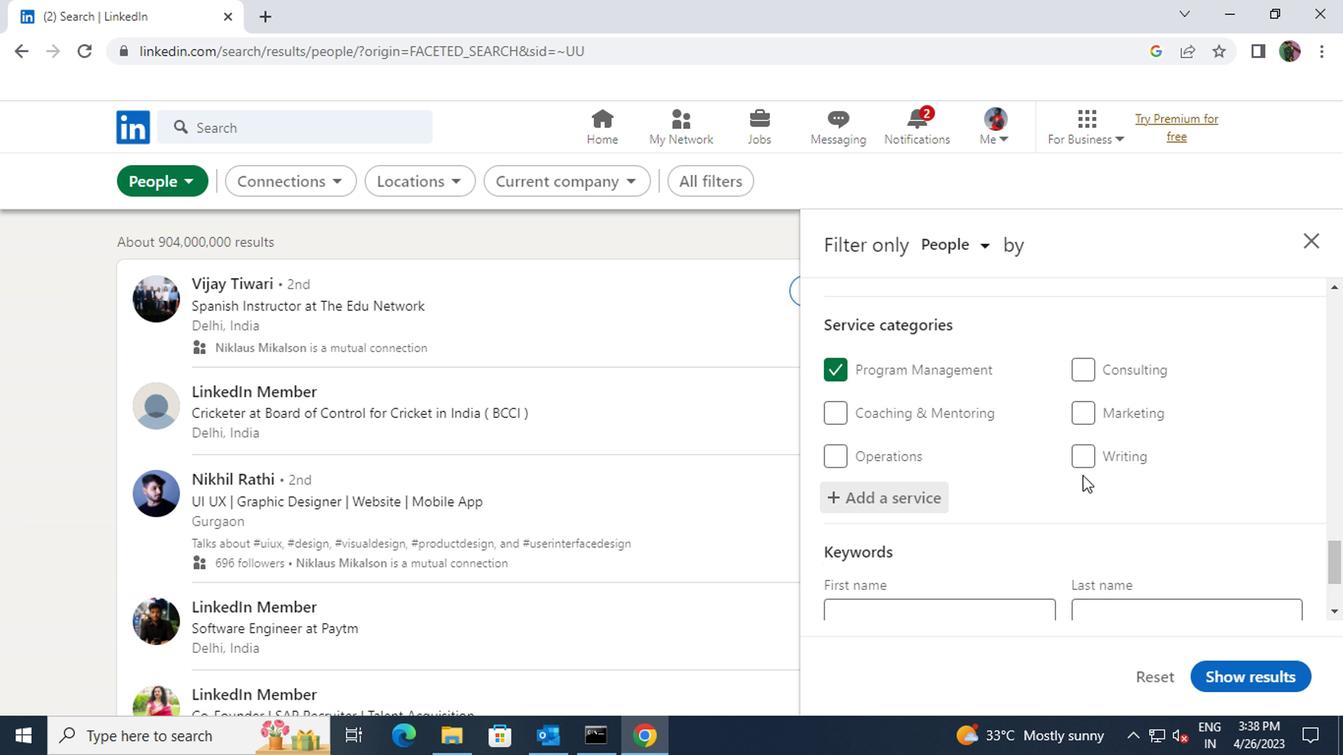 
Action: Mouse scrolled (1077, 474) with delta (0, -1)
Screenshot: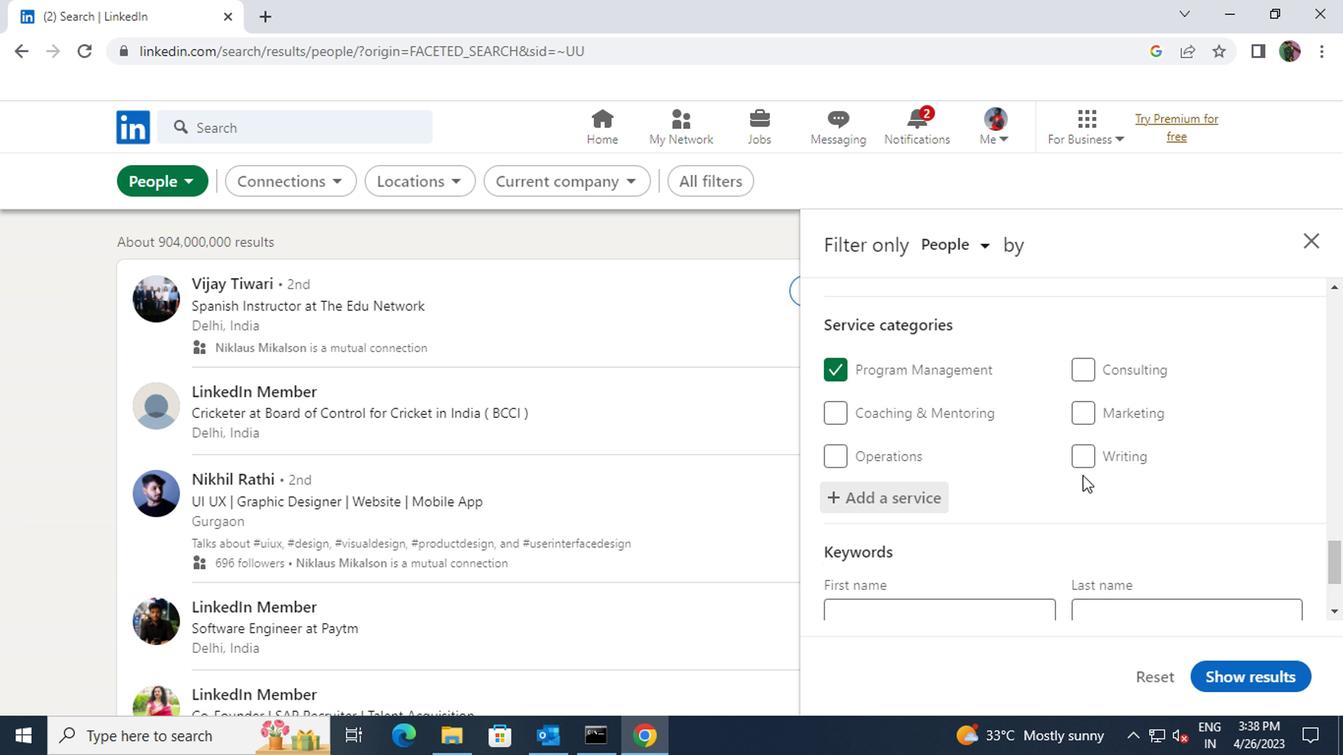 
Action: Mouse moved to (970, 523)
Screenshot: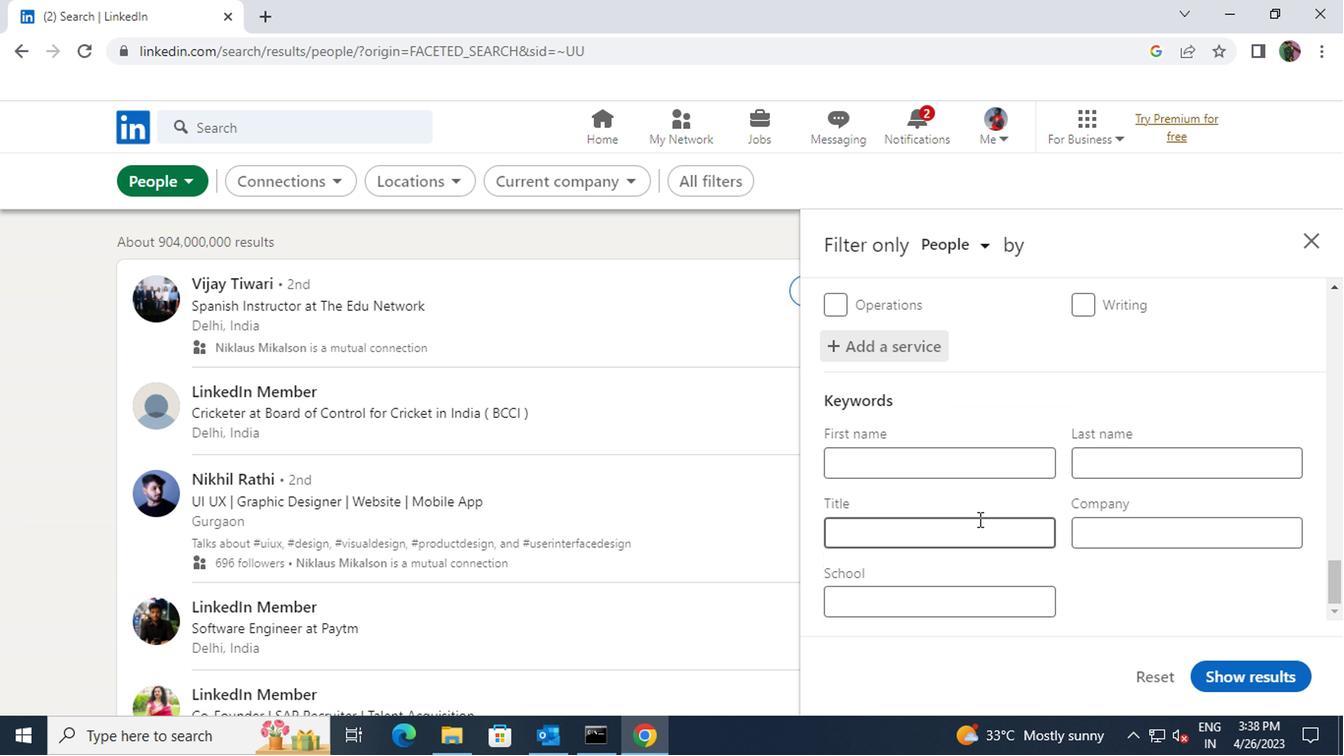 
Action: Mouse pressed left at (970, 523)
Screenshot: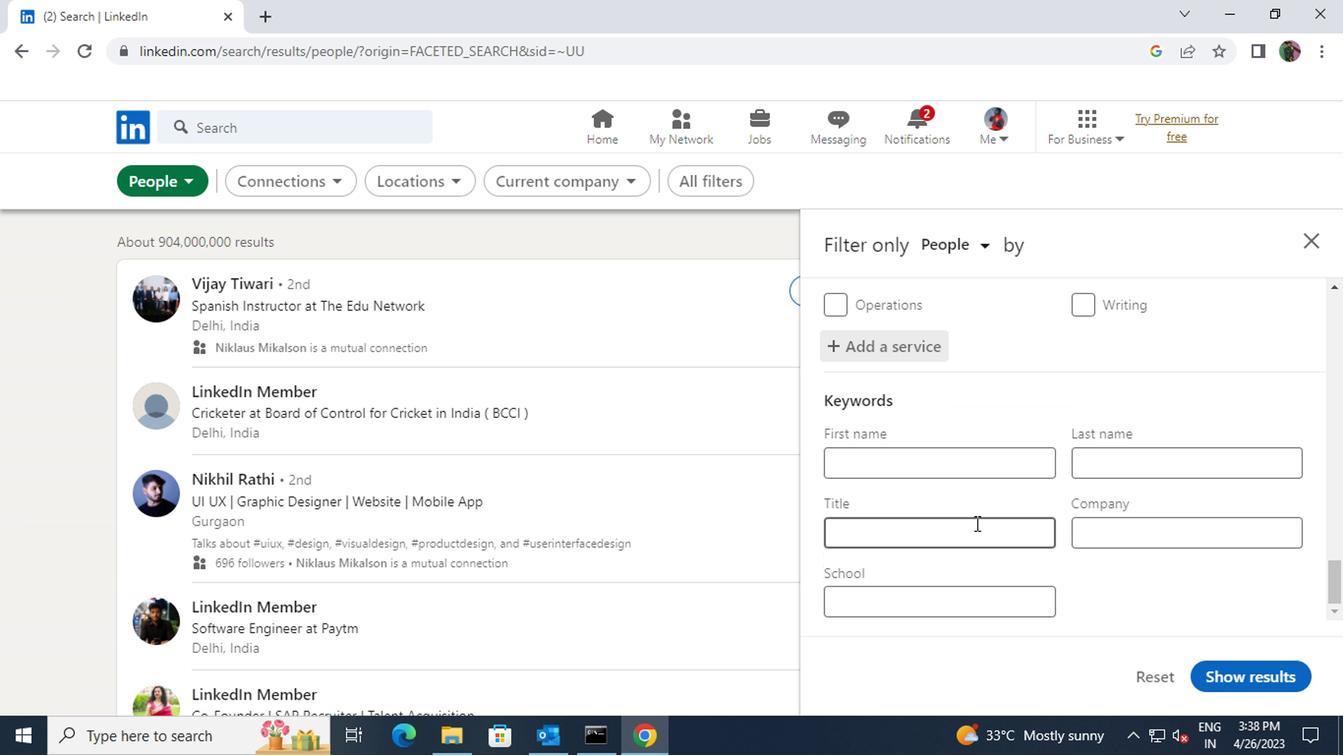 
Action: Key pressed <Key.shift>MOTION<Key.space>PICTURE<Key.space>DIRECTOR
Screenshot: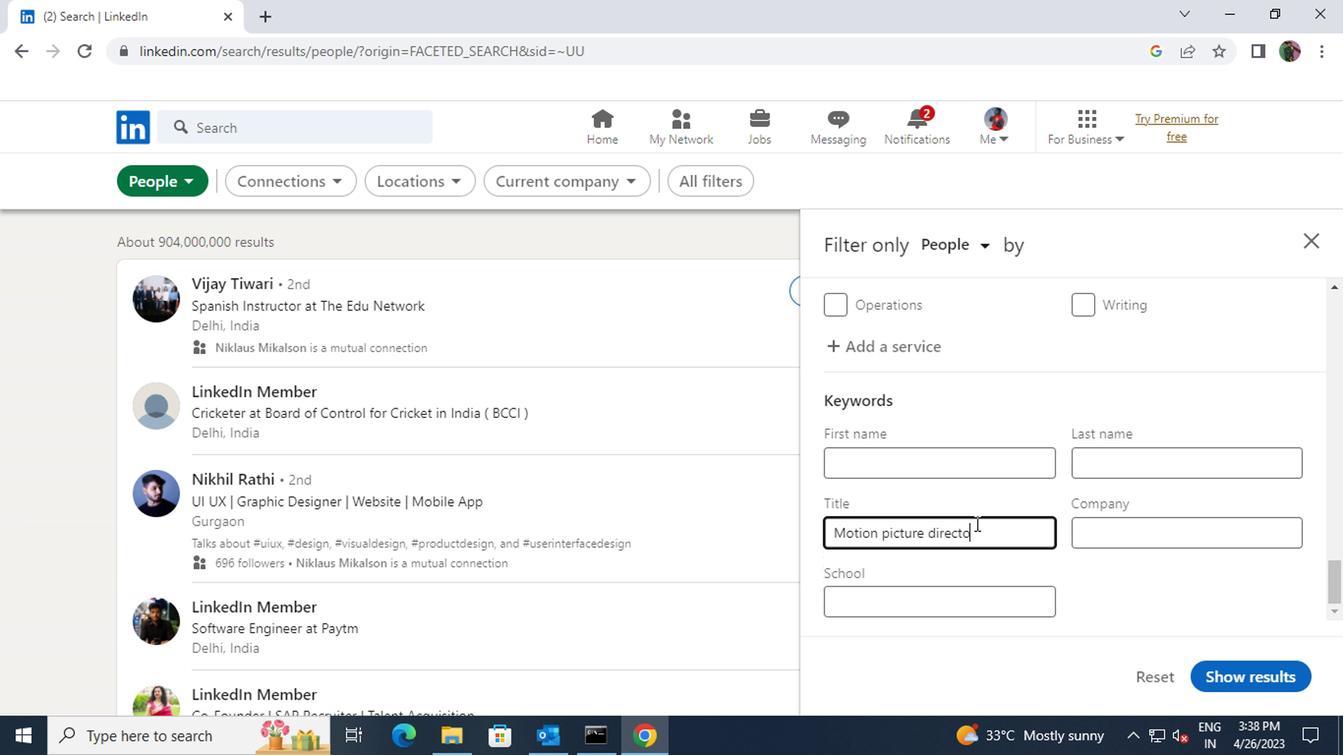 
Action: Mouse moved to (1208, 671)
Screenshot: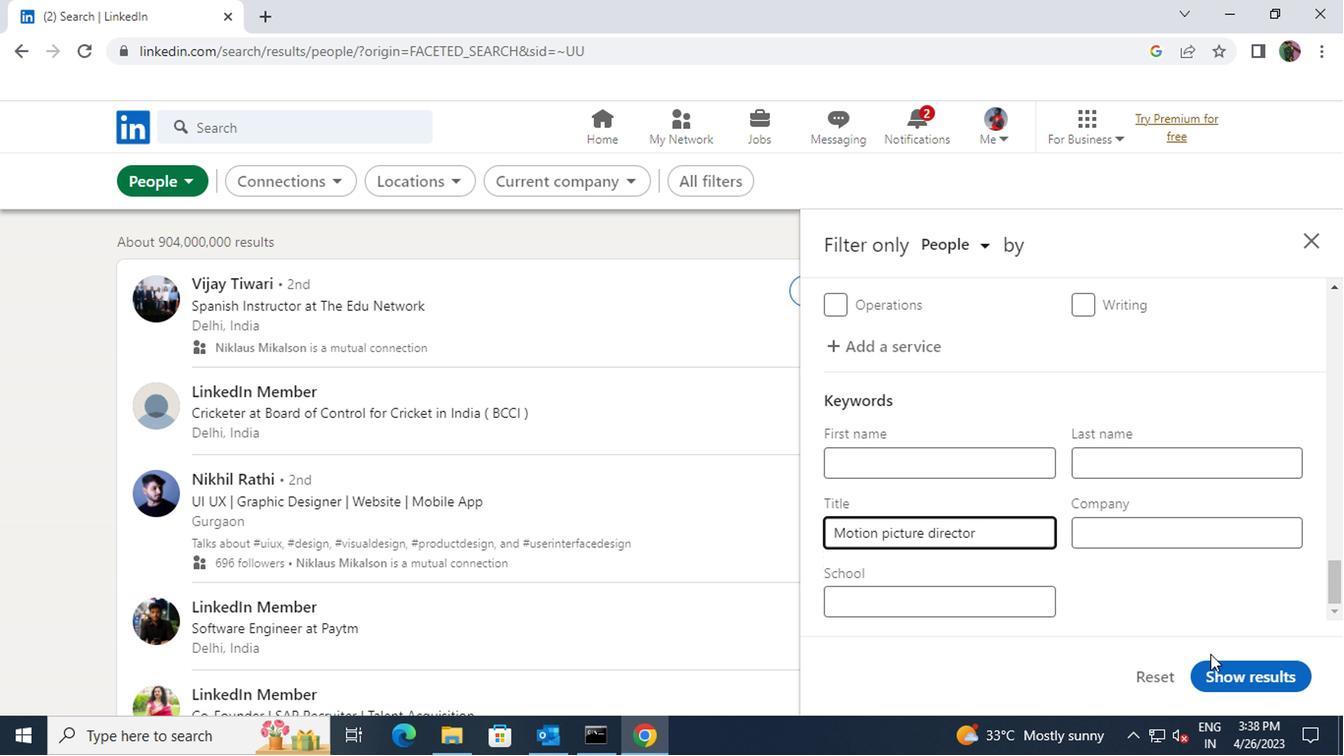 
Action: Mouse pressed left at (1208, 671)
Screenshot: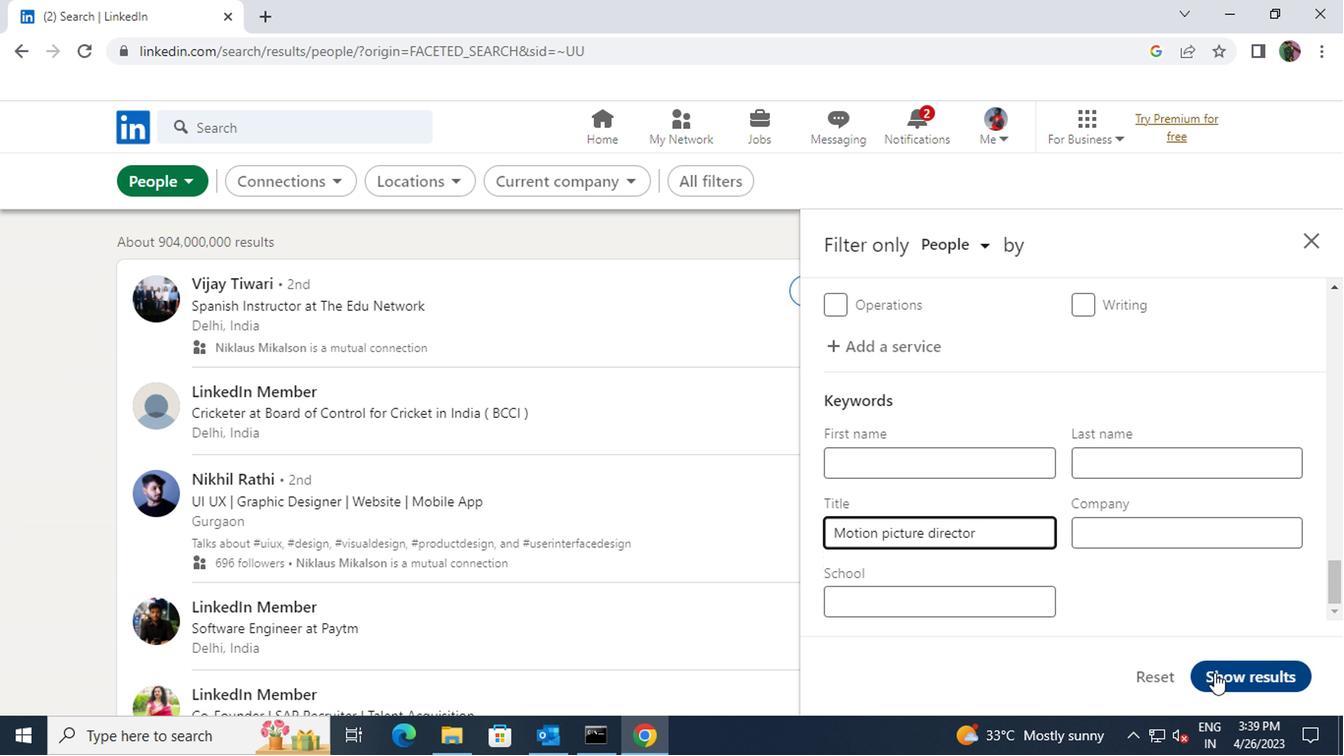 
